 Task: Open Card Financial Audit Execution in Board IT Infrastructure Management to Workspace Career Coaching and add a team member Softage.4@softage.net, a label Purple, a checklist Event Decor, an attachment from your google drive, a color Purple and finally, add a card description 'Conduct customer research for new product' and a comment 'This task requires proactive ownership, so let us take responsibility and ensure progress is made in a timely manner.'. Add a start date 'Jan 04, 1900' with a due date 'Jan 11, 1900'
Action: Mouse moved to (73, 374)
Screenshot: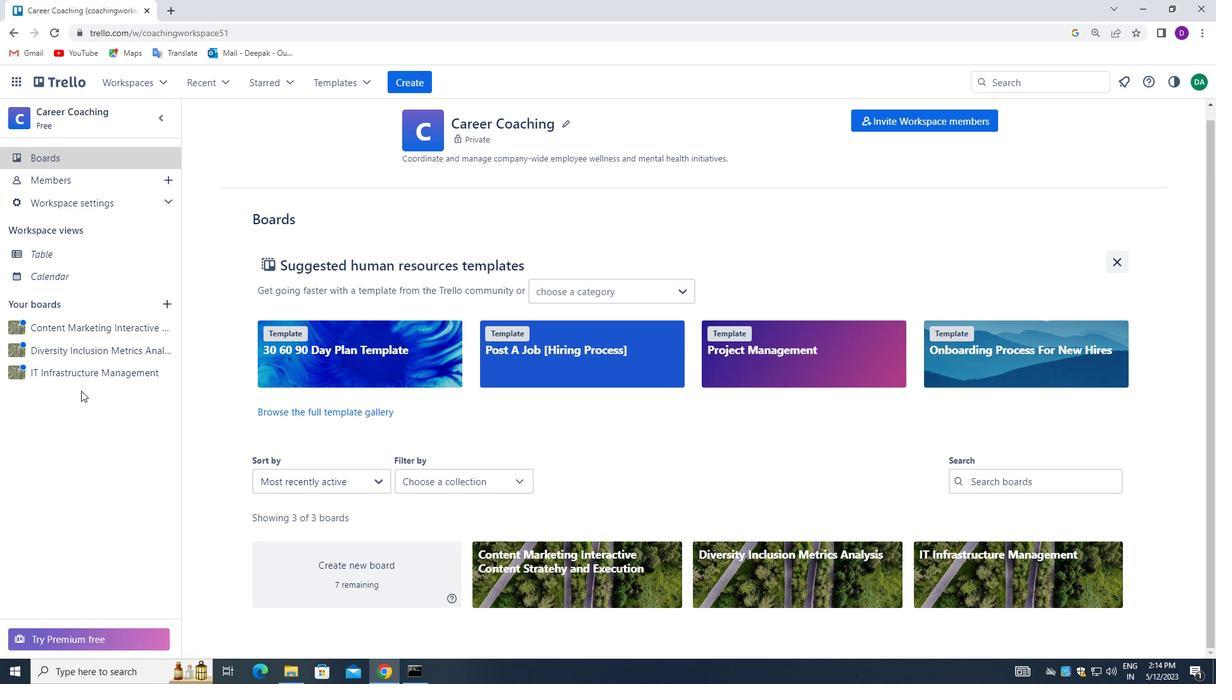 
Action: Mouse pressed left at (73, 374)
Screenshot: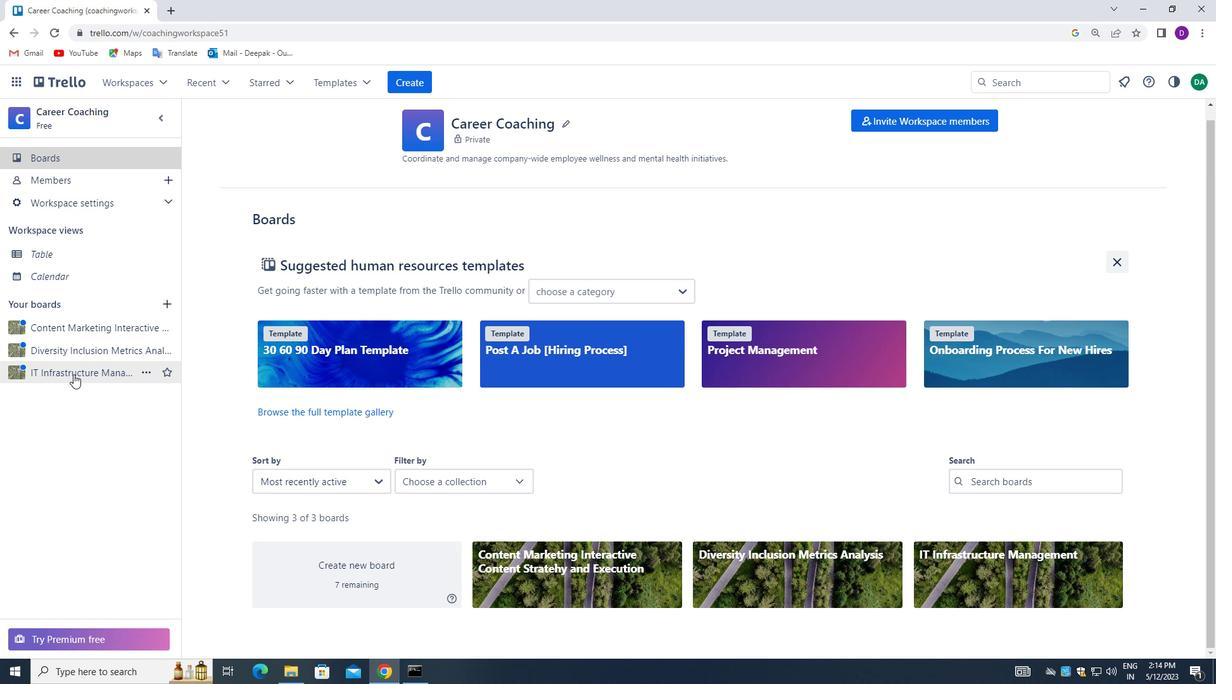 
Action: Mouse moved to (443, 191)
Screenshot: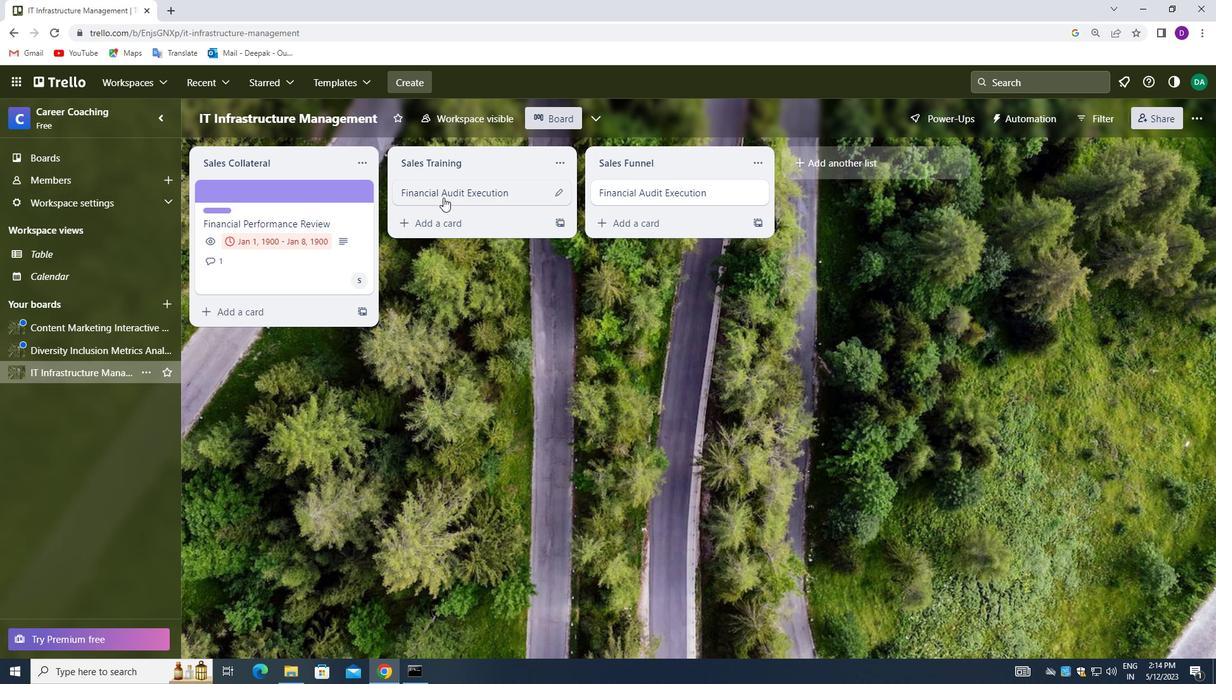 
Action: Mouse pressed left at (443, 191)
Screenshot: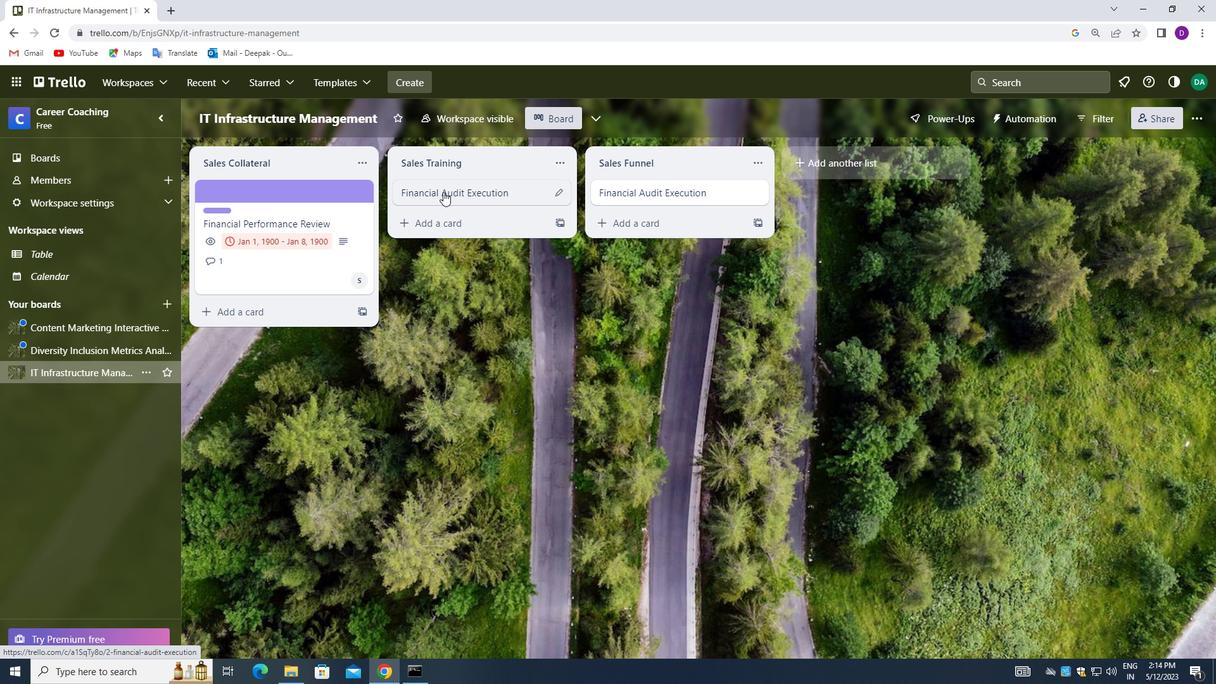 
Action: Mouse moved to (798, 241)
Screenshot: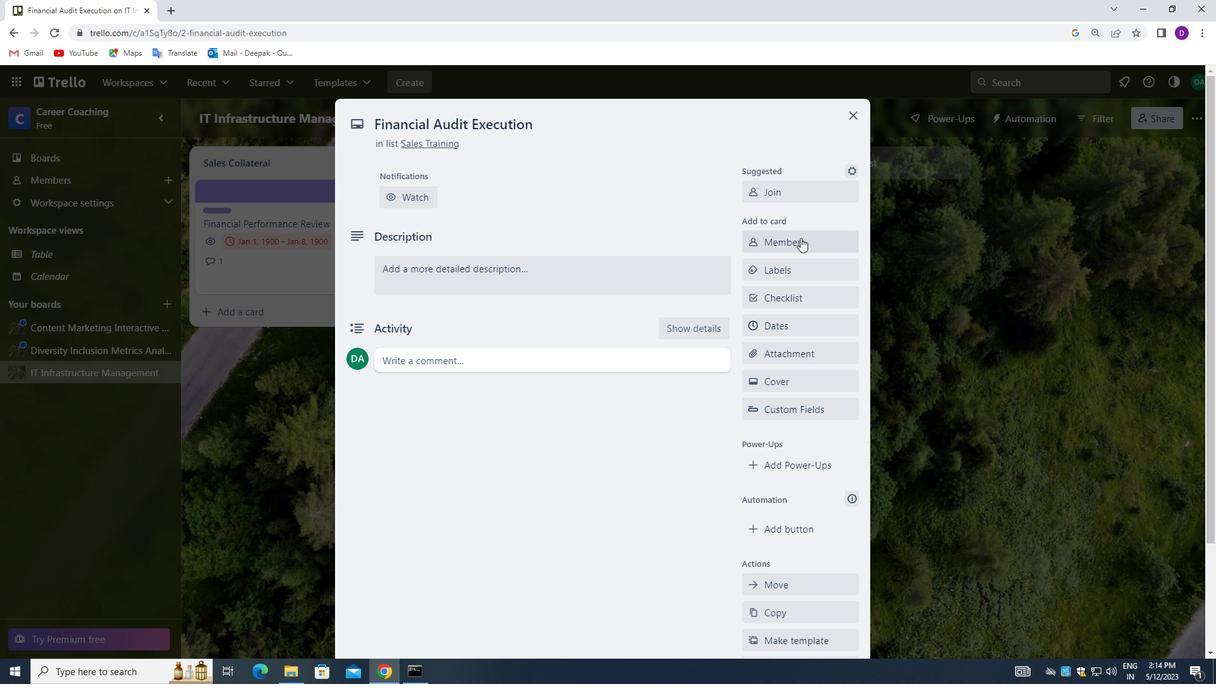
Action: Mouse pressed left at (798, 241)
Screenshot: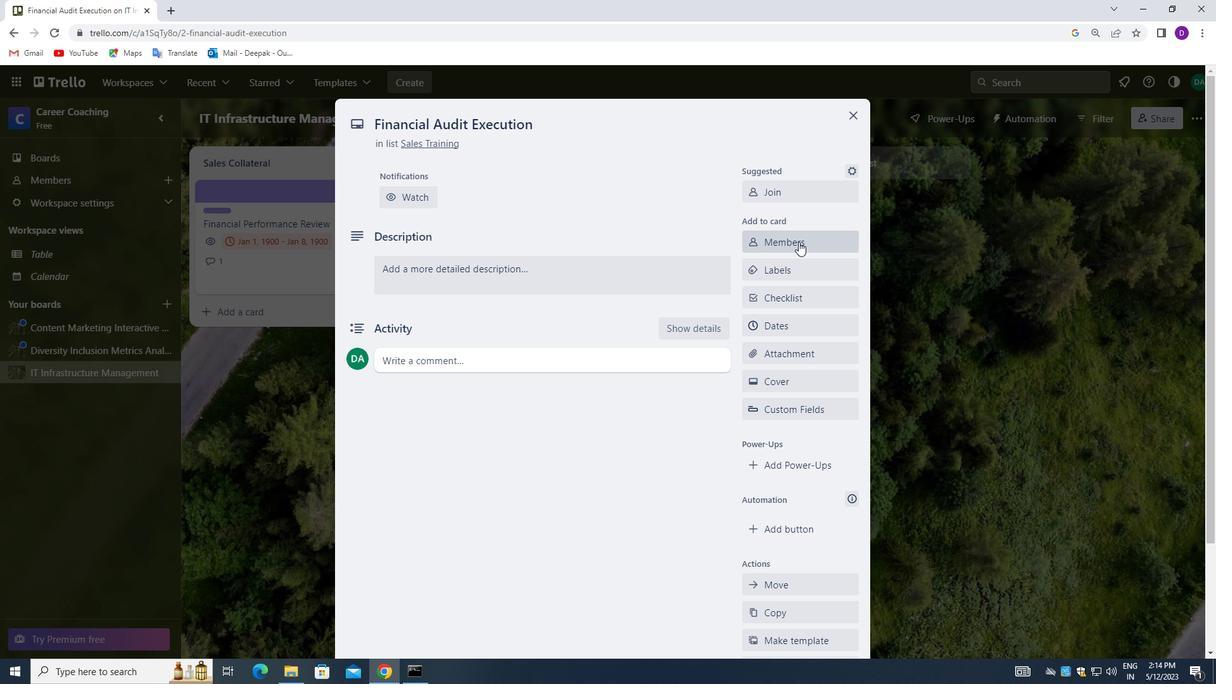 
Action: Mouse moved to (800, 305)
Screenshot: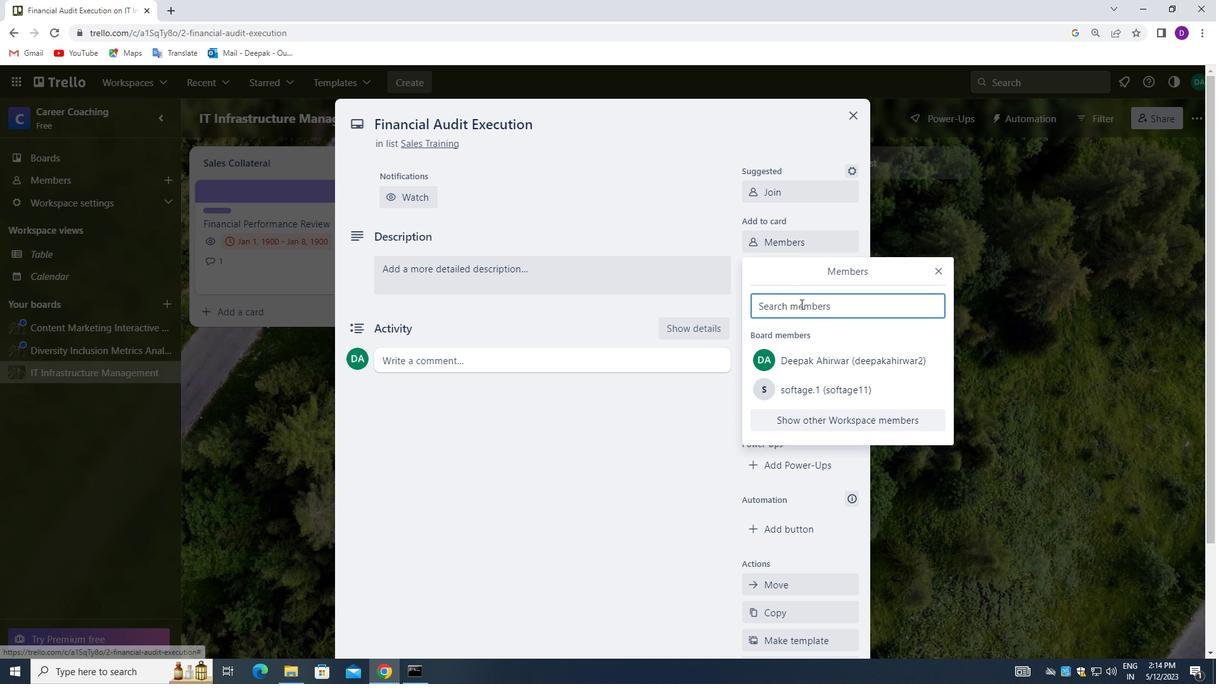 
Action: Mouse pressed left at (800, 305)
Screenshot: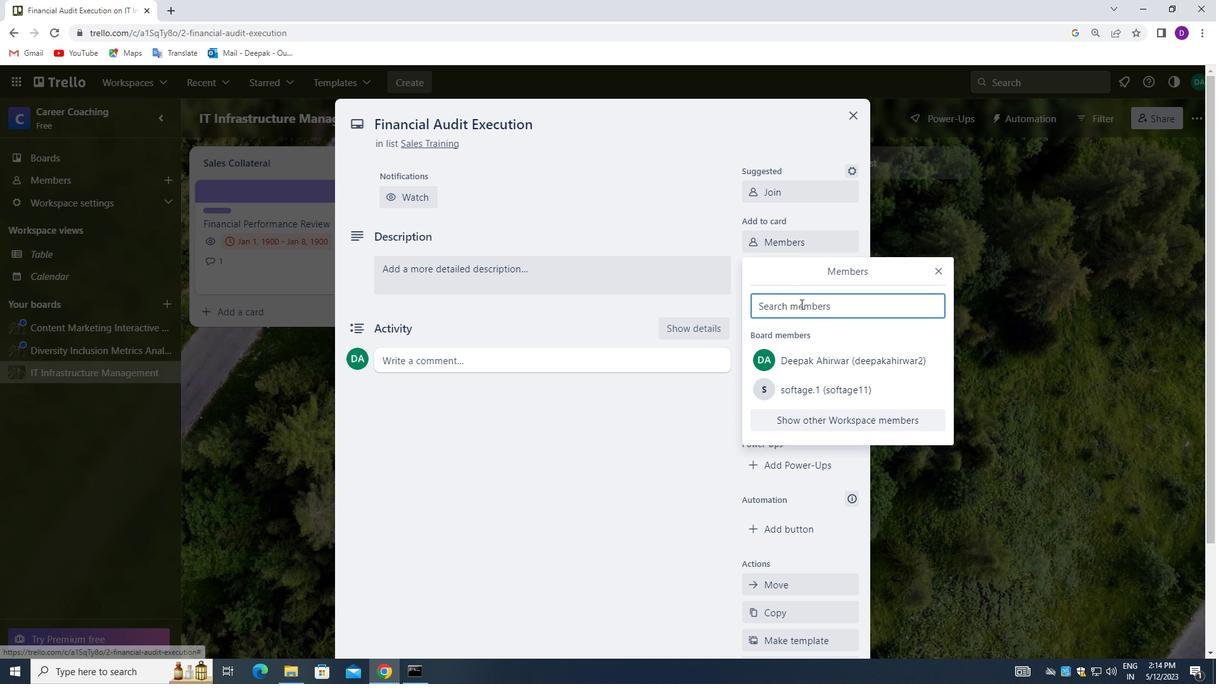 
Action: Mouse moved to (618, 233)
Screenshot: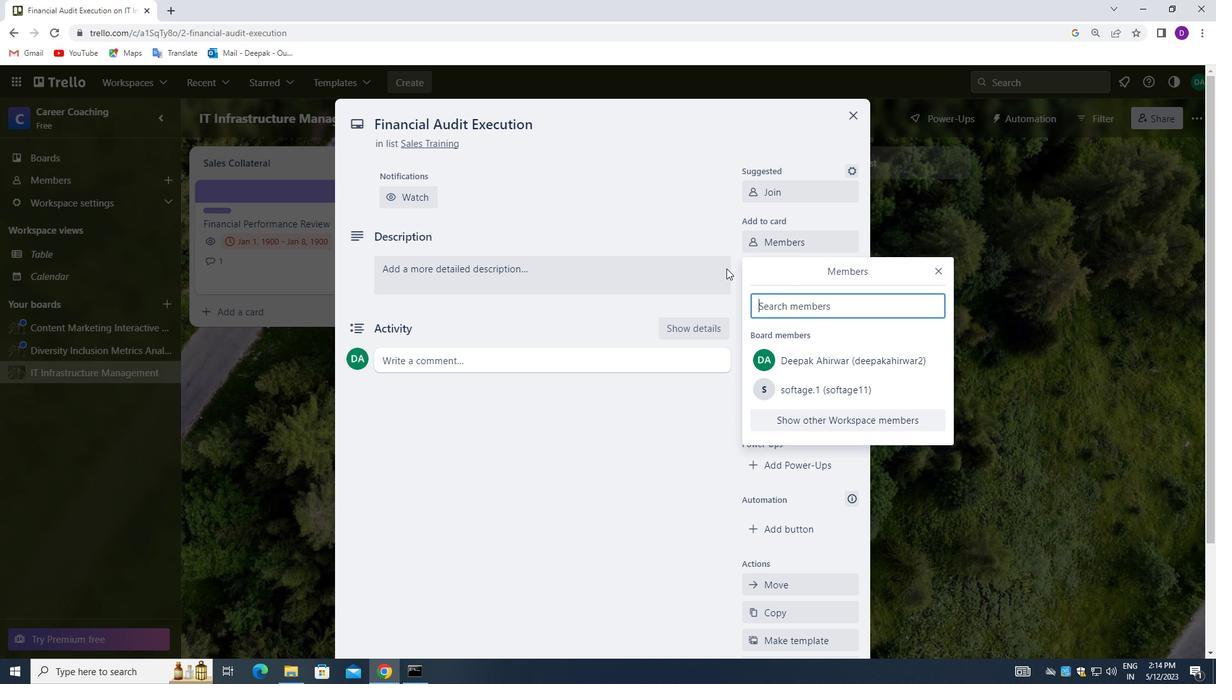 
Action: Key pressed softage.4<Key.shift>@SOFTAGE.ME<Key.backspace><Key.backspace>NET
Screenshot: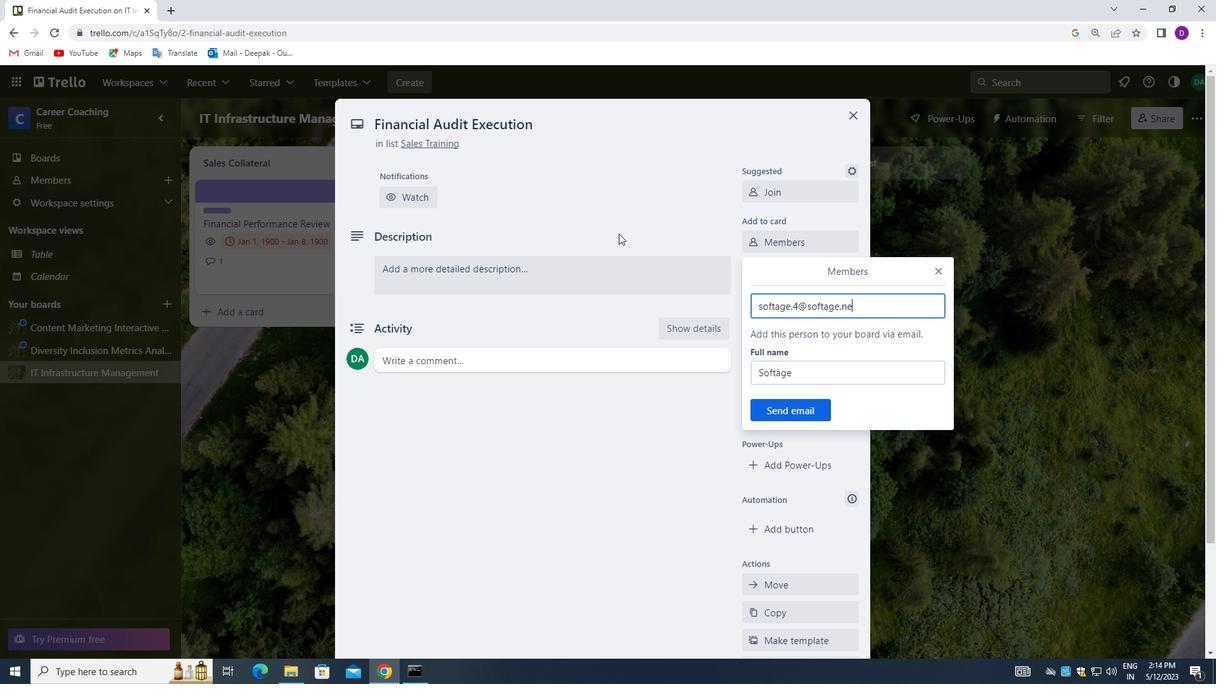 
Action: Mouse moved to (779, 411)
Screenshot: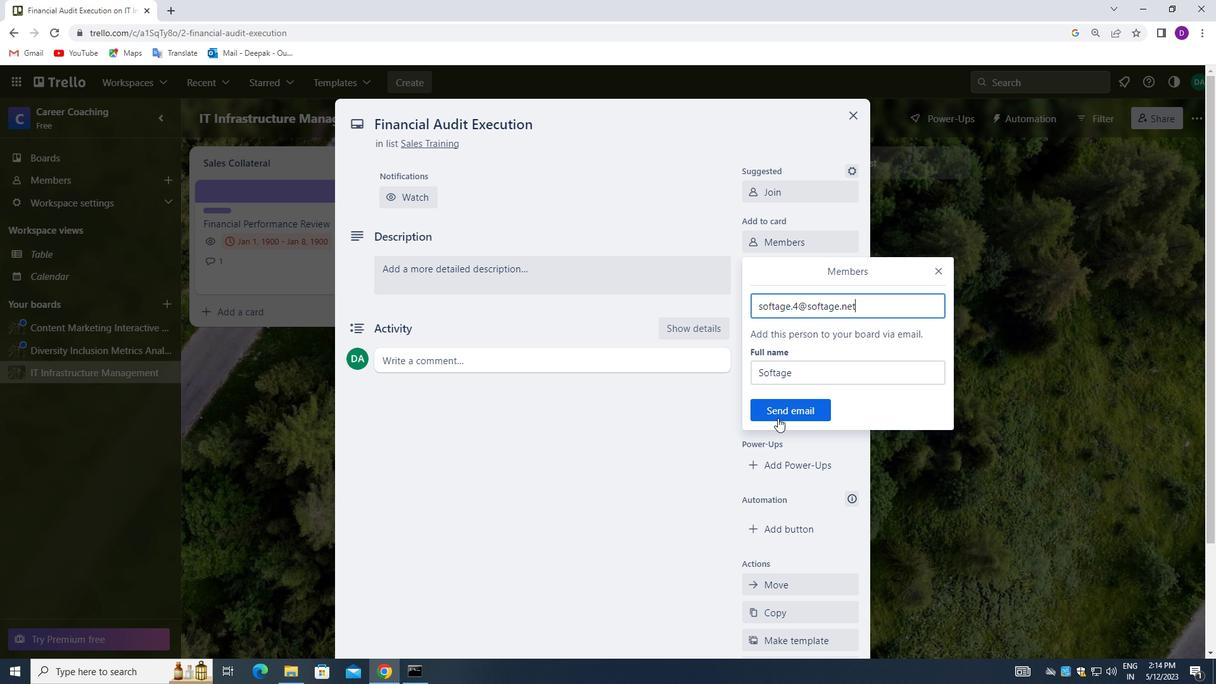 
Action: Mouse pressed left at (779, 411)
Screenshot: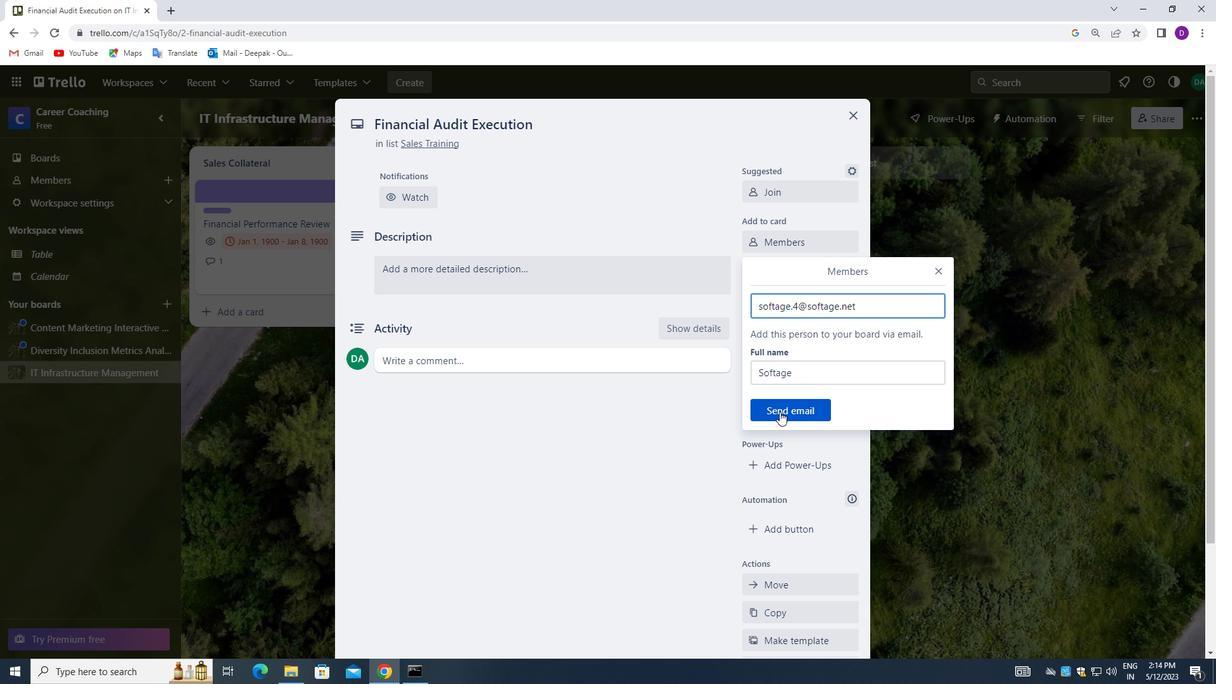 
Action: Mouse moved to (782, 276)
Screenshot: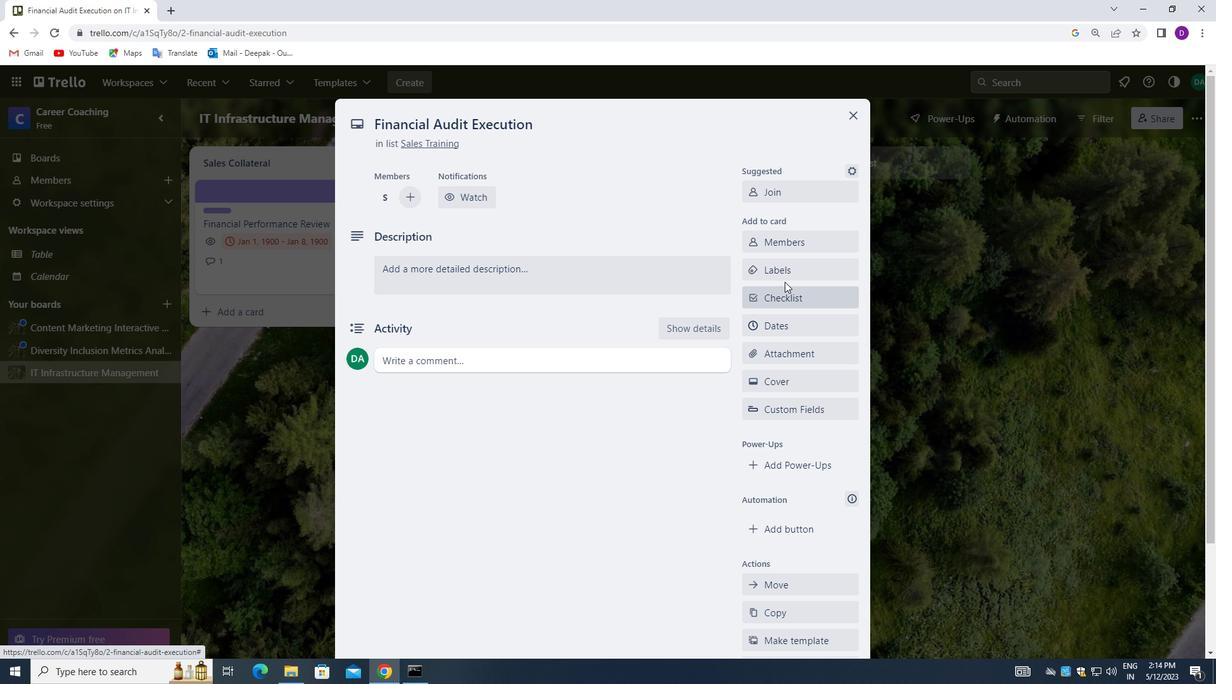 
Action: Mouse pressed left at (782, 276)
Screenshot: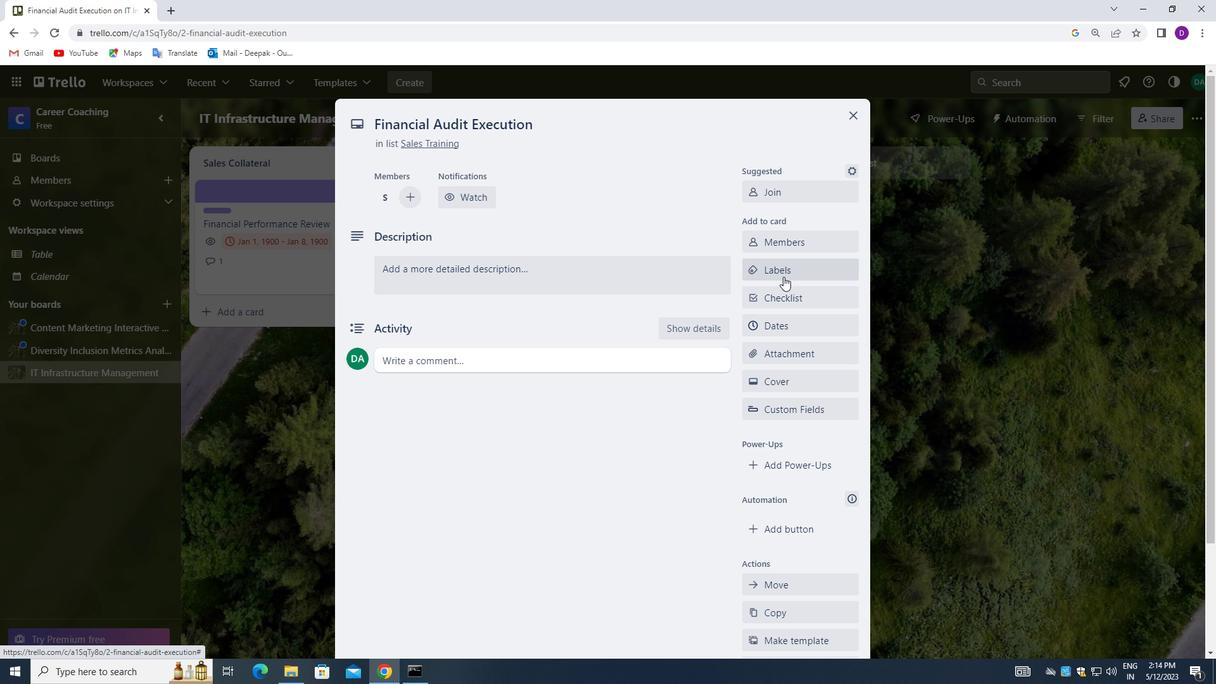 
Action: Mouse moved to (859, 484)
Screenshot: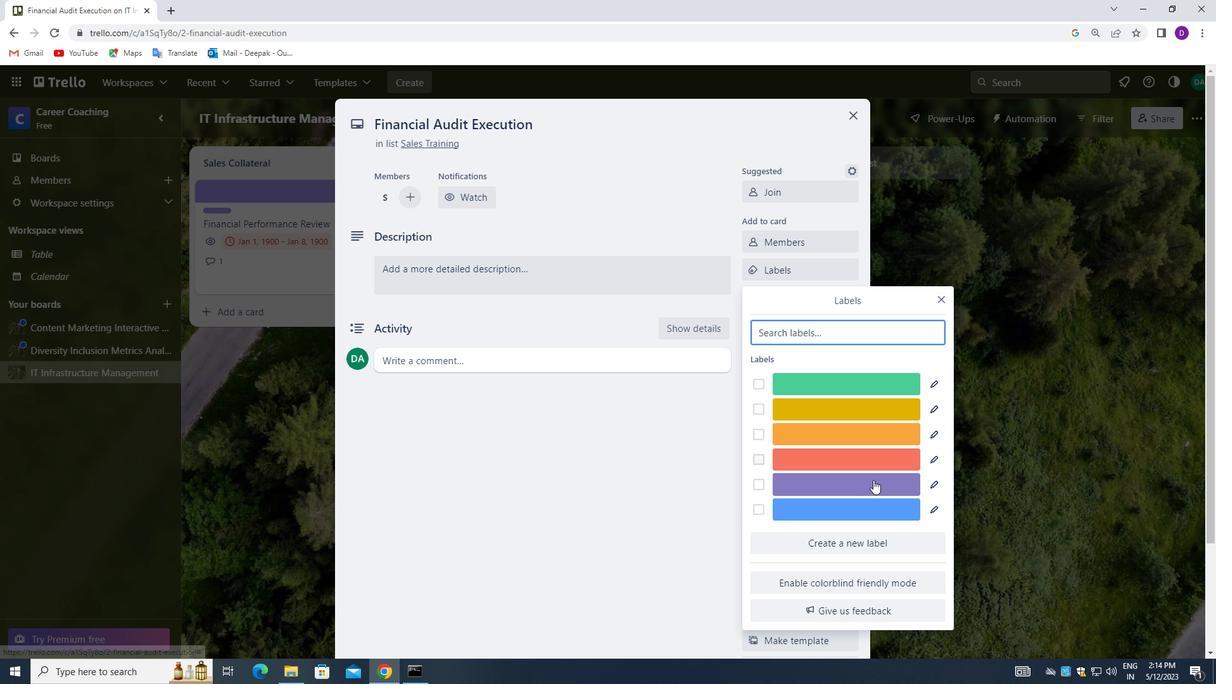 
Action: Mouse pressed left at (859, 484)
Screenshot: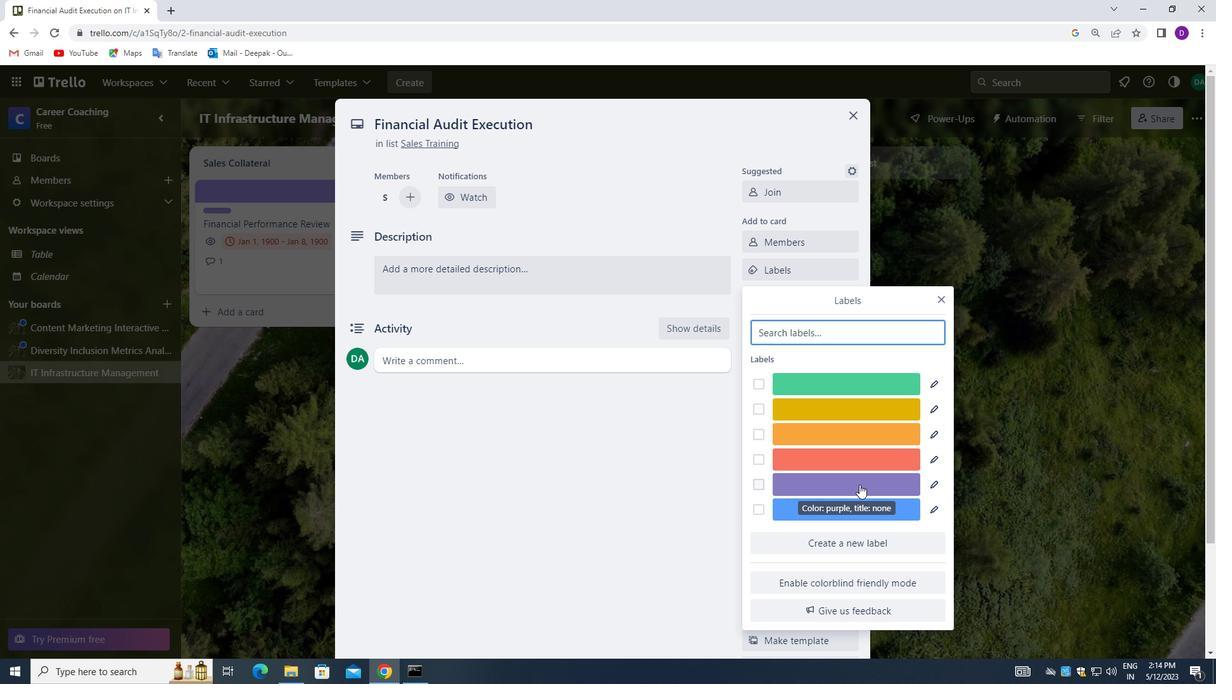 
Action: Mouse moved to (945, 302)
Screenshot: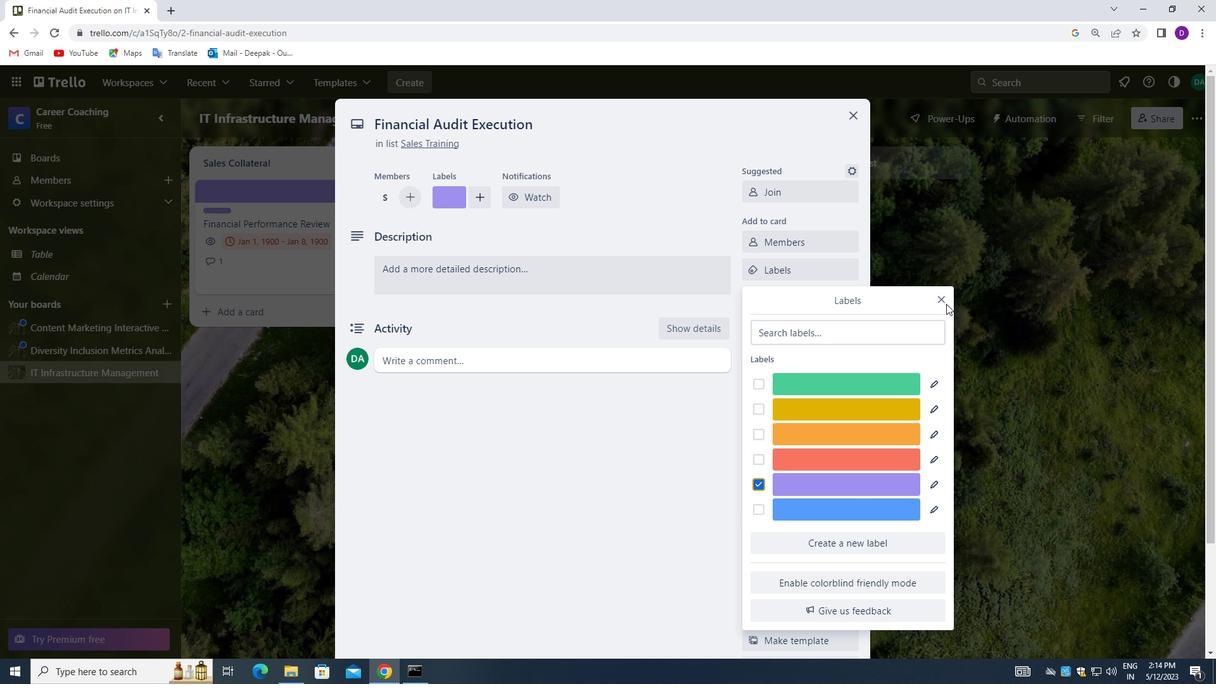 
Action: Mouse pressed left at (945, 302)
Screenshot: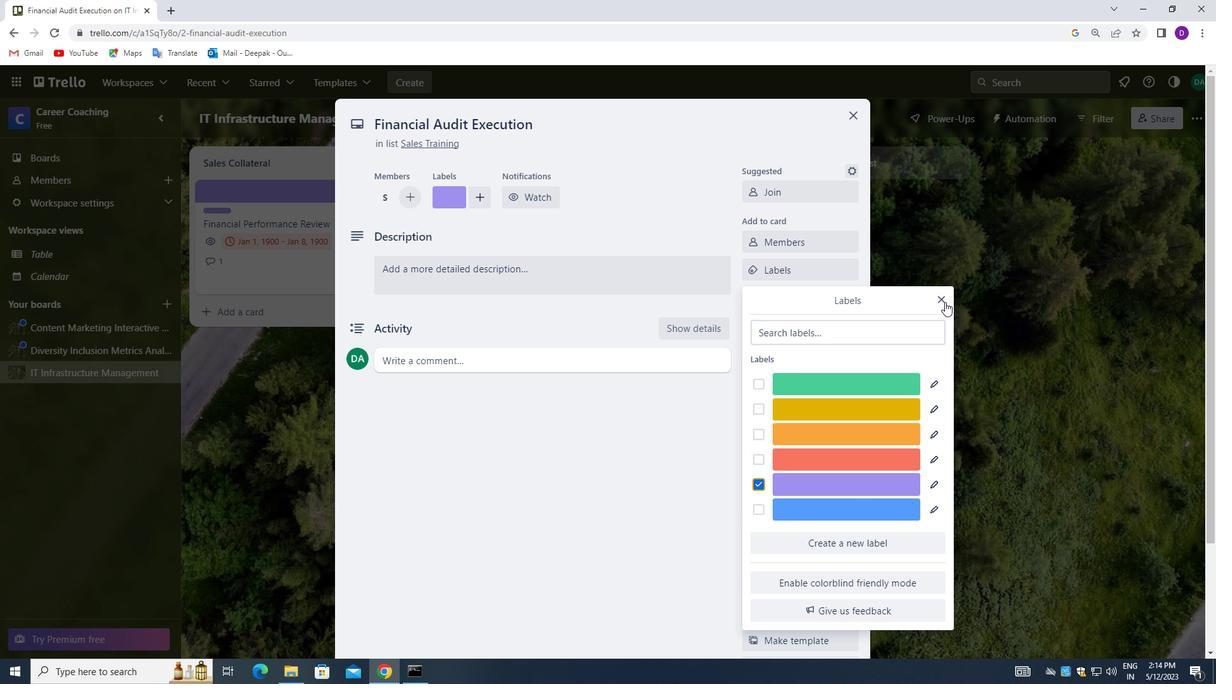 
Action: Mouse moved to (784, 302)
Screenshot: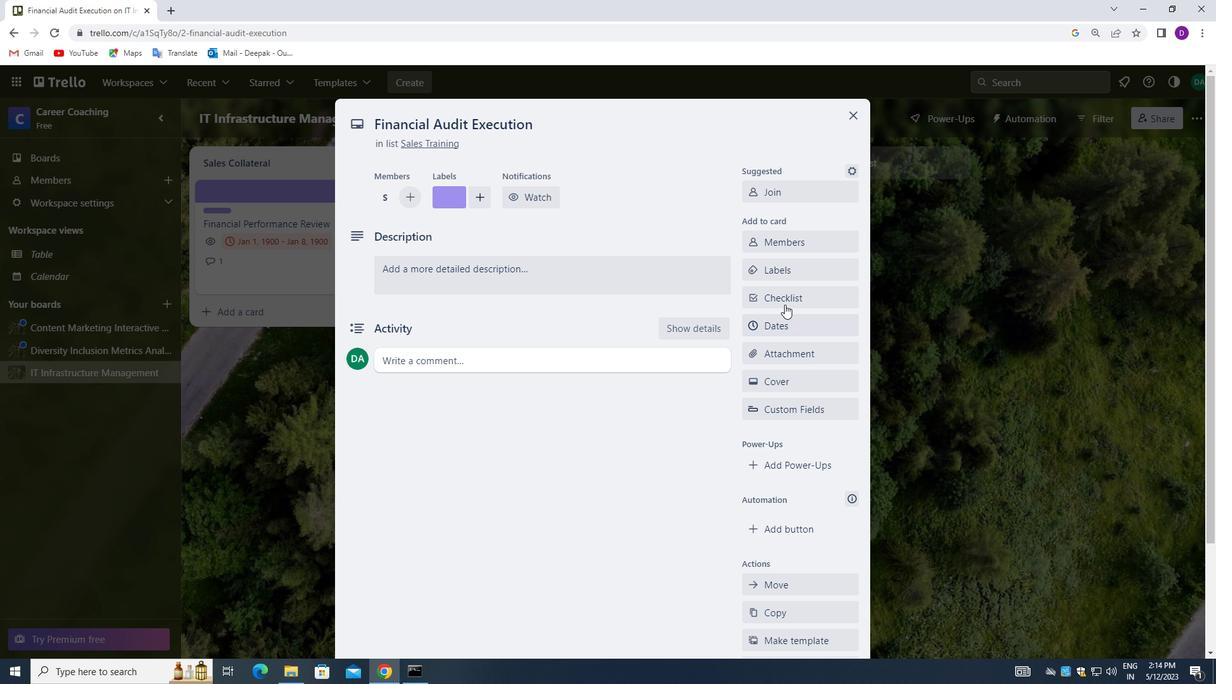 
Action: Mouse pressed left at (784, 302)
Screenshot: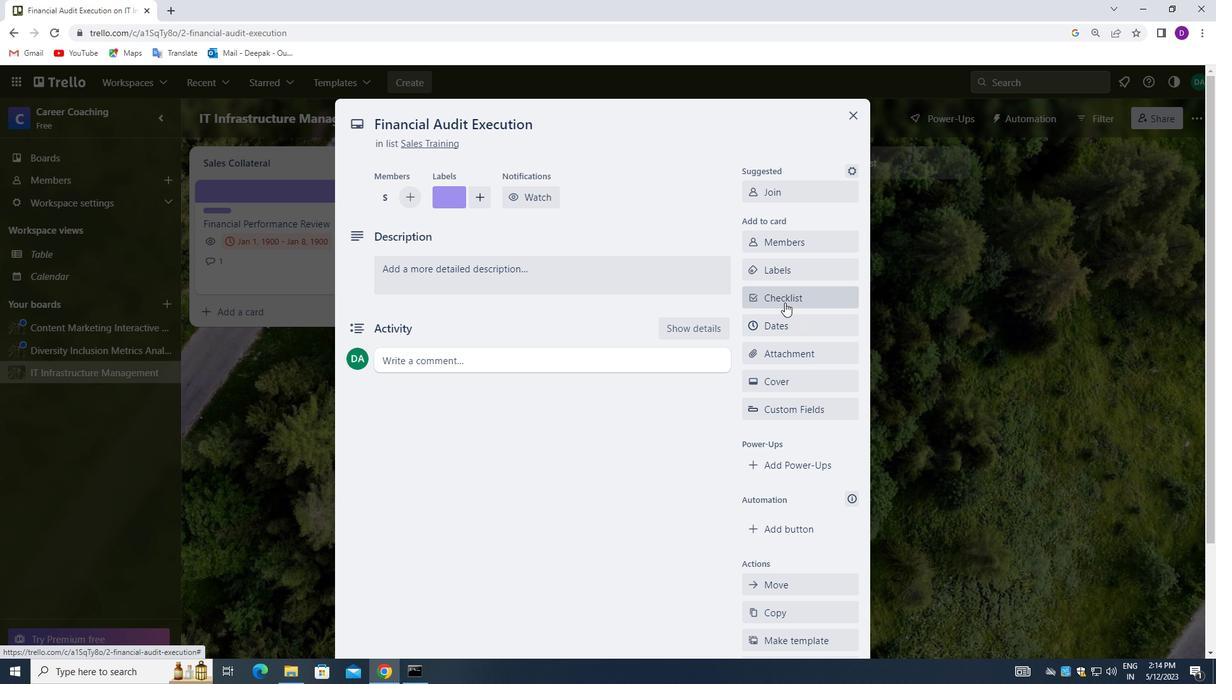 
Action: Mouse moved to (670, 222)
Screenshot: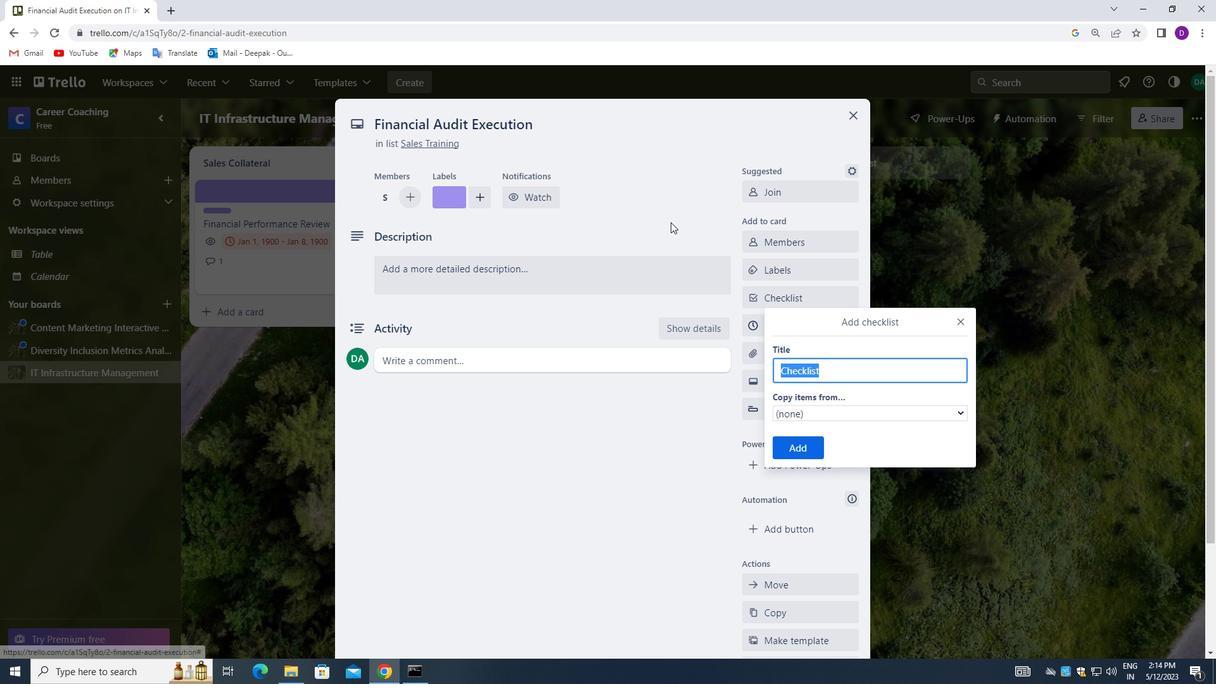 
Action: Key pressed <Key.backspace><Key.shift_r>EVENT<Key.space><Key.shift_r>DECOR
Screenshot: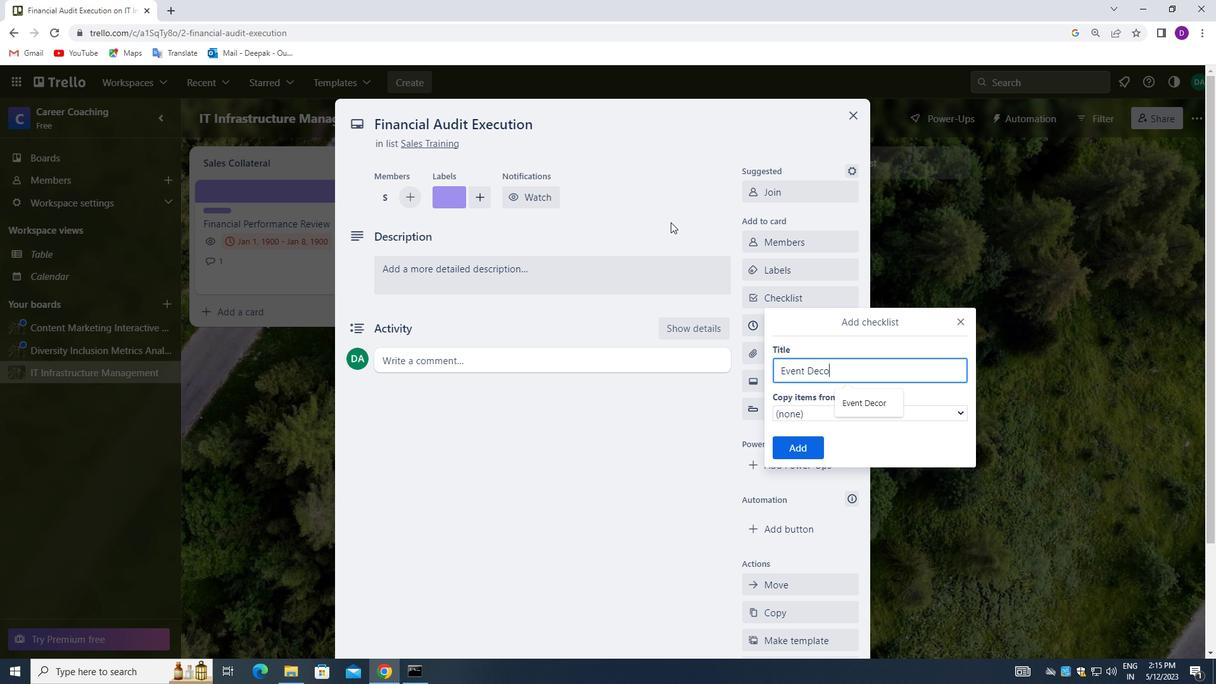 
Action: Mouse moved to (798, 450)
Screenshot: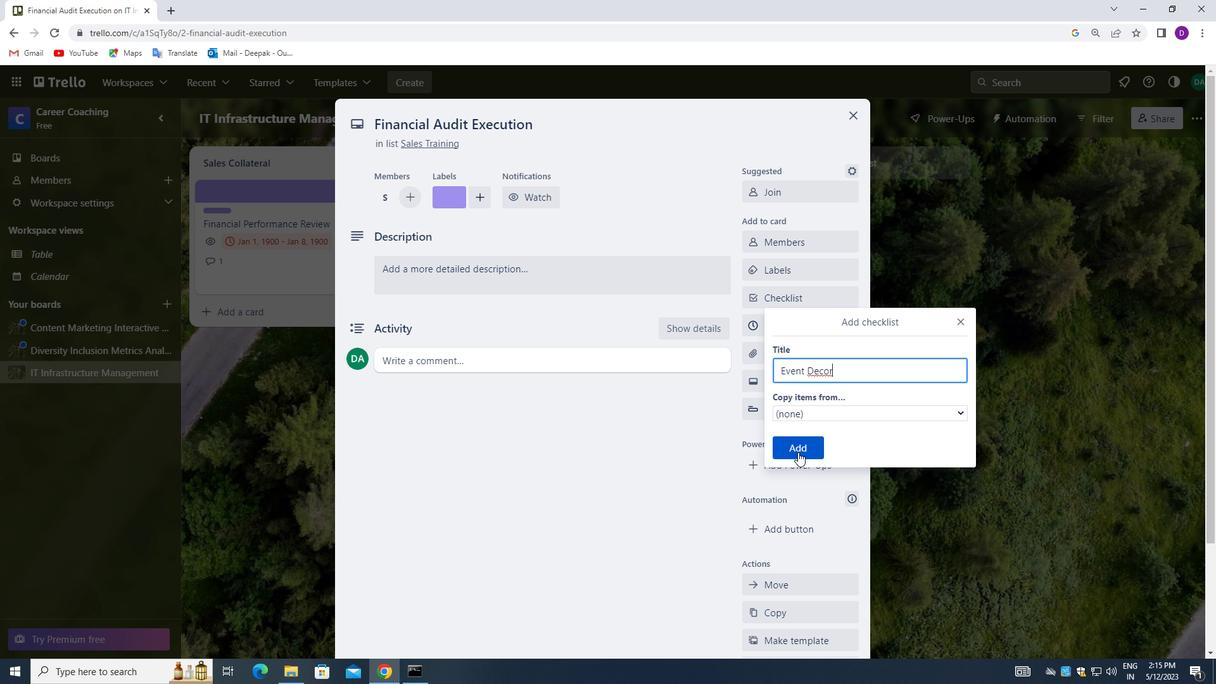 
Action: Mouse pressed left at (798, 450)
Screenshot: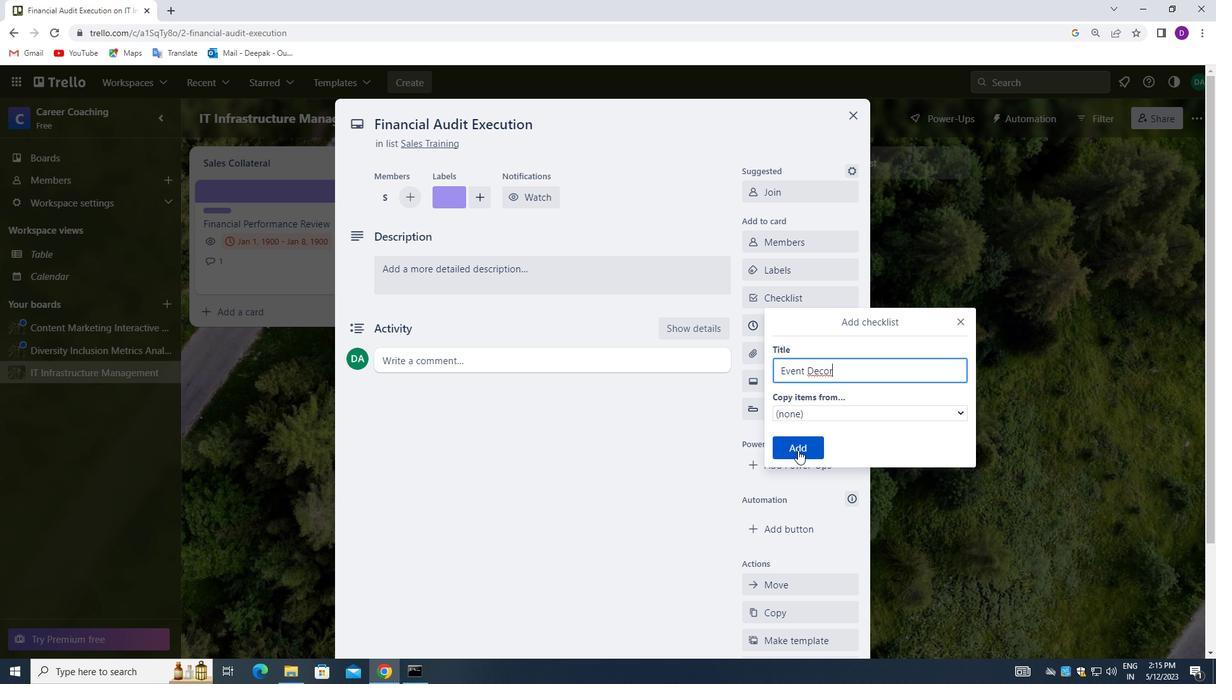 
Action: Mouse moved to (777, 351)
Screenshot: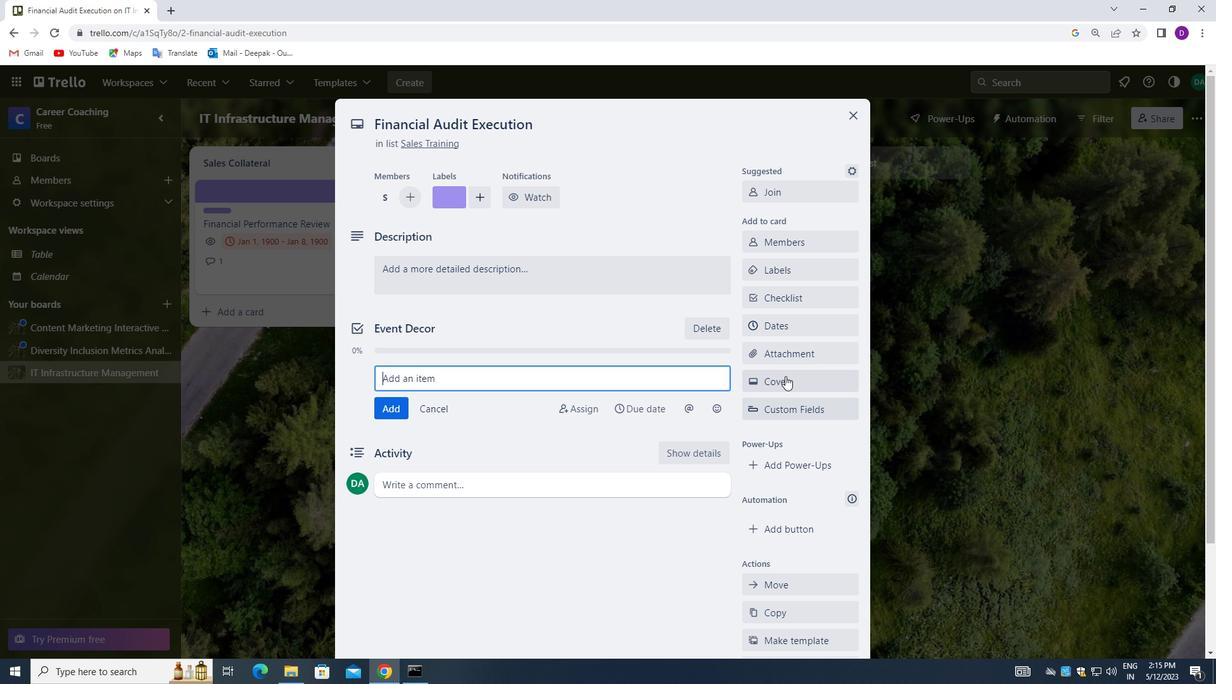 
Action: Mouse pressed left at (777, 351)
Screenshot: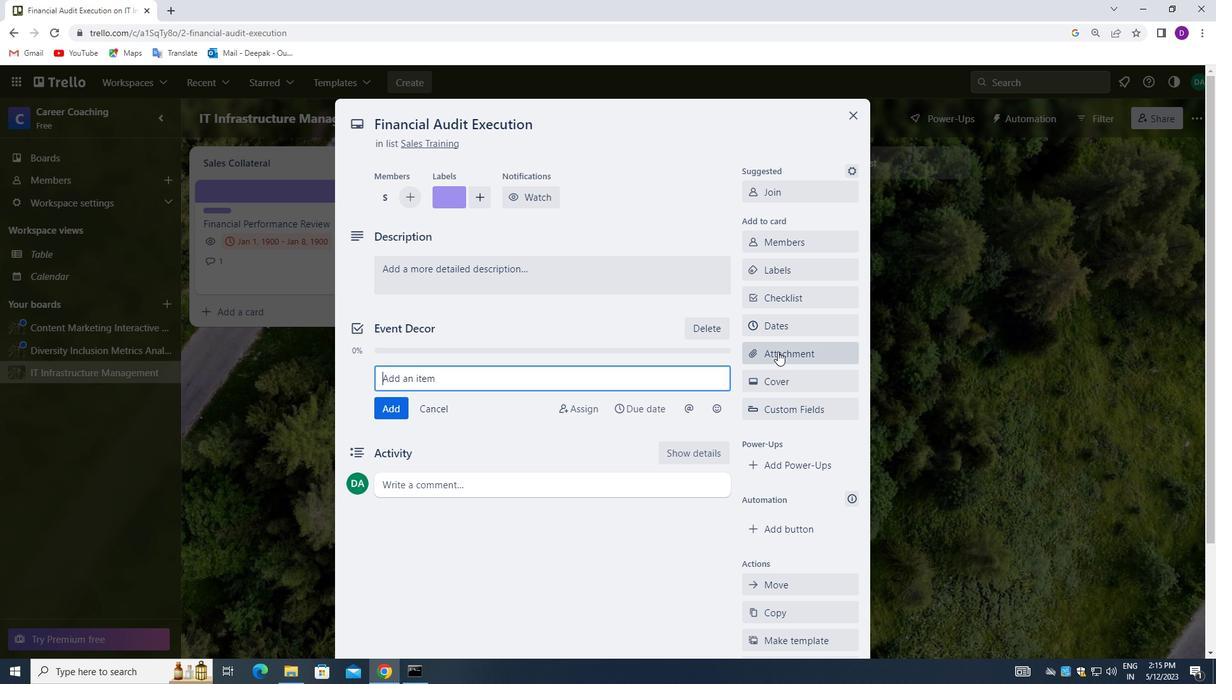 
Action: Mouse moved to (810, 192)
Screenshot: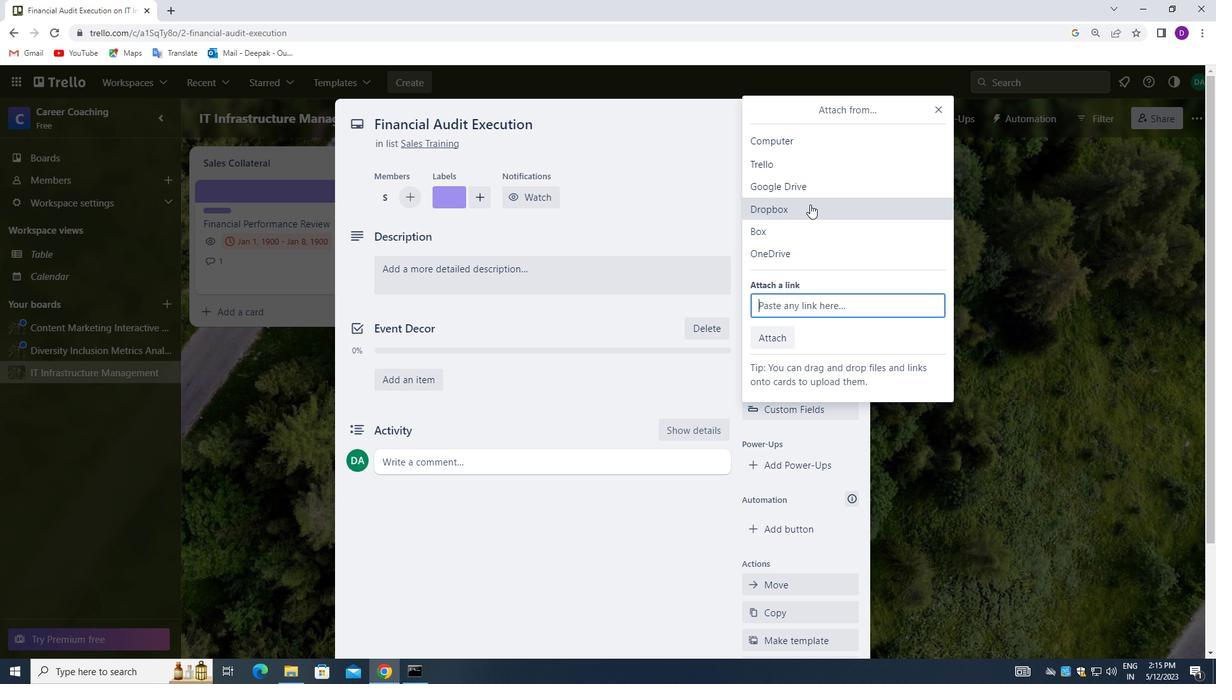 
Action: Mouse pressed left at (810, 192)
Screenshot: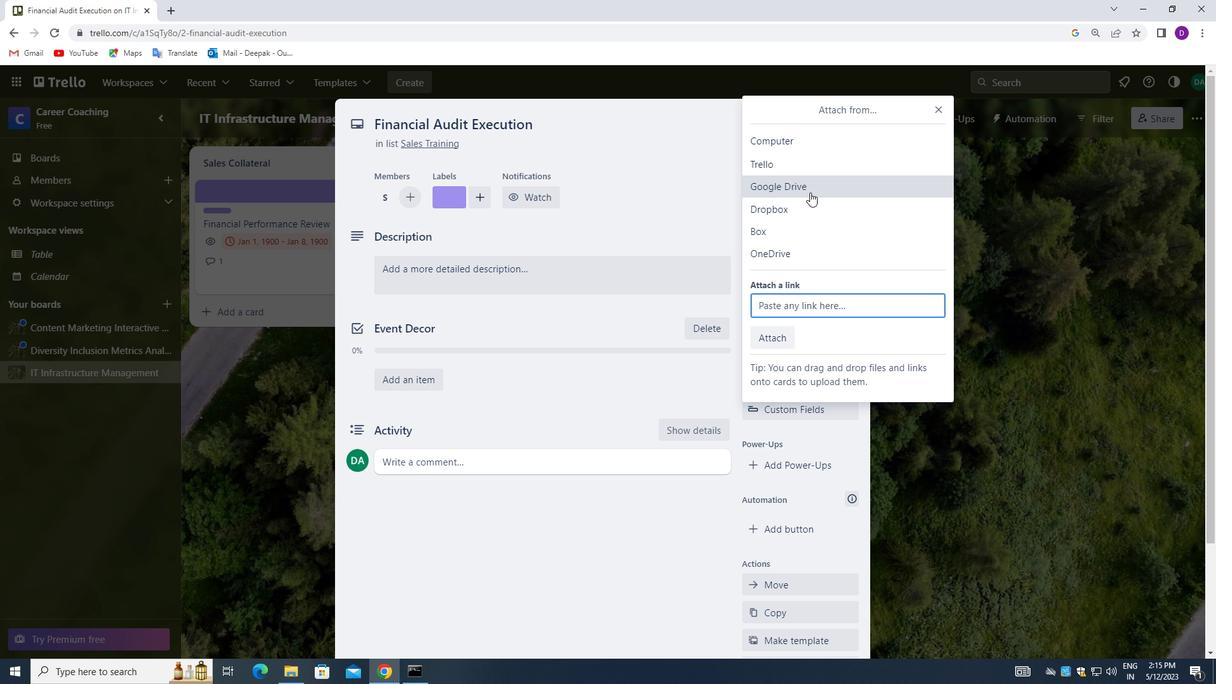 
Action: Mouse moved to (955, 155)
Screenshot: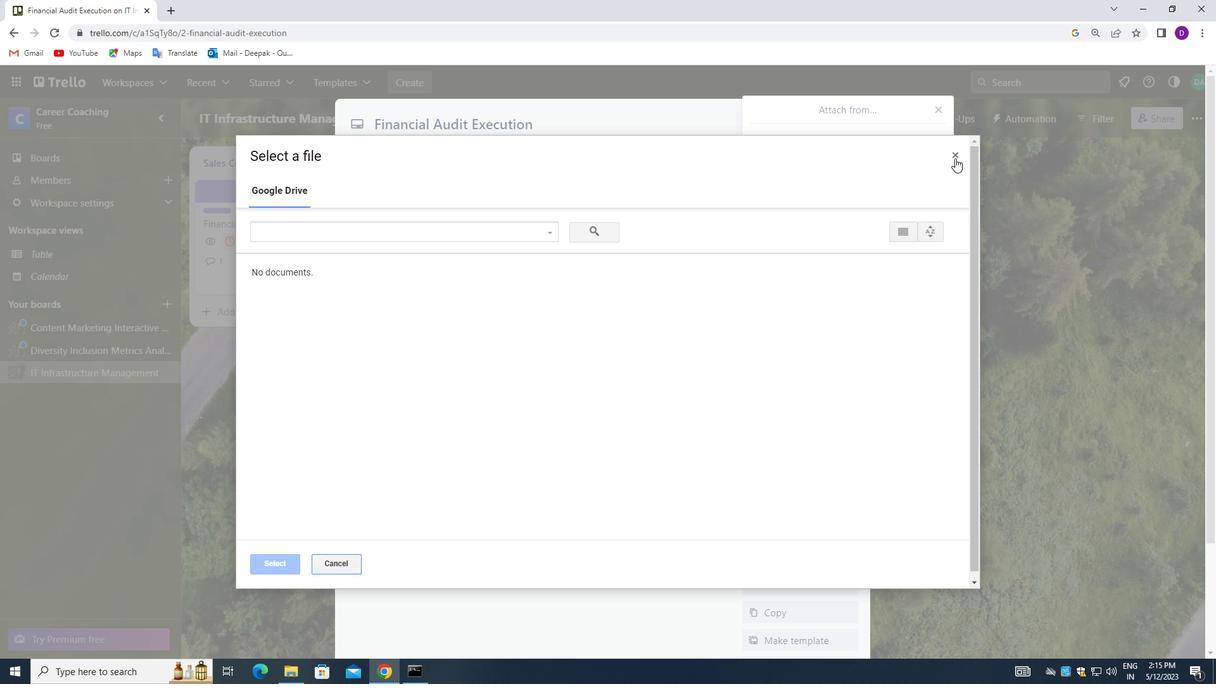 
Action: Mouse pressed left at (955, 155)
Screenshot: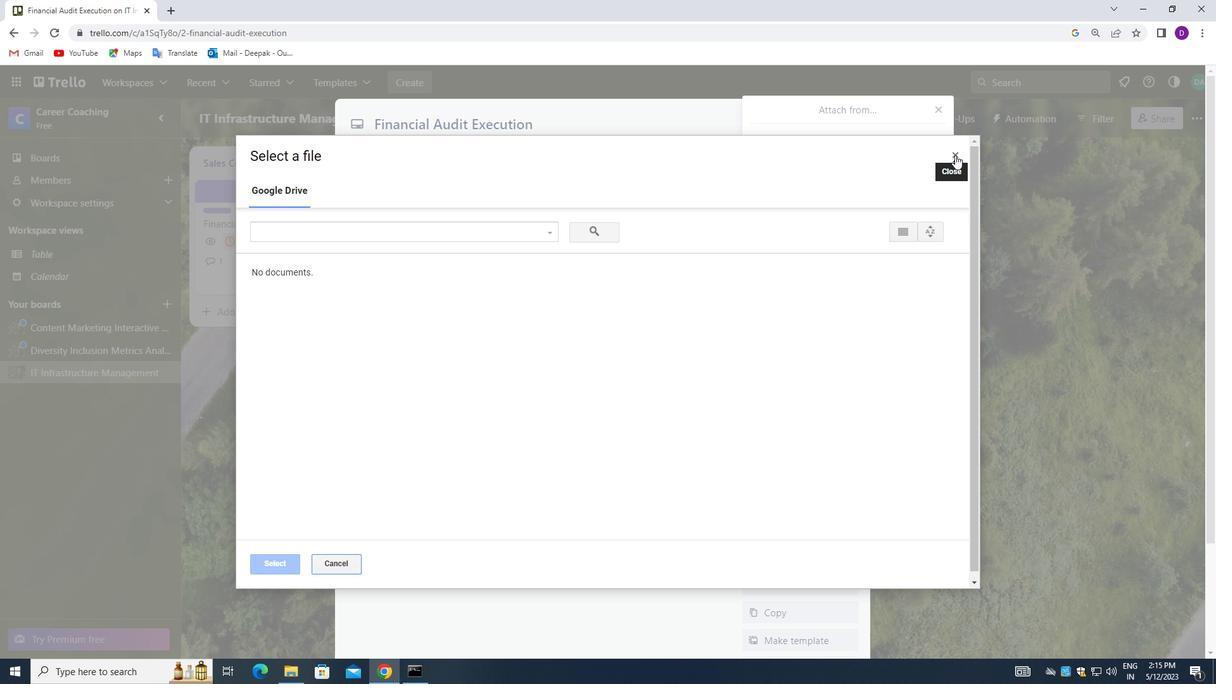 
Action: Mouse moved to (939, 107)
Screenshot: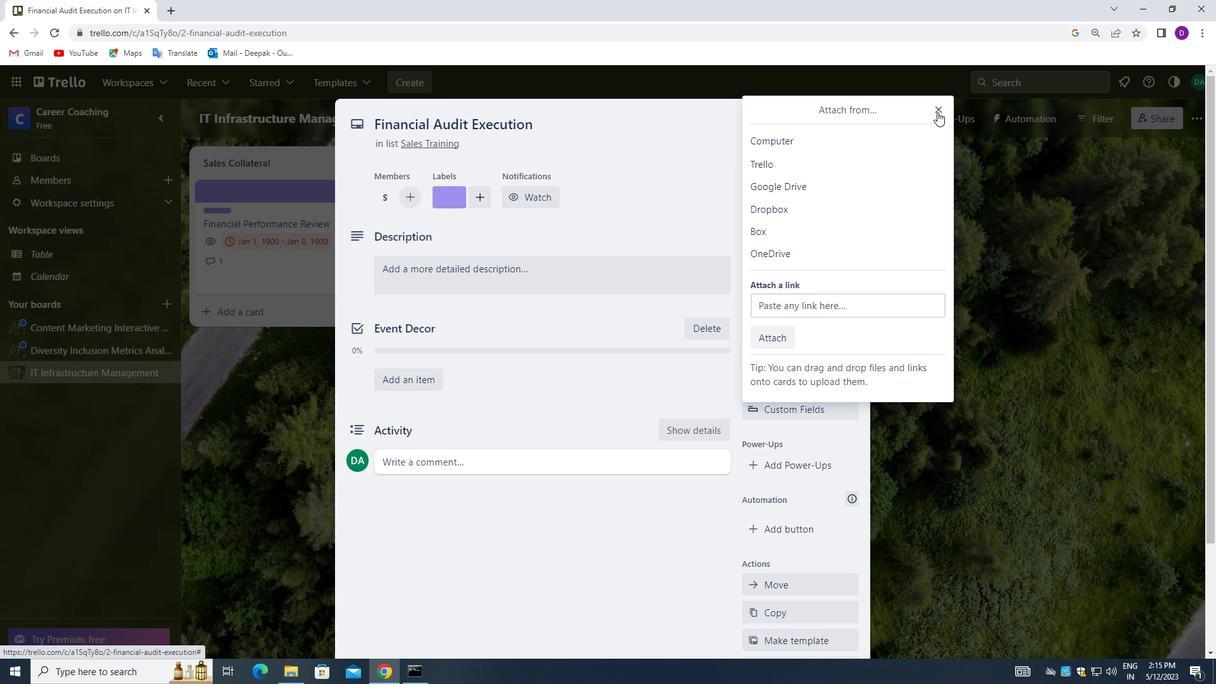 
Action: Mouse pressed left at (939, 107)
Screenshot: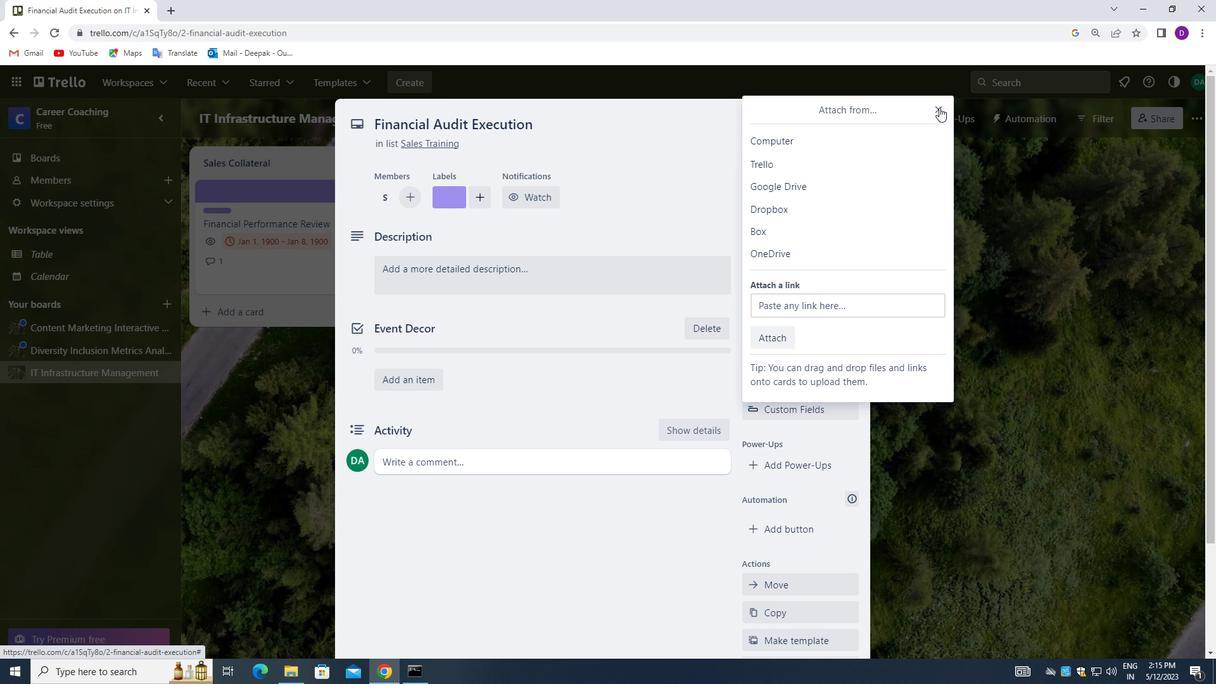 
Action: Mouse moved to (798, 378)
Screenshot: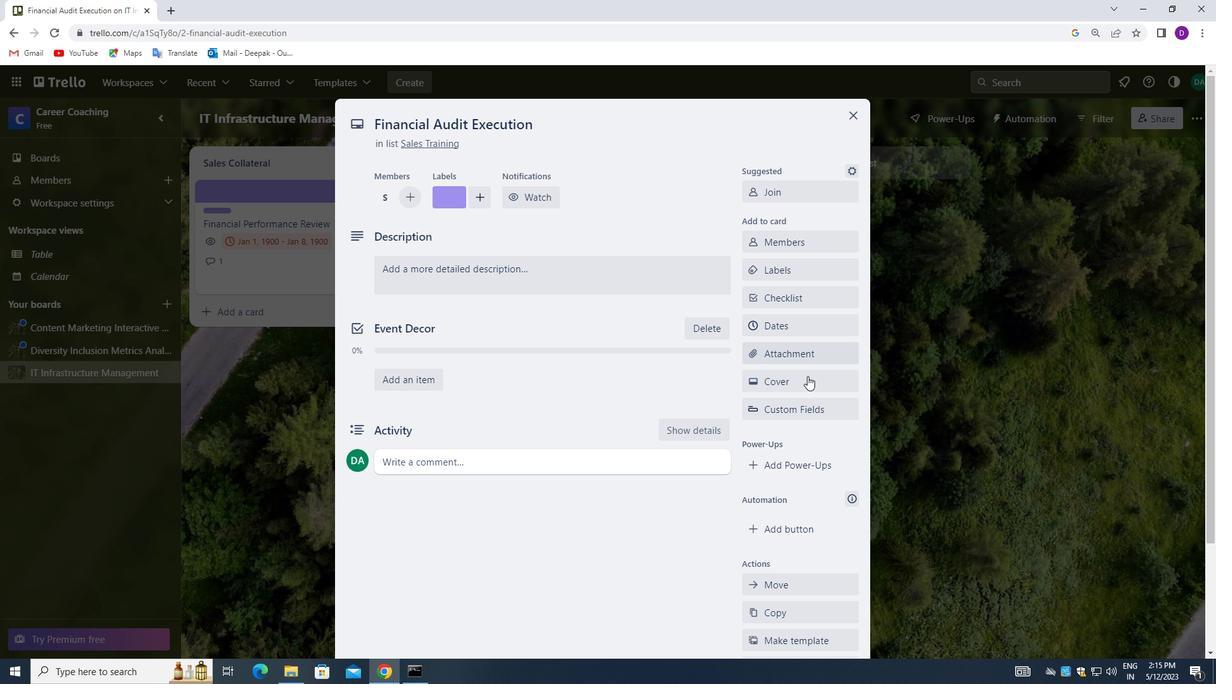 
Action: Mouse pressed left at (798, 378)
Screenshot: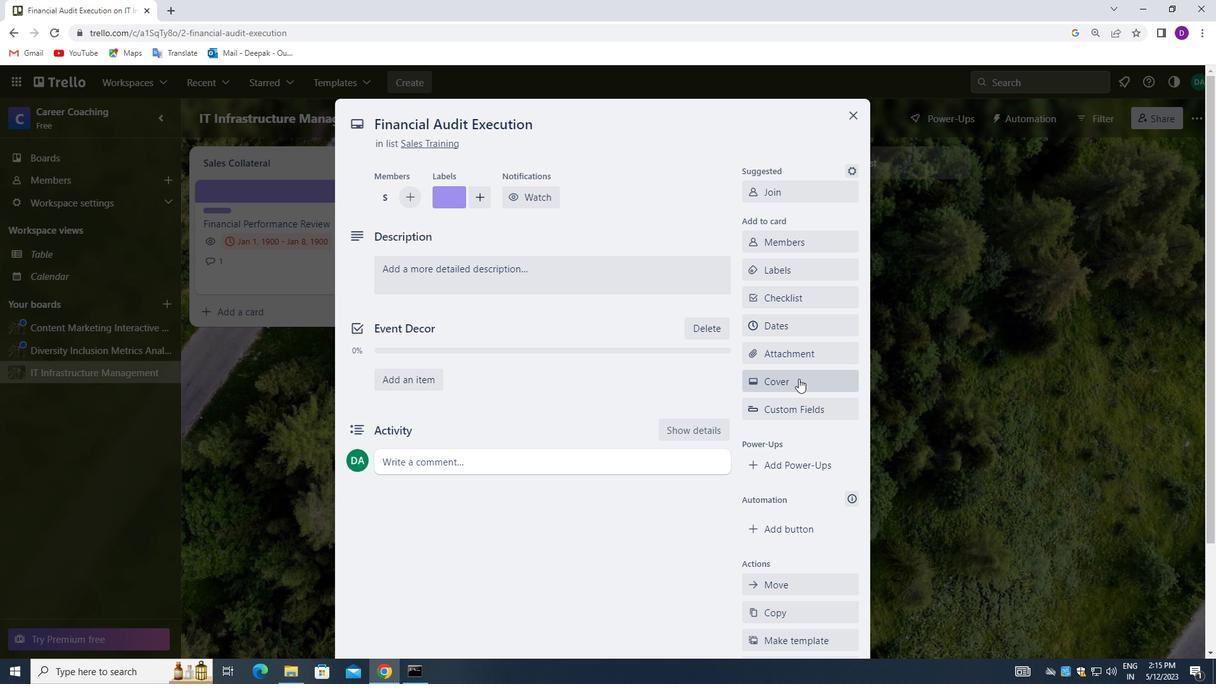 
Action: Mouse moved to (927, 378)
Screenshot: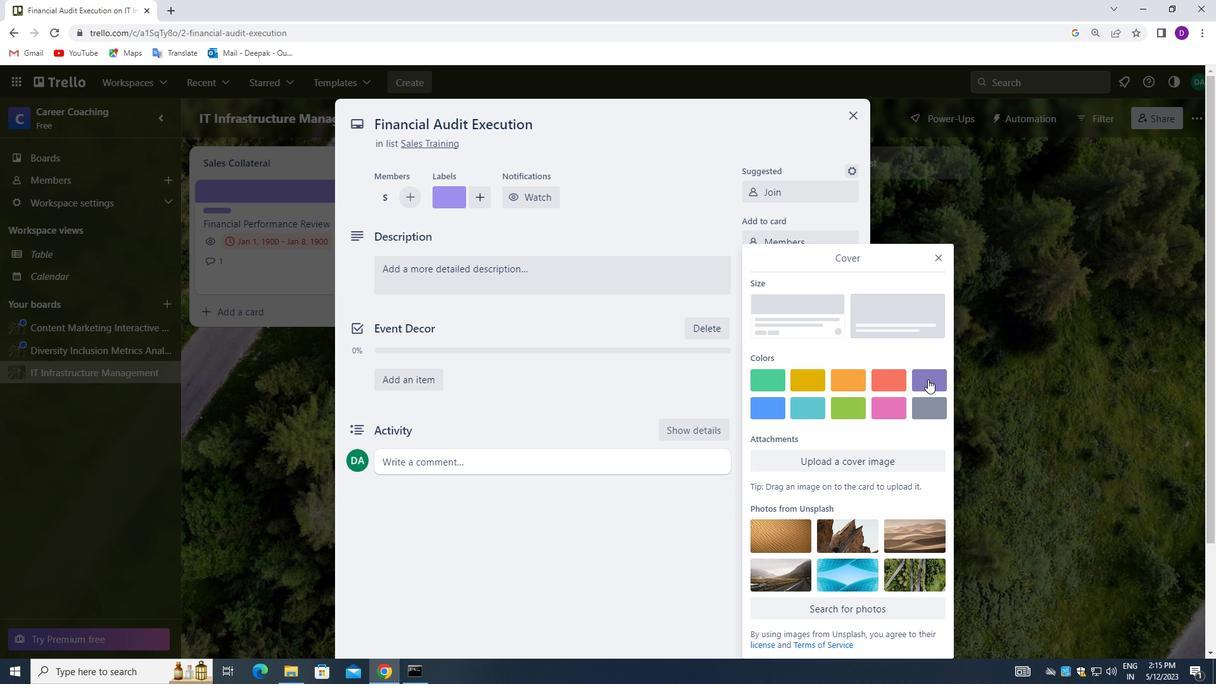 
Action: Mouse pressed left at (927, 378)
Screenshot: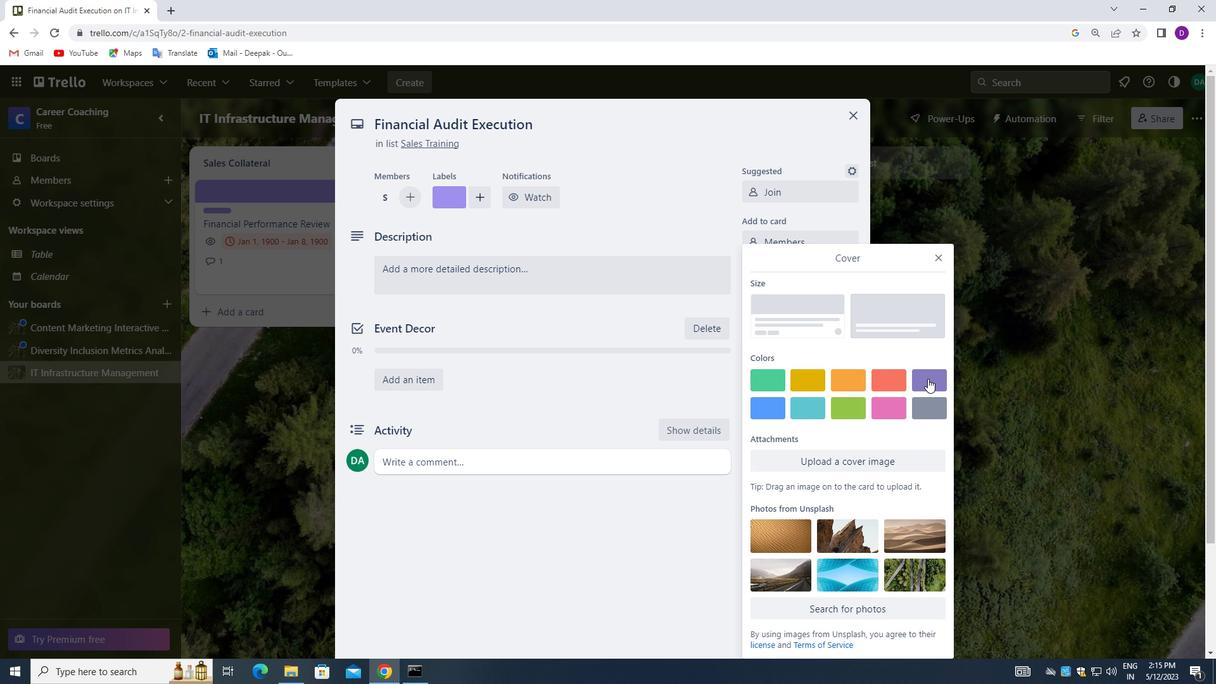 
Action: Mouse moved to (938, 230)
Screenshot: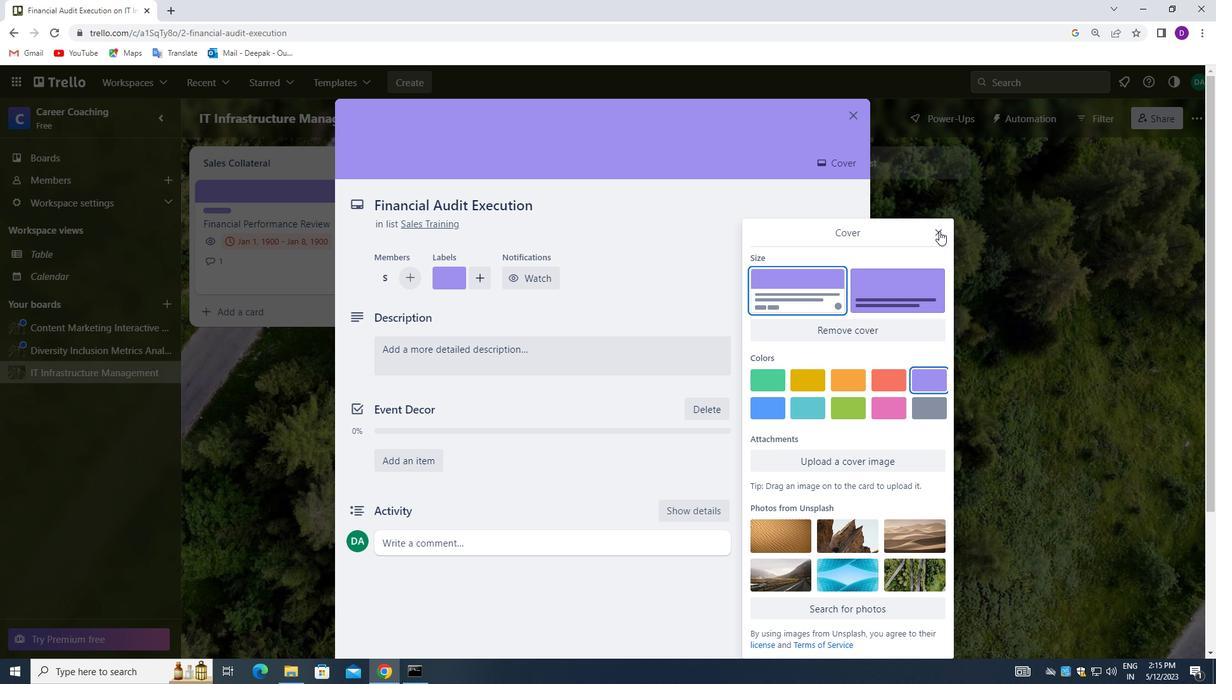
Action: Mouse pressed left at (938, 230)
Screenshot: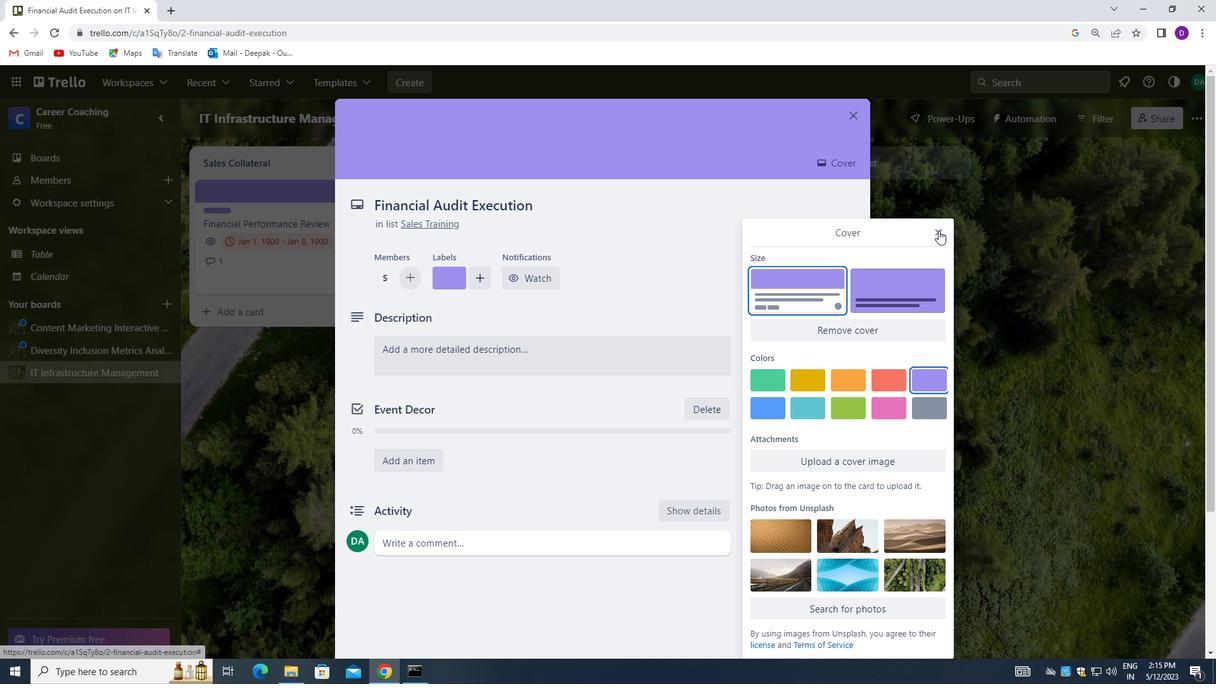 
Action: Mouse moved to (455, 353)
Screenshot: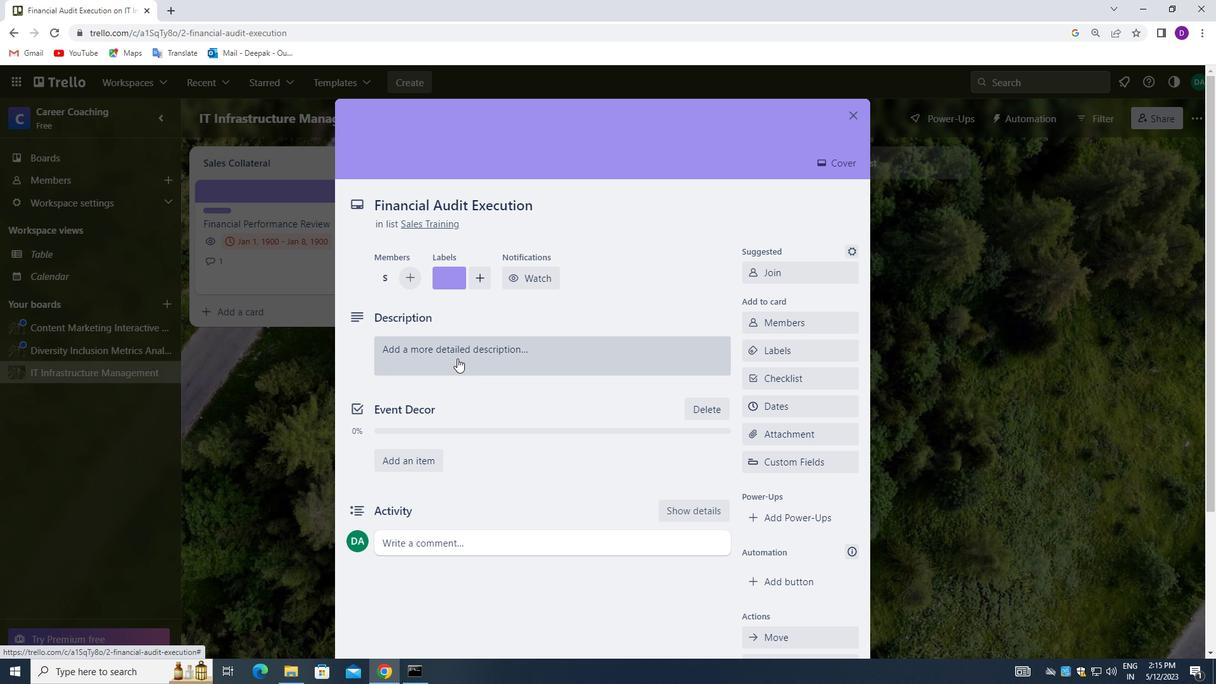 
Action: Mouse pressed left at (455, 353)
Screenshot: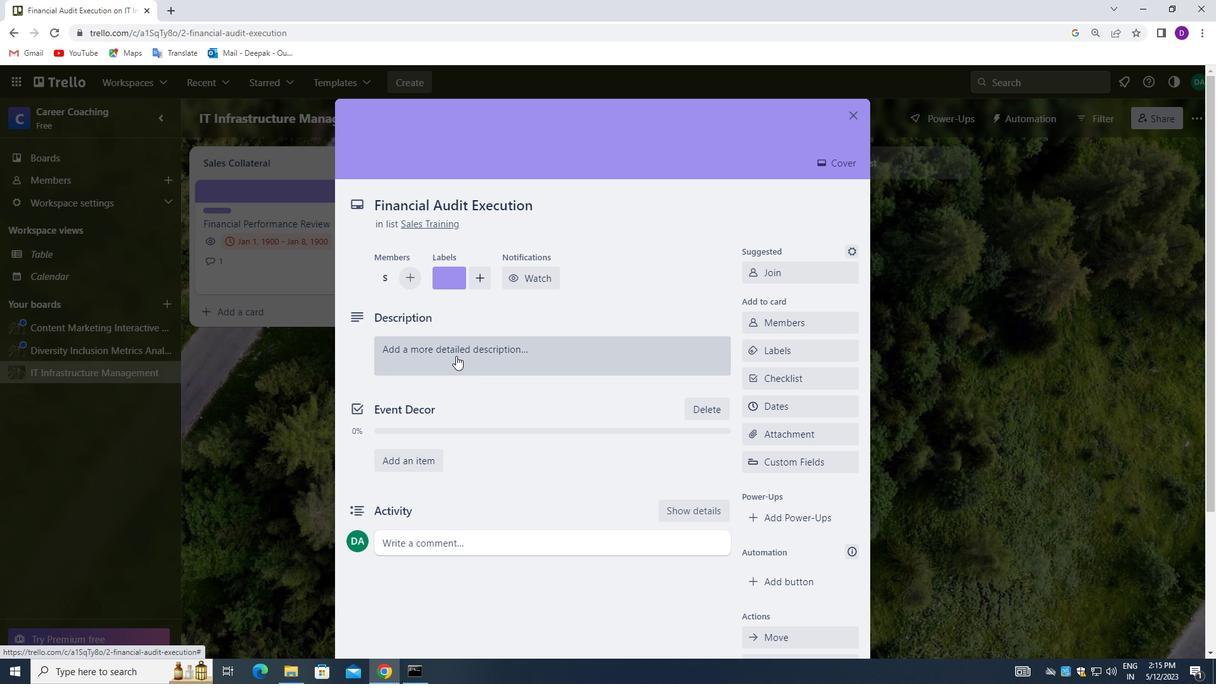 
Action: Mouse moved to (224, 369)
Screenshot: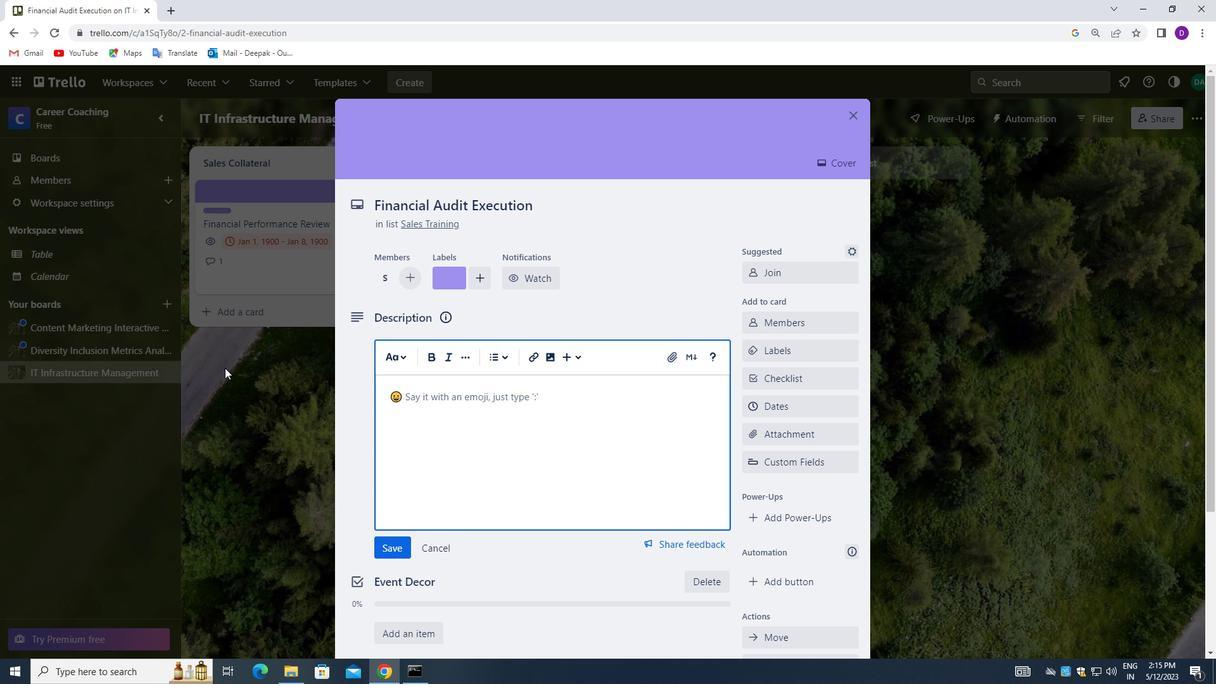
Action: Key pressed <Key.shift_r>CONDUCT<Key.space><Key.shift_r><Key.shift_r><Key.shift_r><Key.shift_r><Key.shift_r><Key.shift_r><Key.shift_r><Key.shift_r><Key.shift_r><Key.shift_r><Key.shift_r><Key.shift_r><Key.shift_r><Key.shift_r>C<Key.backspace>CUSTOMER<Key.space>REDEARCH<Key.space>FOR<Key.space><Key.backspace><Key.backspace><Key.backspace><Key.backspace><Key.backspace><Key.backspace><Key.backspace><Key.backspace><Key.backspace><Key.backspace><Key.backspace>SEARCH<Key.space>FOR<Key.space>NEW<Key.space>PRODUCT<Key.space>A<Key.backspace><Key.backspace>,<Key.backspace>.
Screenshot: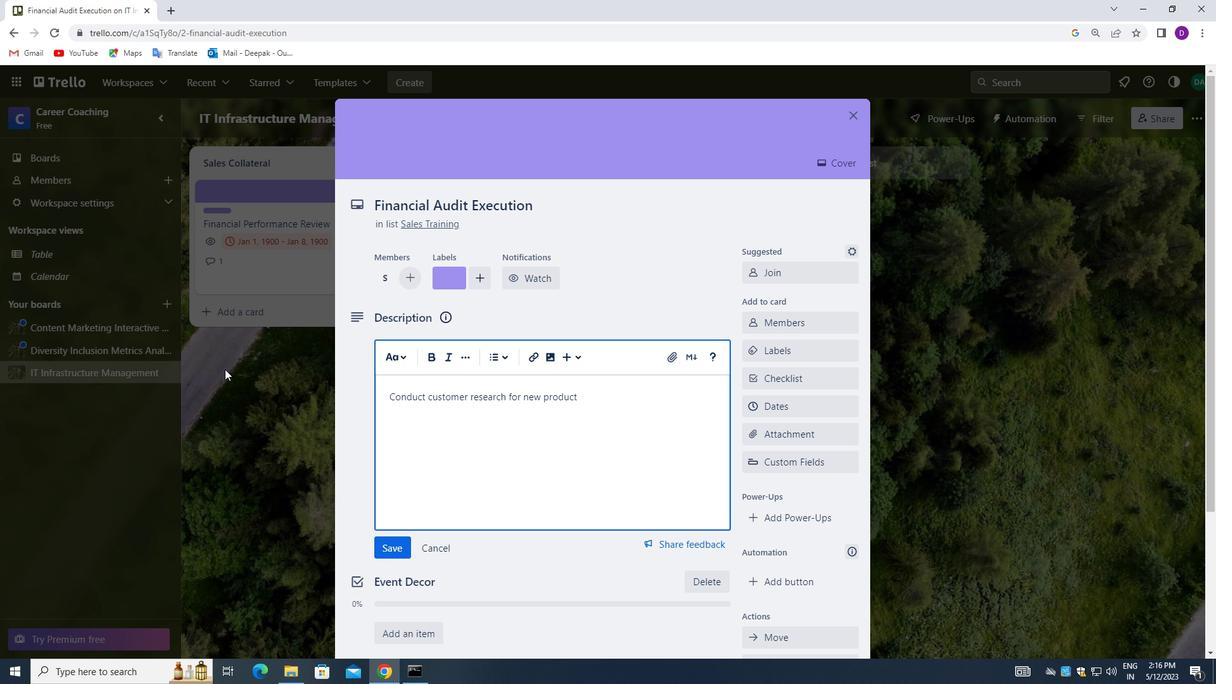 
Action: Mouse moved to (394, 540)
Screenshot: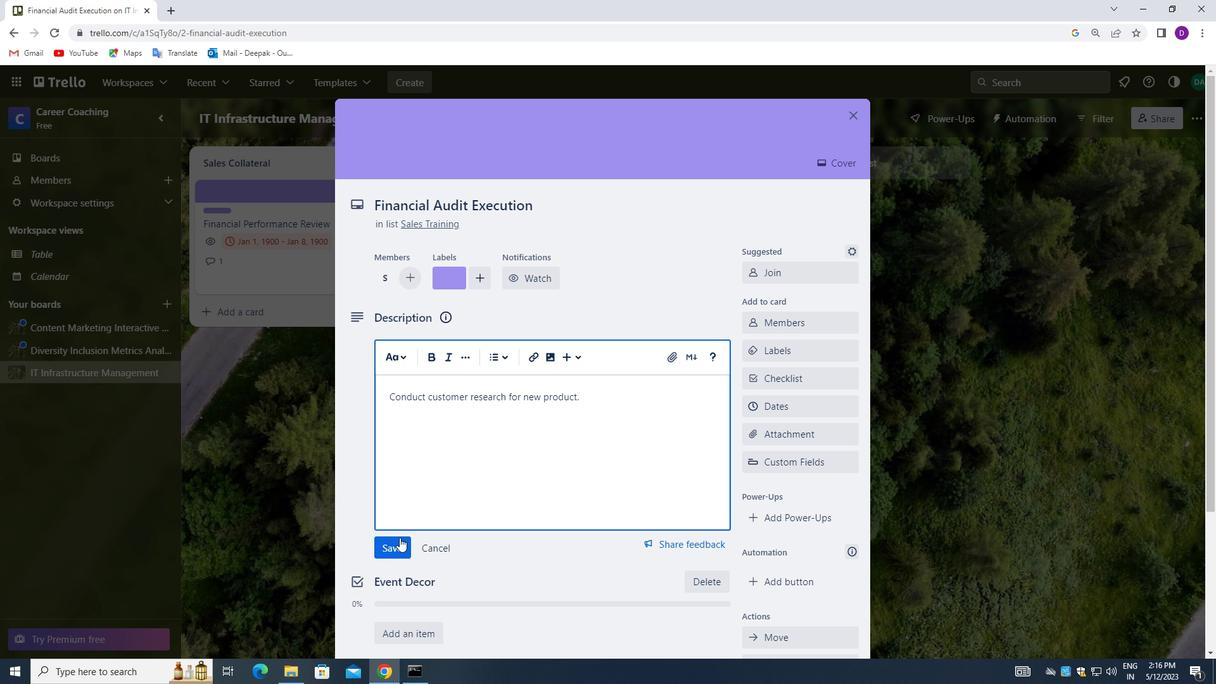 
Action: Mouse pressed left at (394, 540)
Screenshot: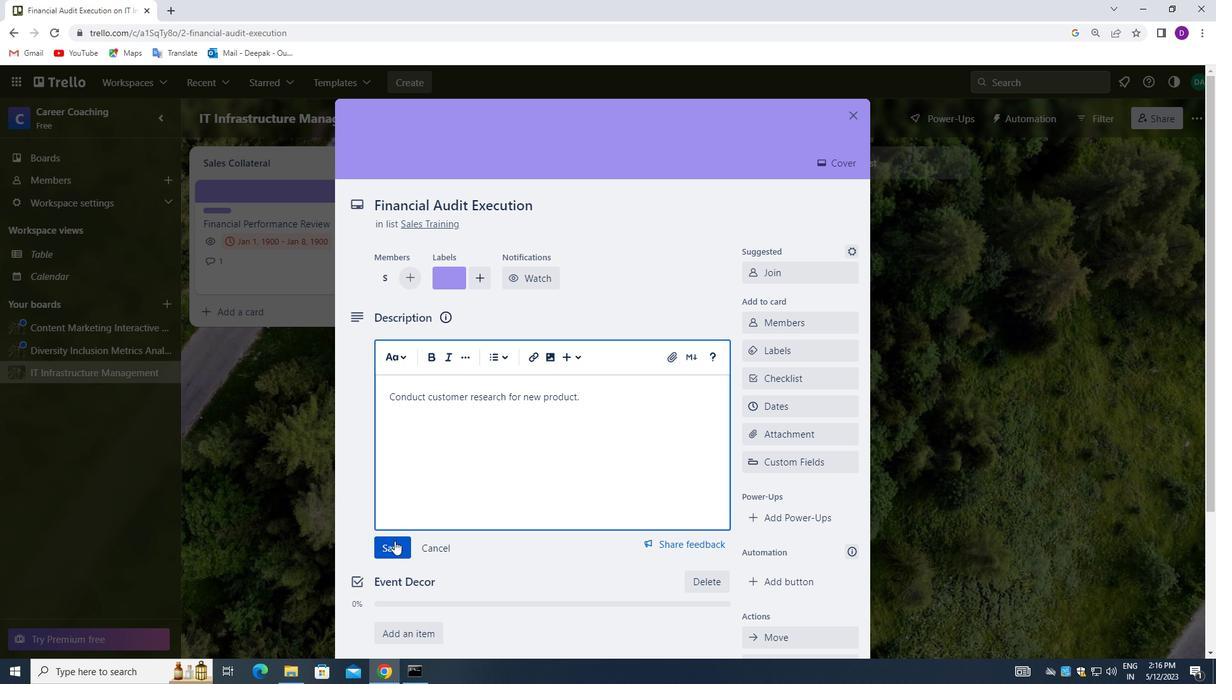 
Action: Mouse moved to (435, 518)
Screenshot: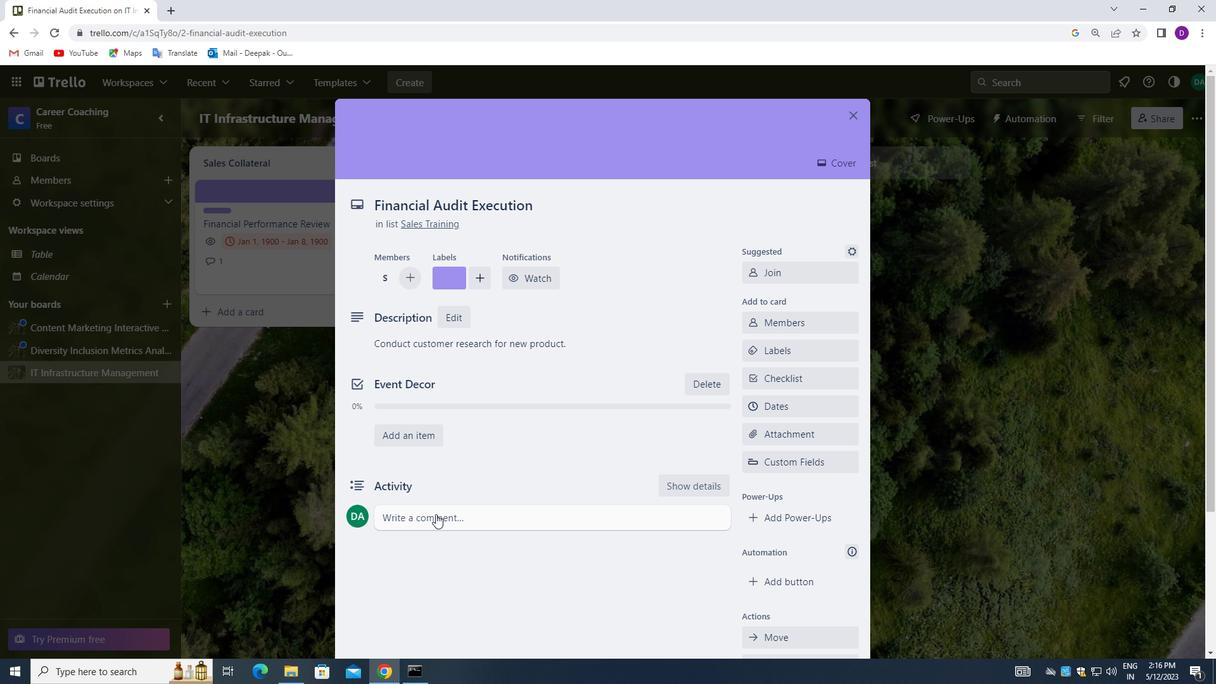 
Action: Mouse pressed left at (435, 518)
Screenshot: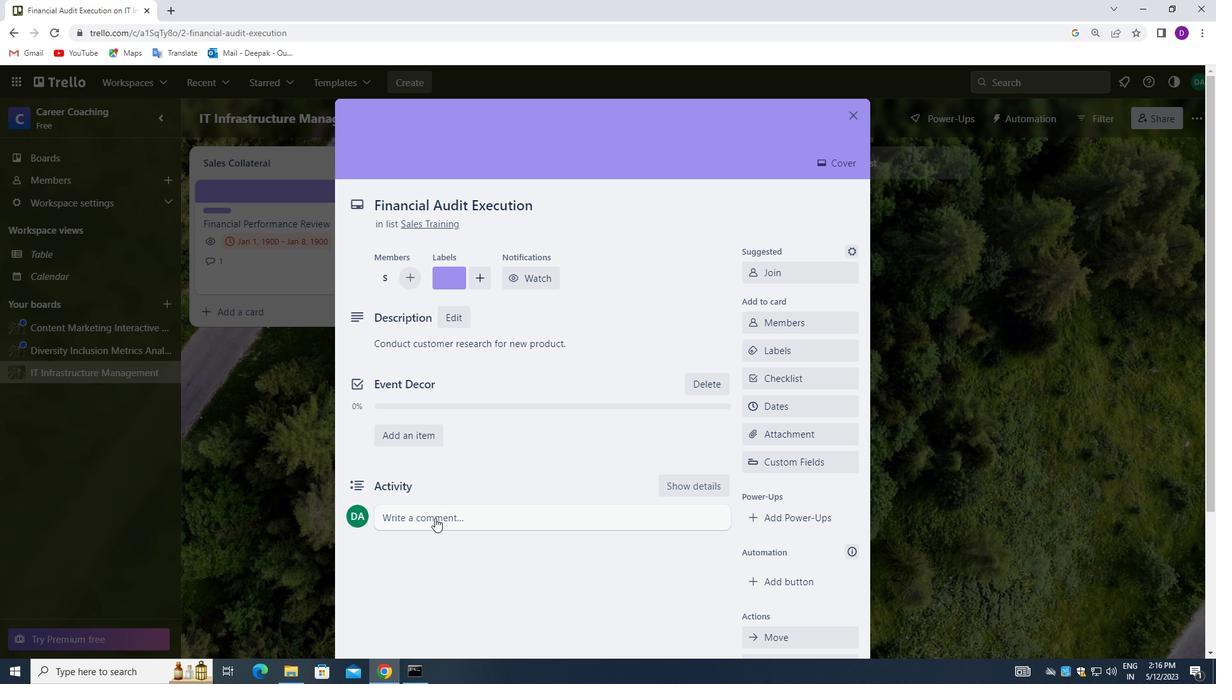 
Action: Mouse moved to (413, 561)
Screenshot: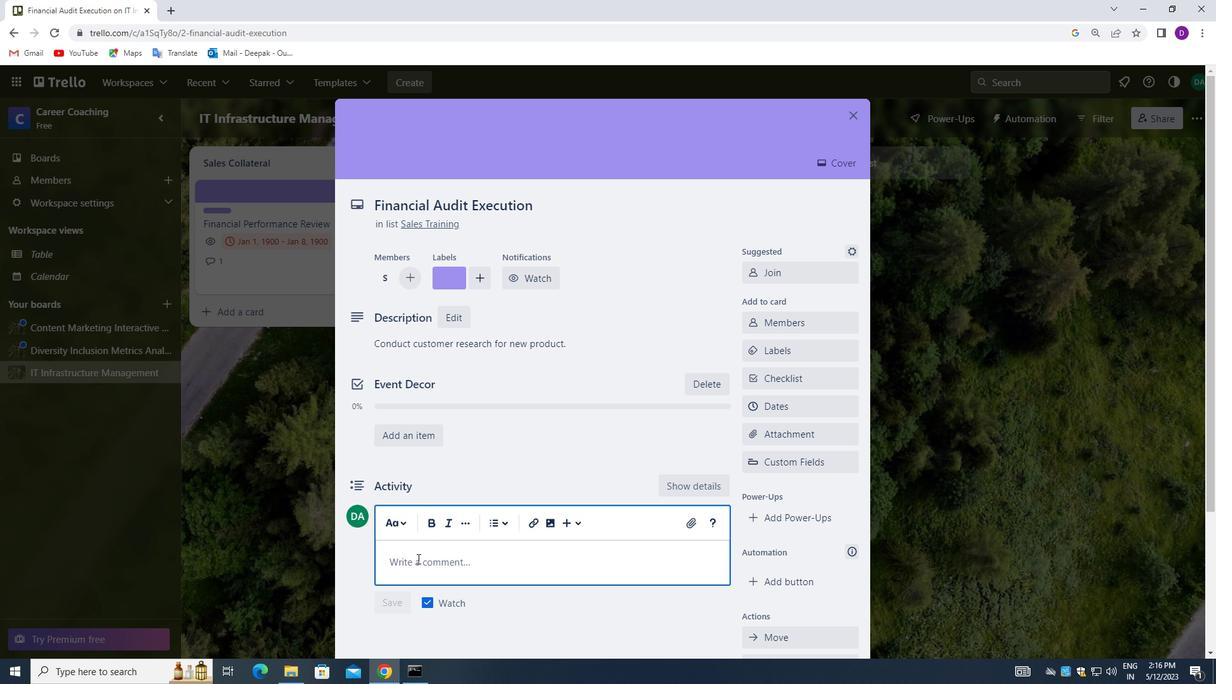 
Action: Mouse pressed left at (413, 561)
Screenshot: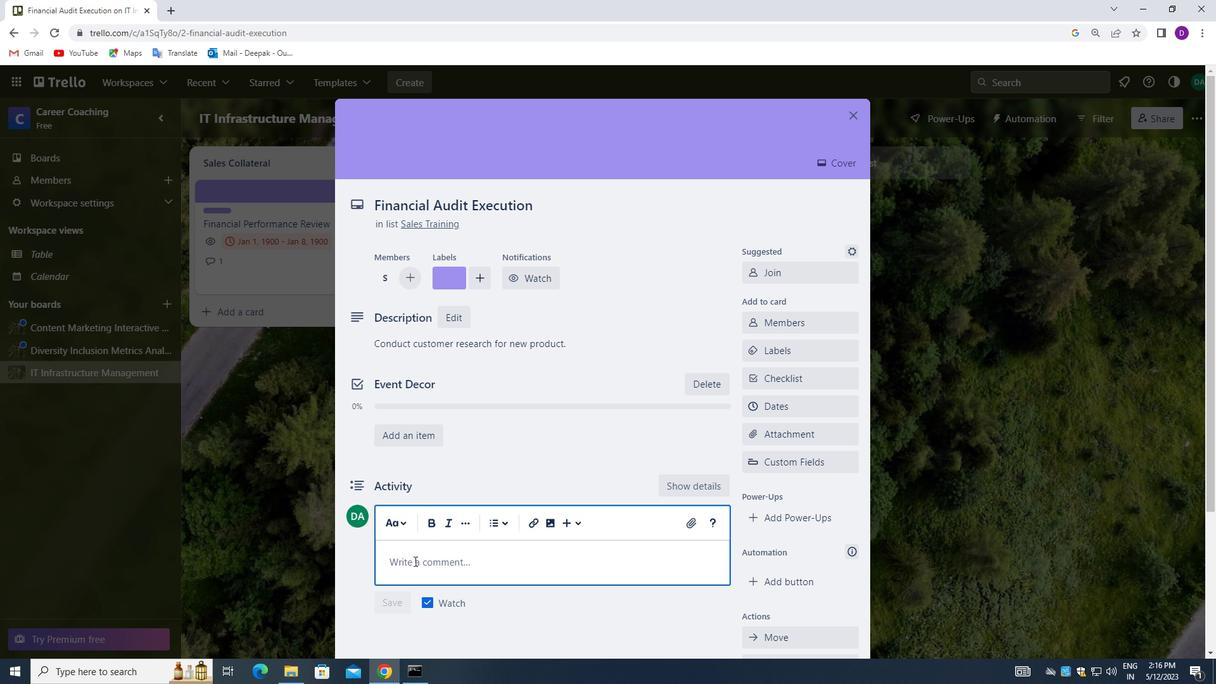 
Action: Mouse moved to (284, 433)
Screenshot: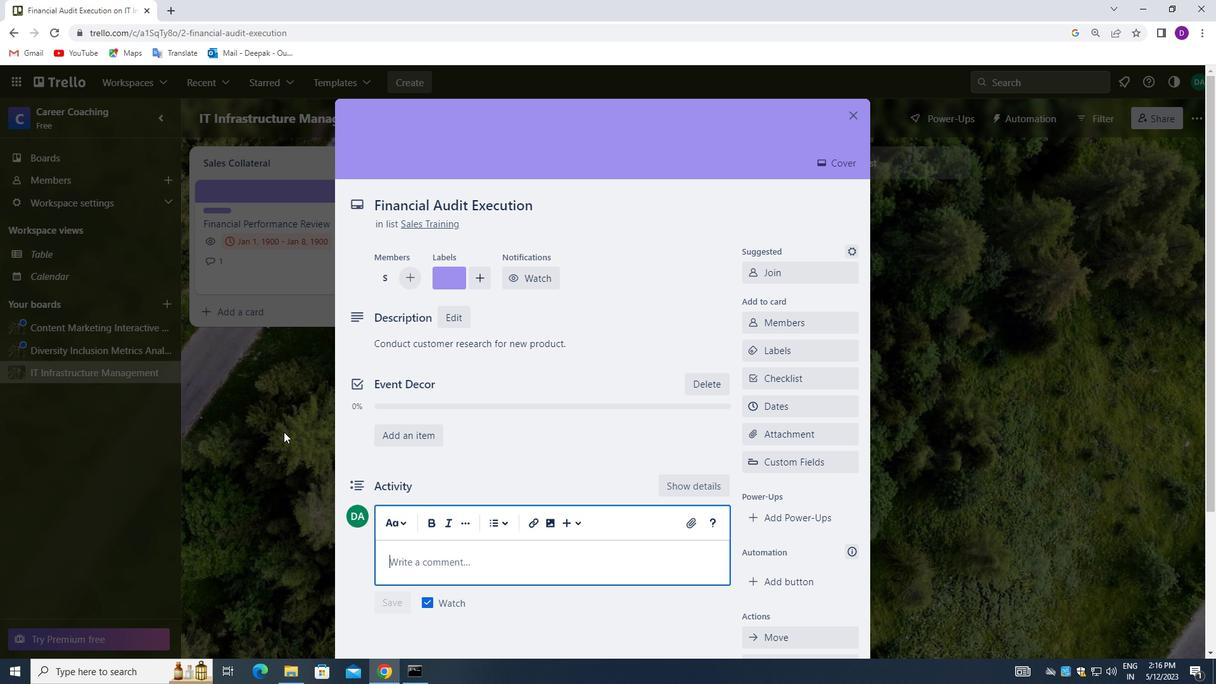 
Action: Key pressed <Key.shift_r>THSI<Key.space><Key.backspace><Key.backspace><Key.backspace>IS<Key.space>TASK<Key.space>REQUIRED<Key.backspace>S<Key.space>PROACTIVE<Key.space>OWNERSHIP,<Key.space>SO<Key.space>LET<Key.space>US<Key.space>TAKE<Key.space>RESPONSIBILITY<Key.space>AND<Key.space>ENSURE<Key.space>PROGRESS<Key.space>IS<Key.space>MADE<Key.space>IN<Key.space>A<Key.space>TIMELY<Key.space>MNN<Key.backspace><Key.backspace>ANNER.
Screenshot: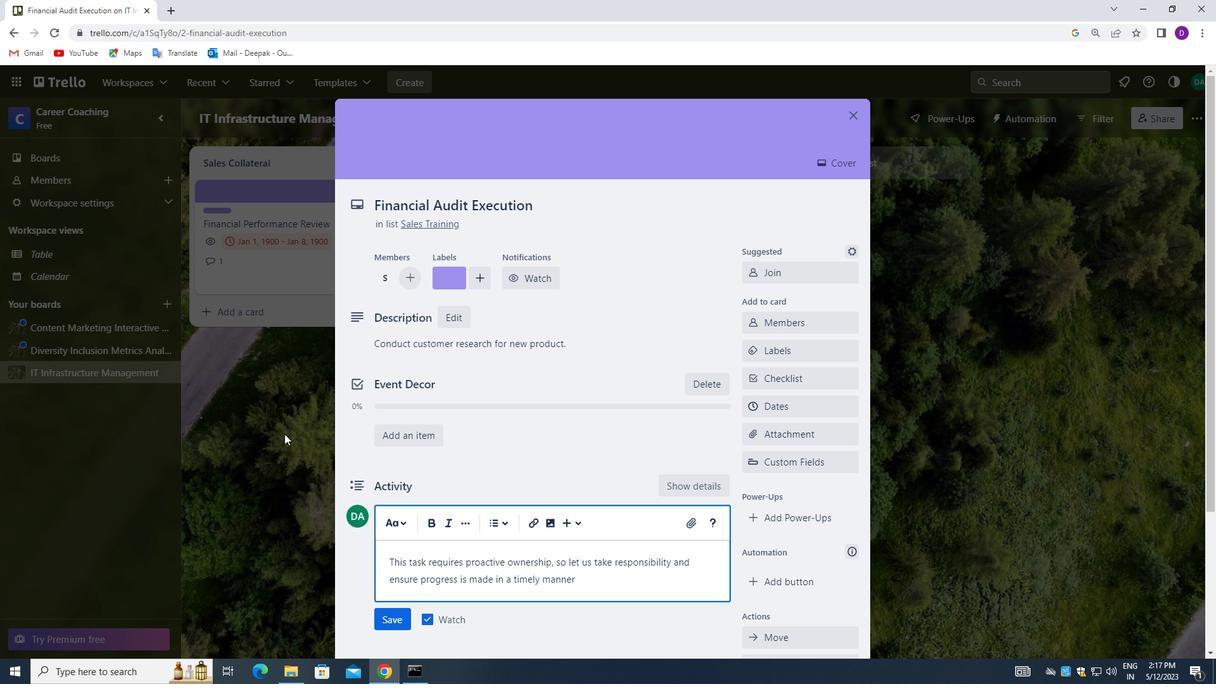 
Action: Mouse moved to (570, 566)
Screenshot: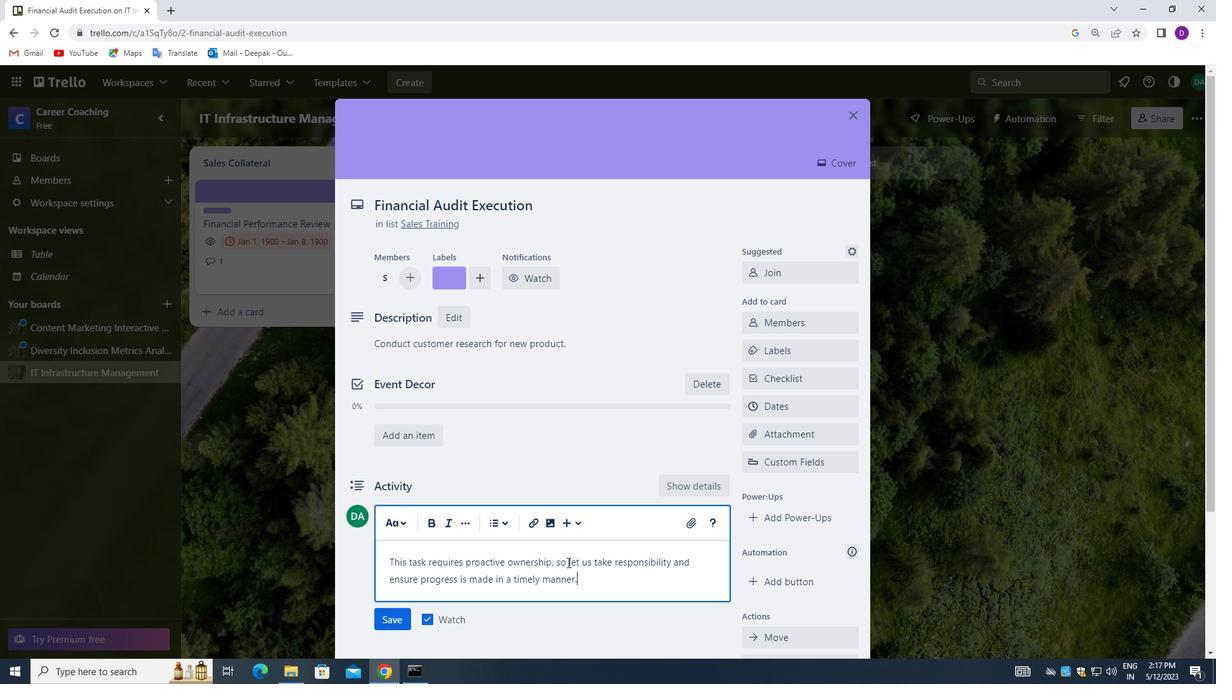 
Action: Mouse scrolled (570, 566) with delta (0, 0)
Screenshot: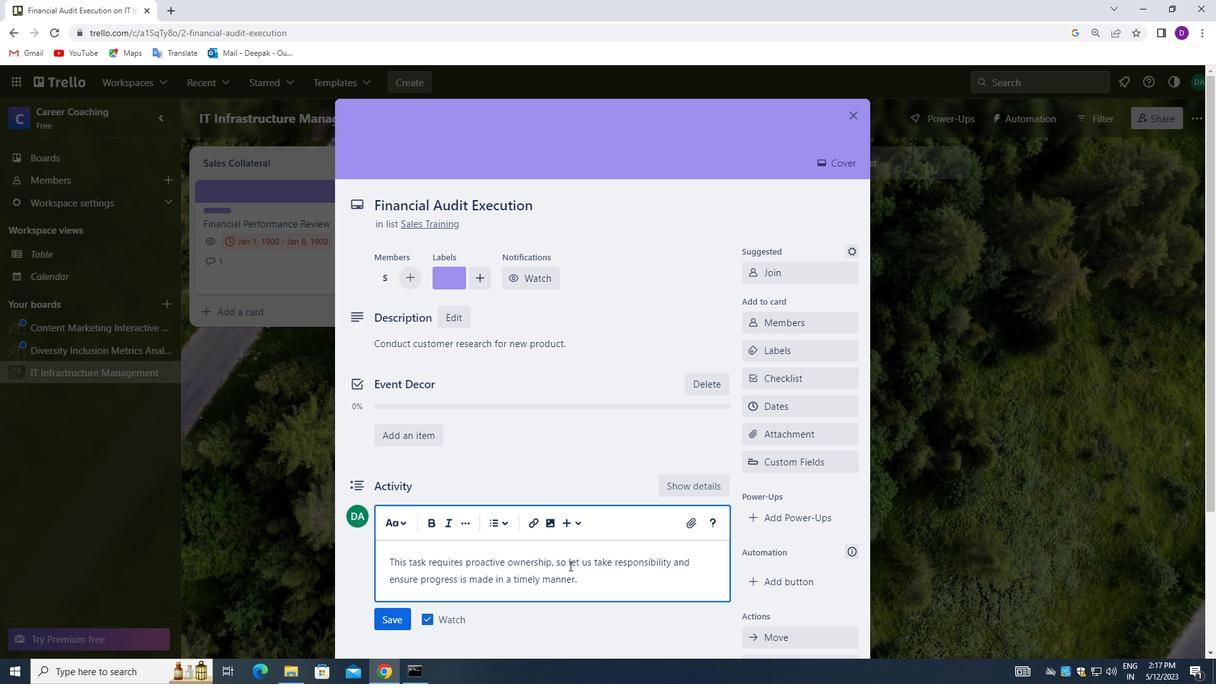 
Action: Mouse moved to (390, 559)
Screenshot: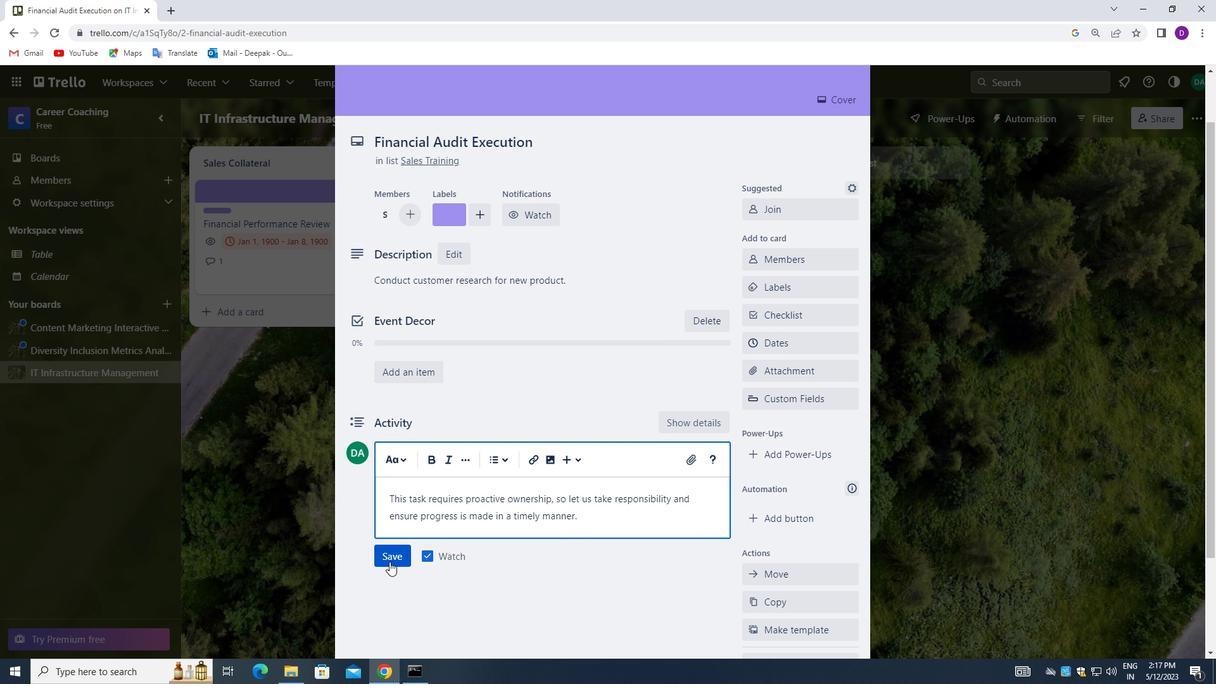 
Action: Mouse pressed left at (390, 559)
Screenshot: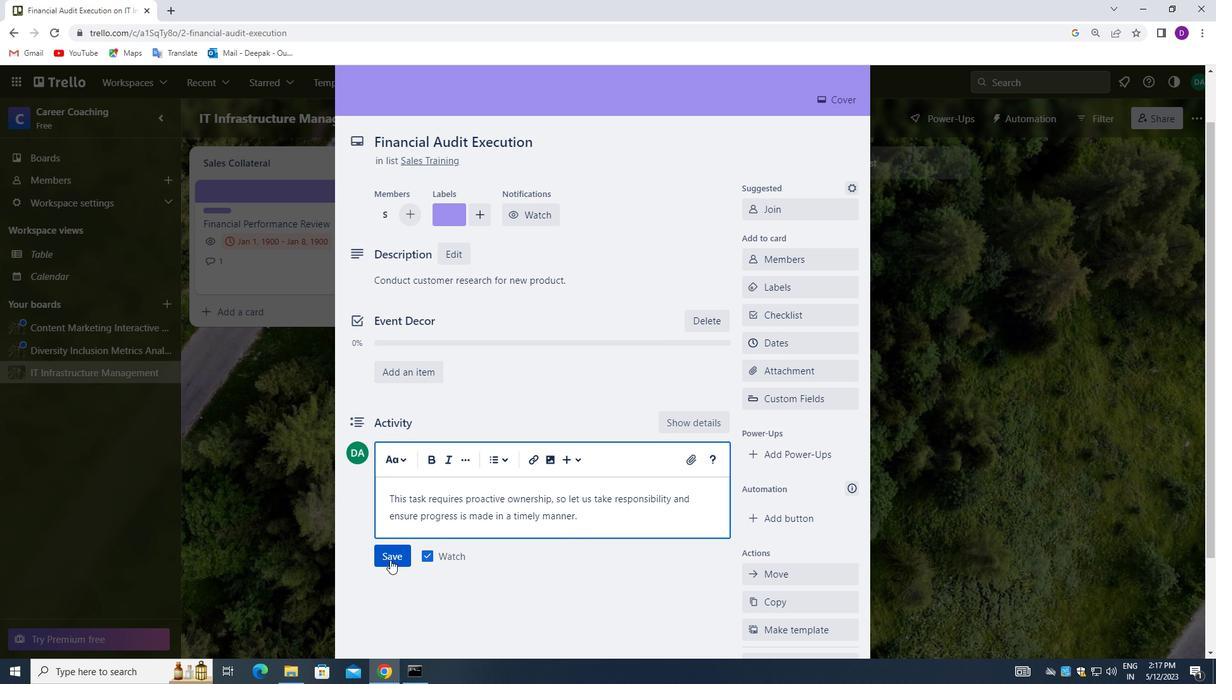 
Action: Mouse moved to (788, 343)
Screenshot: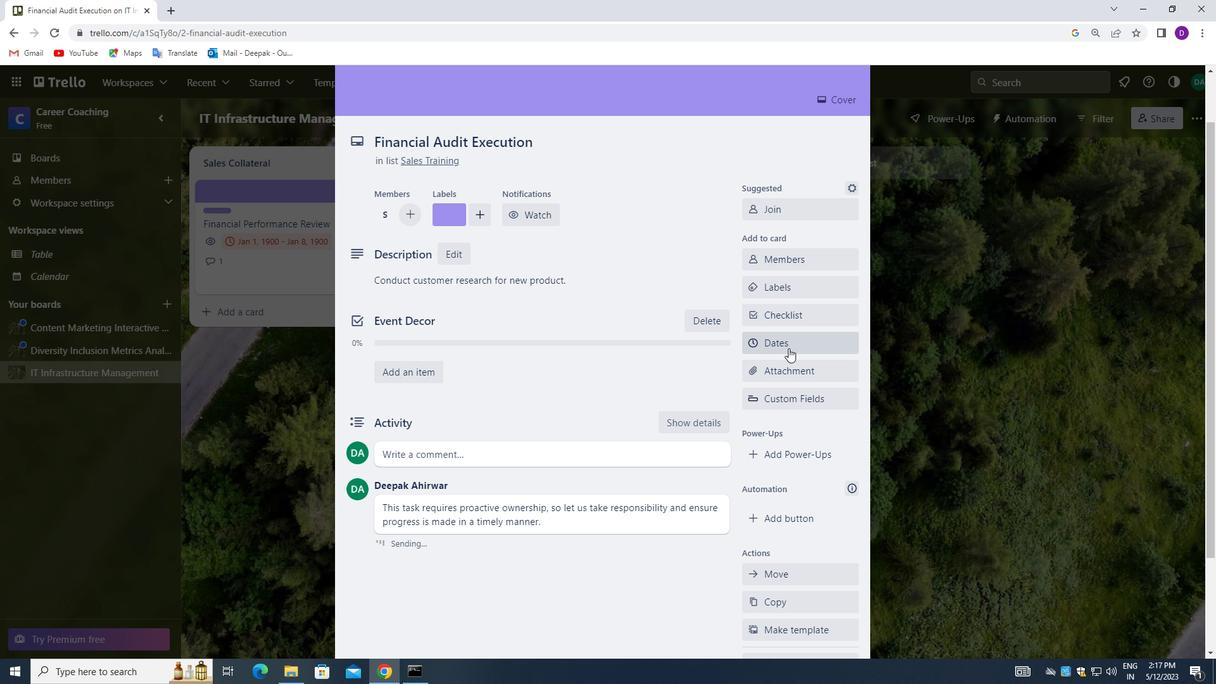 
Action: Mouse pressed left at (788, 343)
Screenshot: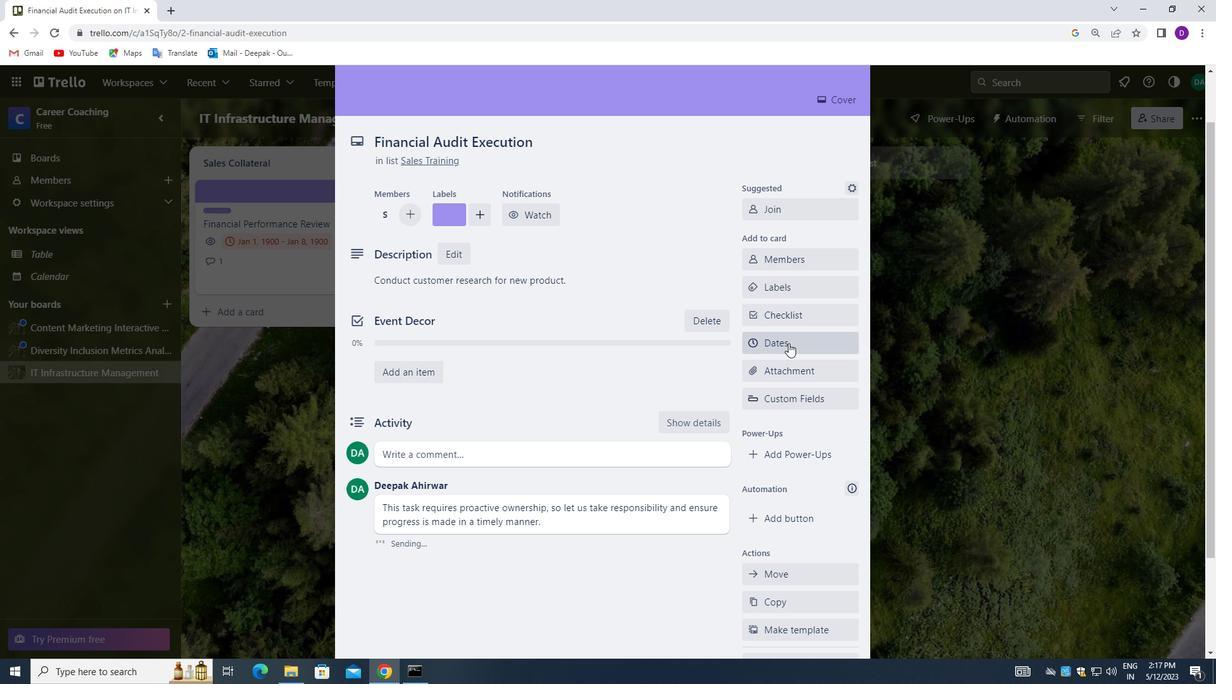 
Action: Mouse moved to (755, 370)
Screenshot: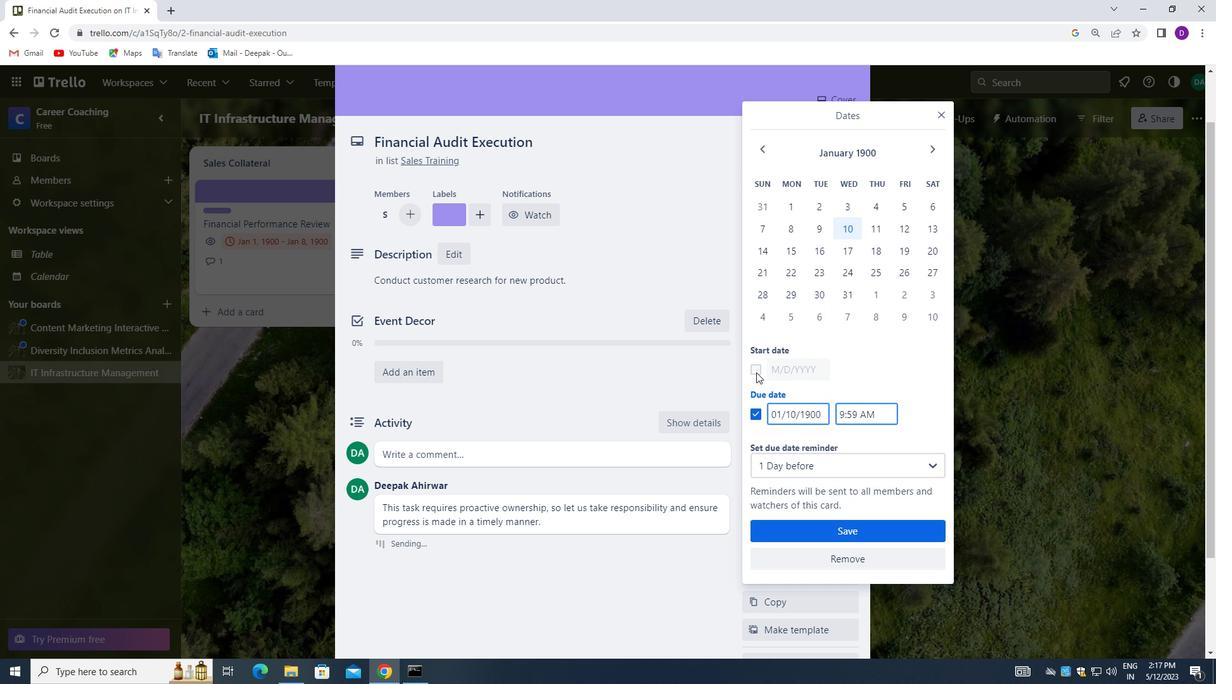 
Action: Mouse pressed left at (755, 370)
Screenshot: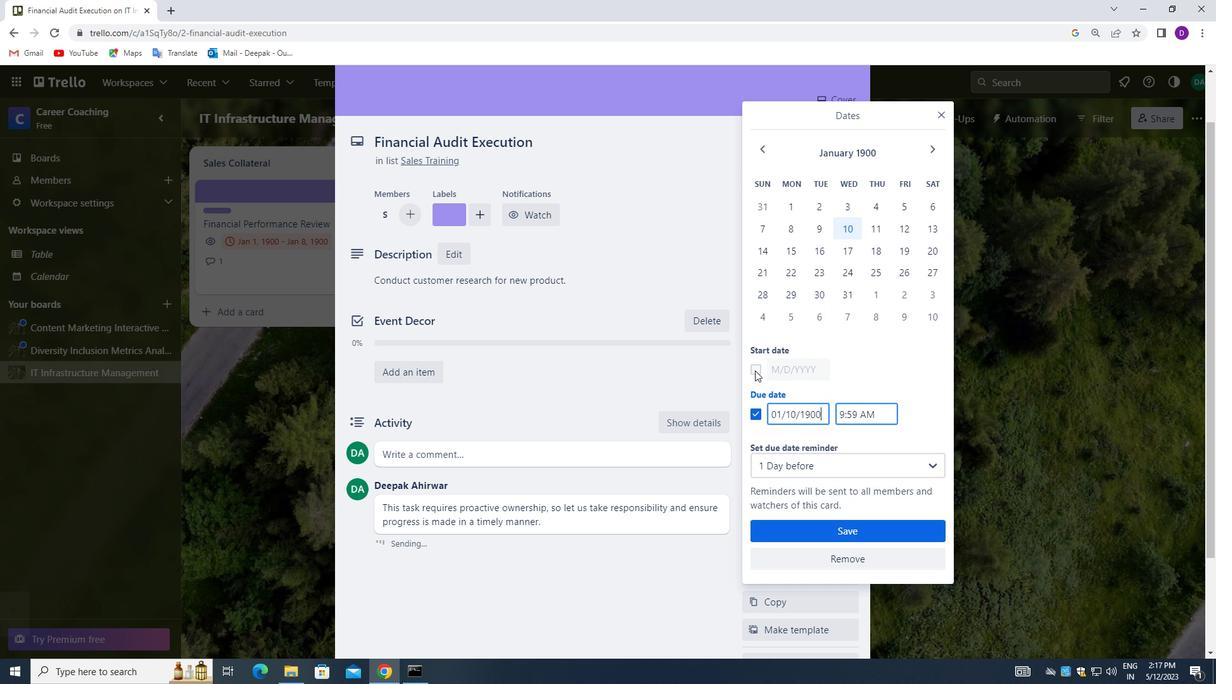 
Action: Mouse moved to (817, 366)
Screenshot: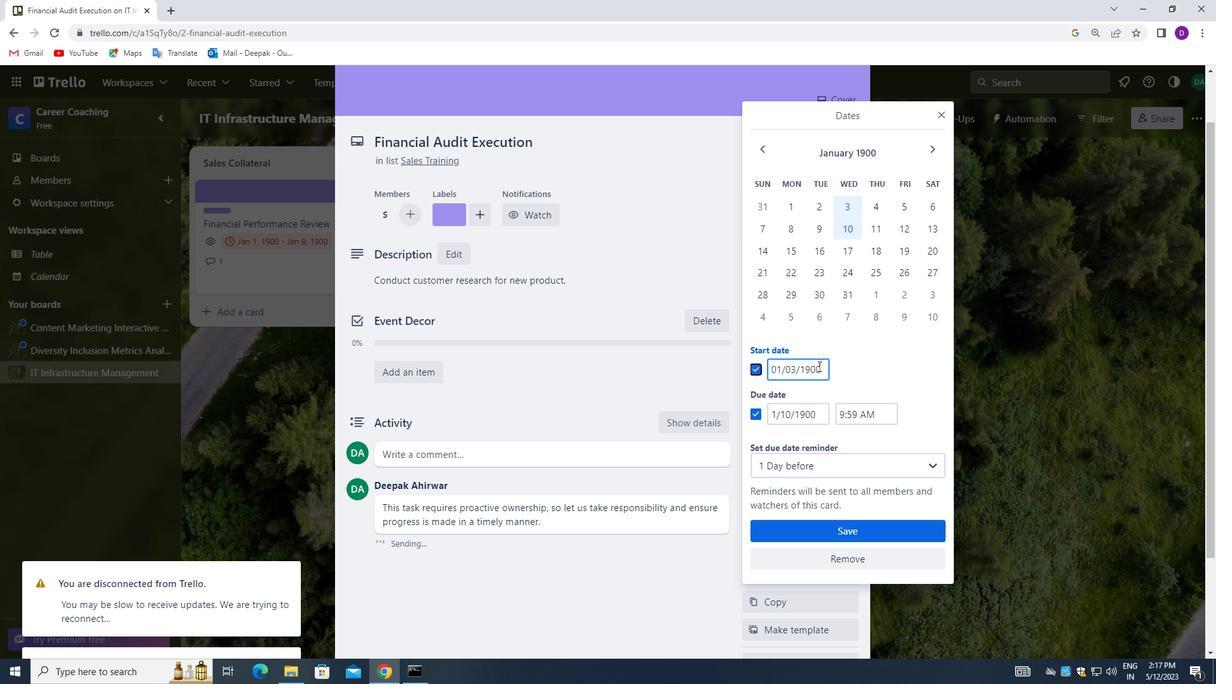 
Action: Mouse pressed left at (817, 366)
Screenshot: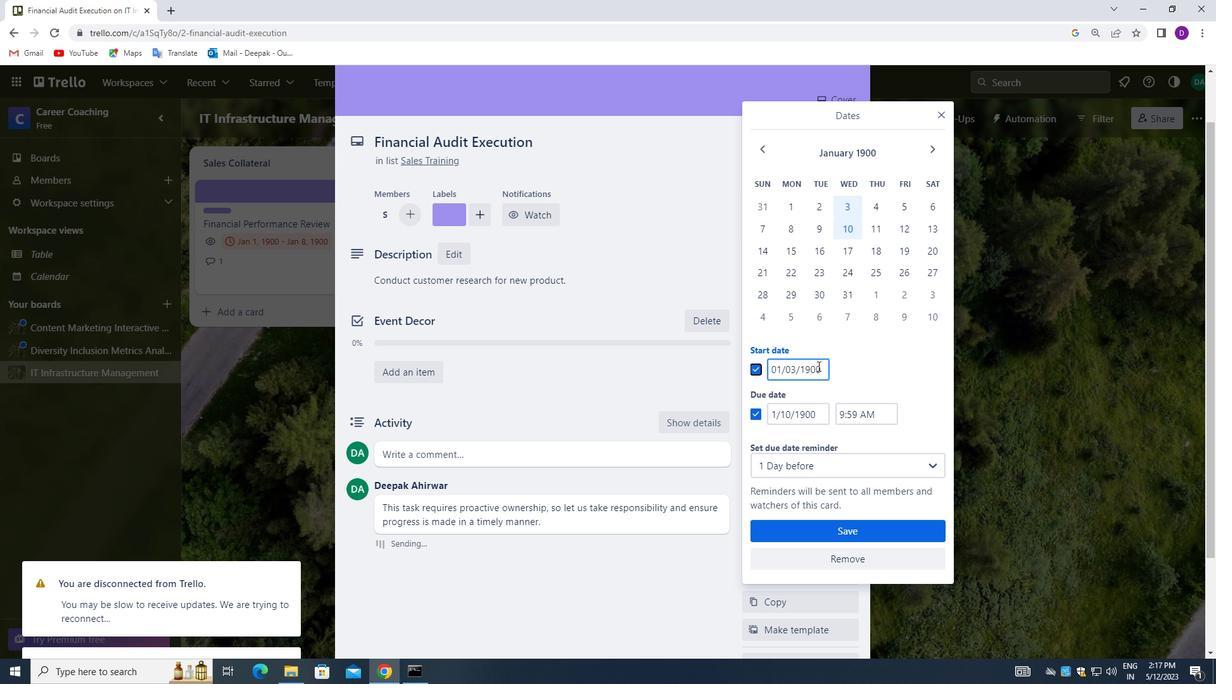 
Action: Mouse moved to (820, 373)
Screenshot: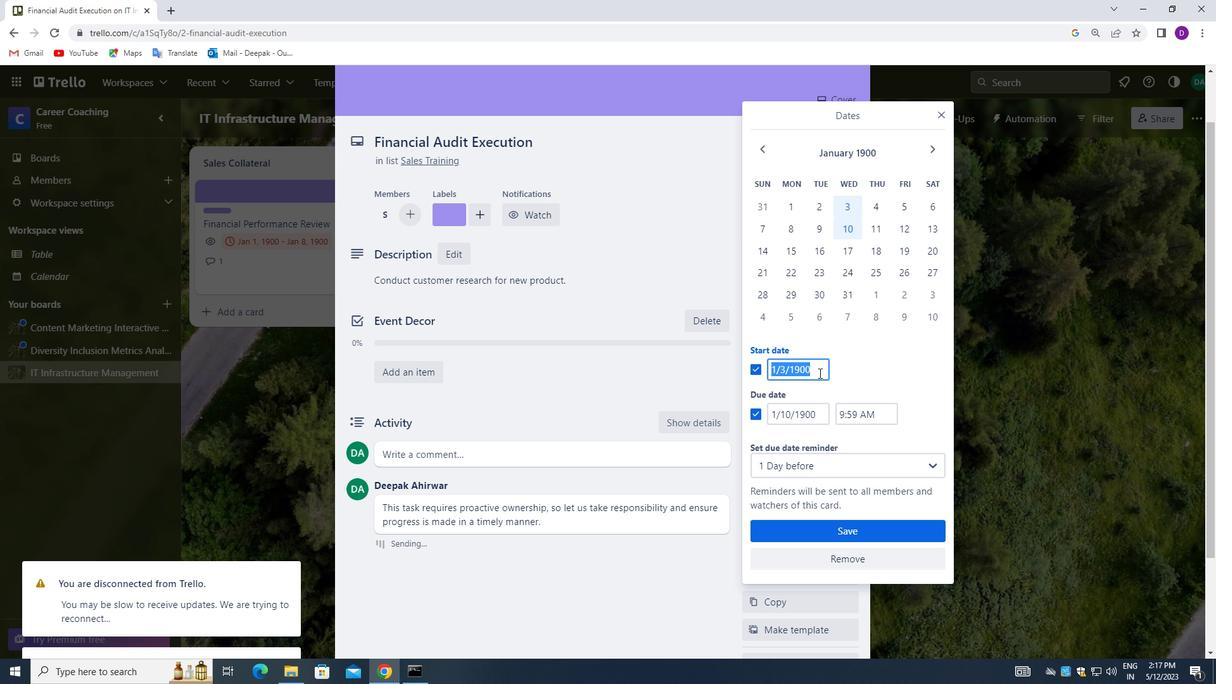 
Action: Key pressed <Key.backspace>01/04/1900
Screenshot: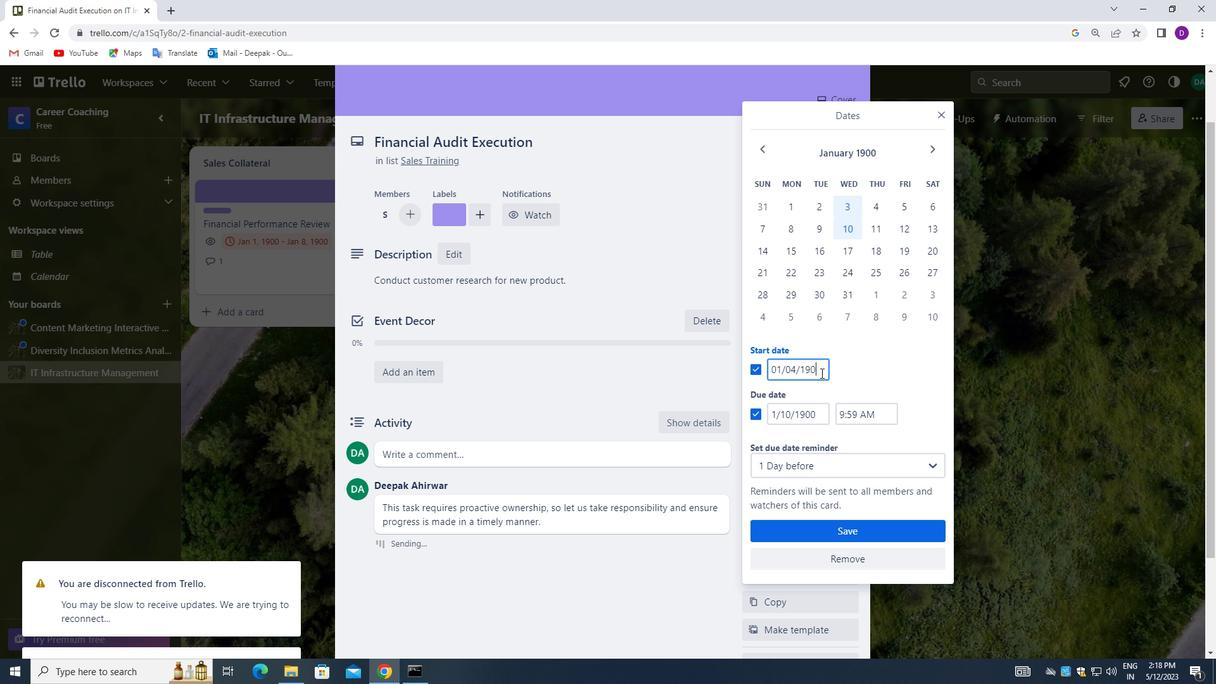 
Action: Mouse moved to (820, 412)
Screenshot: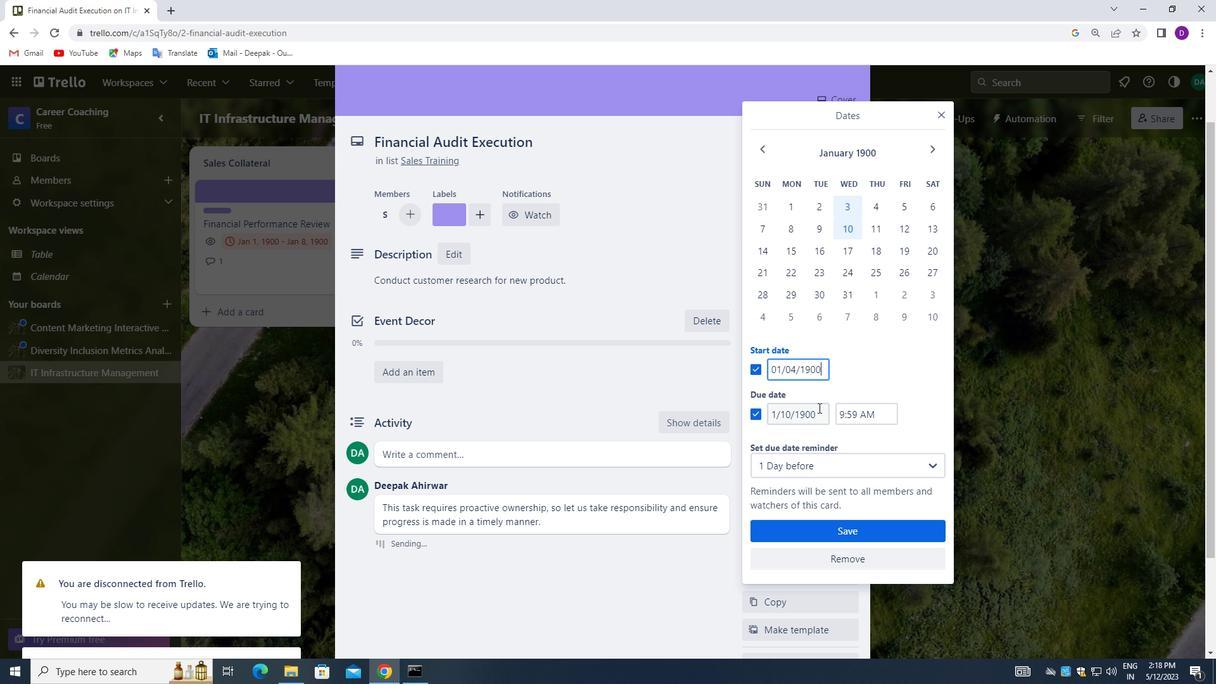 
Action: Mouse pressed left at (820, 412)
Screenshot: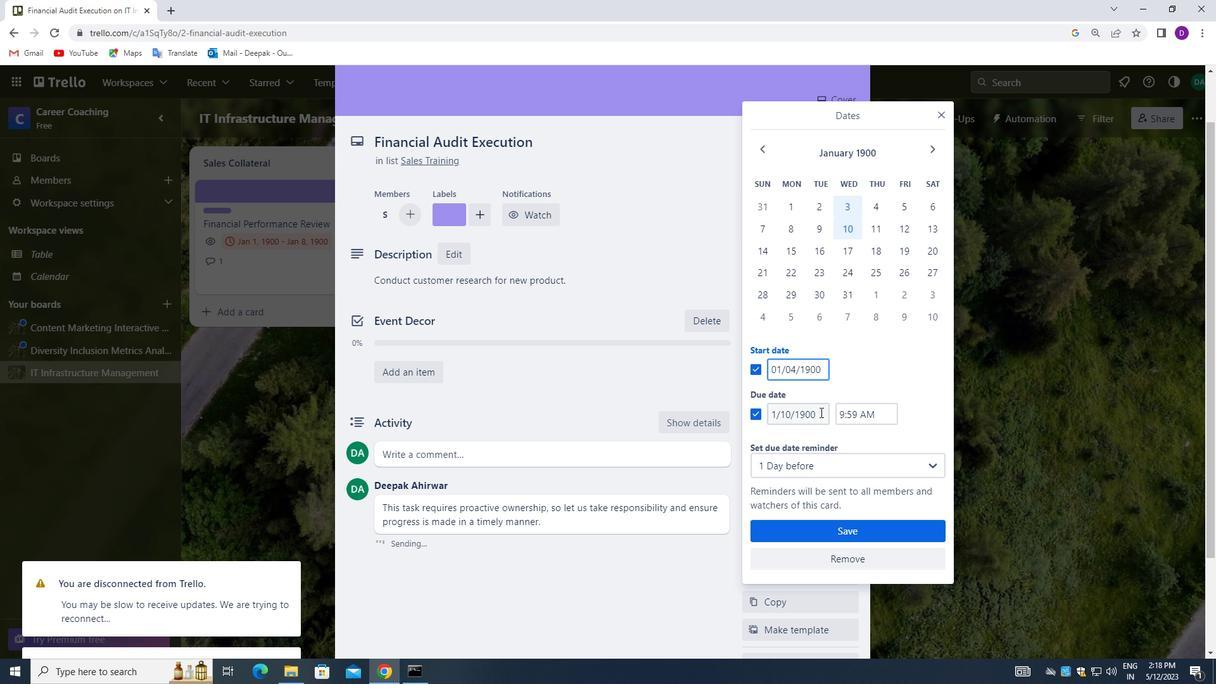 
Action: Mouse moved to (787, 429)
Screenshot: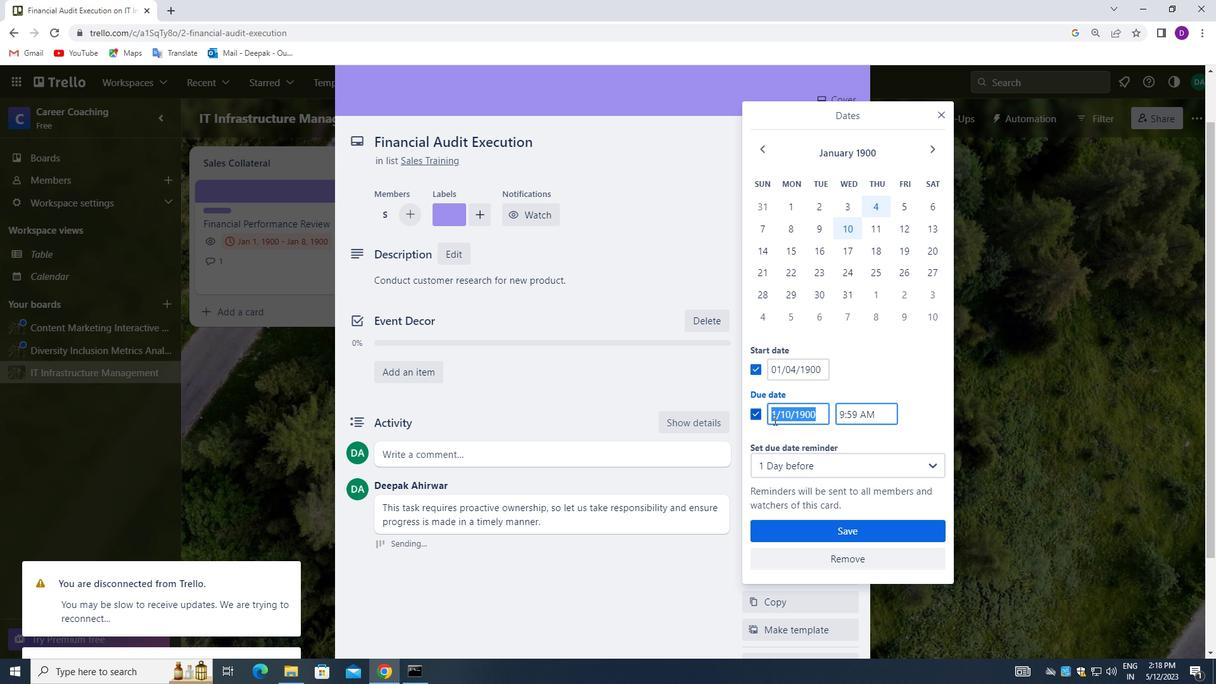 
Action: Key pressed <Key.backspace>01/04/1900
Screenshot: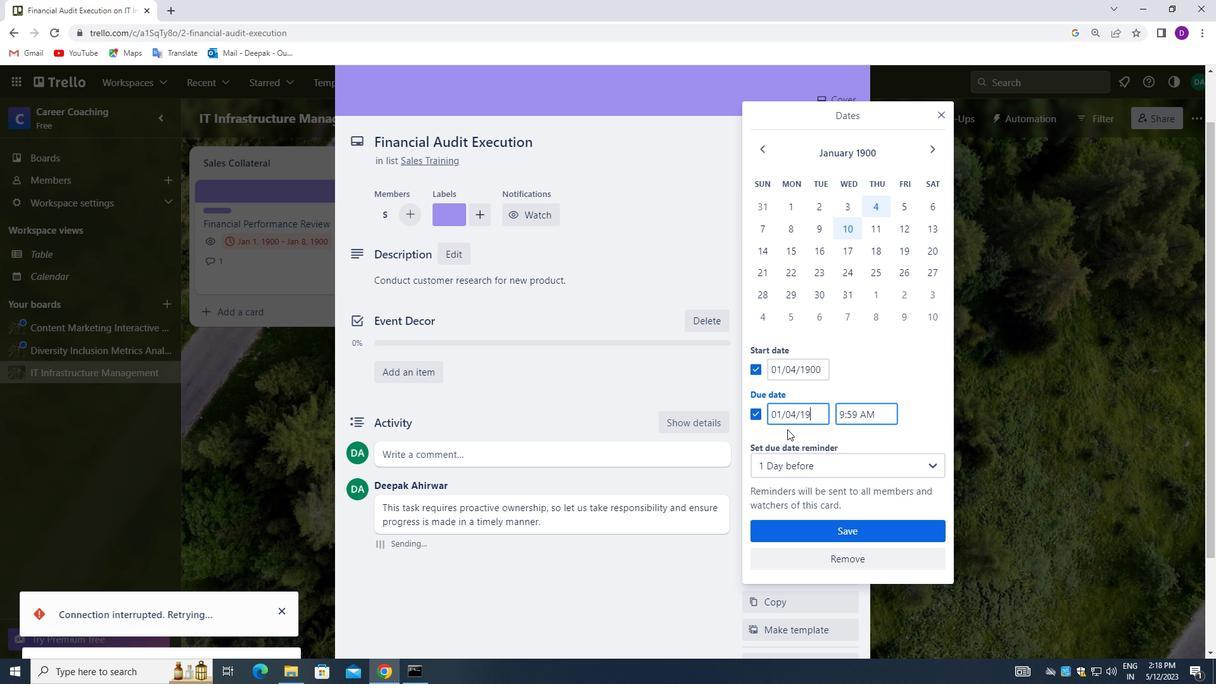 
Action: Mouse moved to (796, 414)
Screenshot: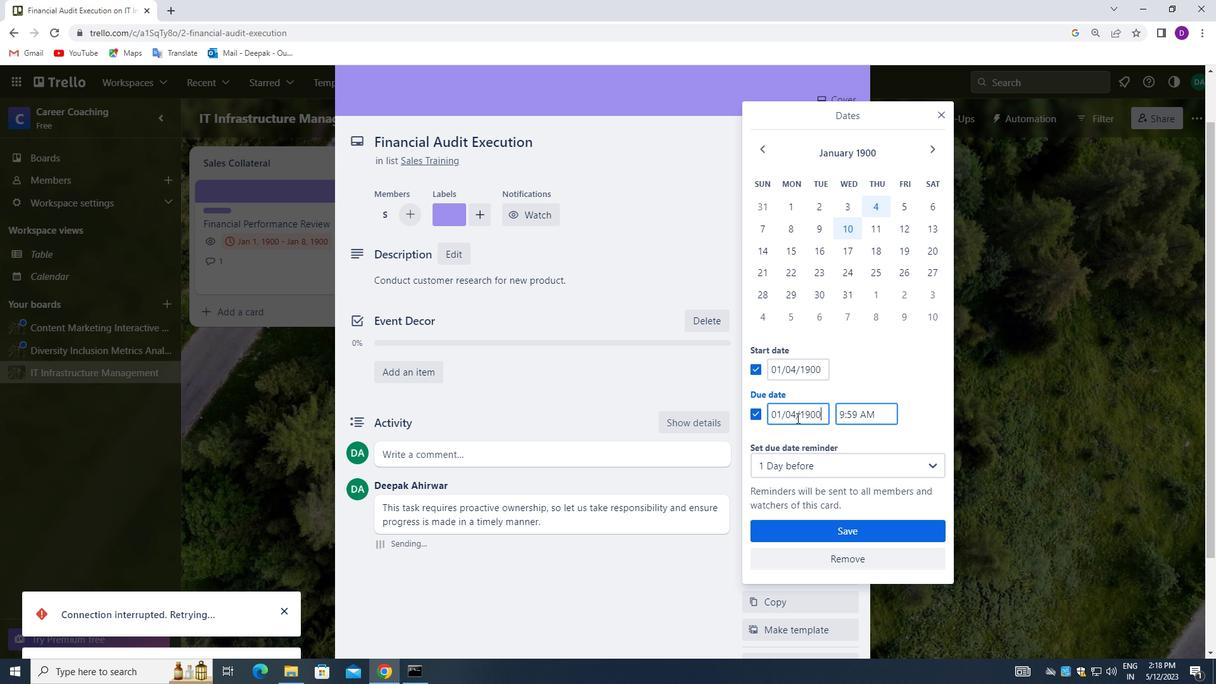 
Action: Mouse pressed left at (796, 414)
Screenshot: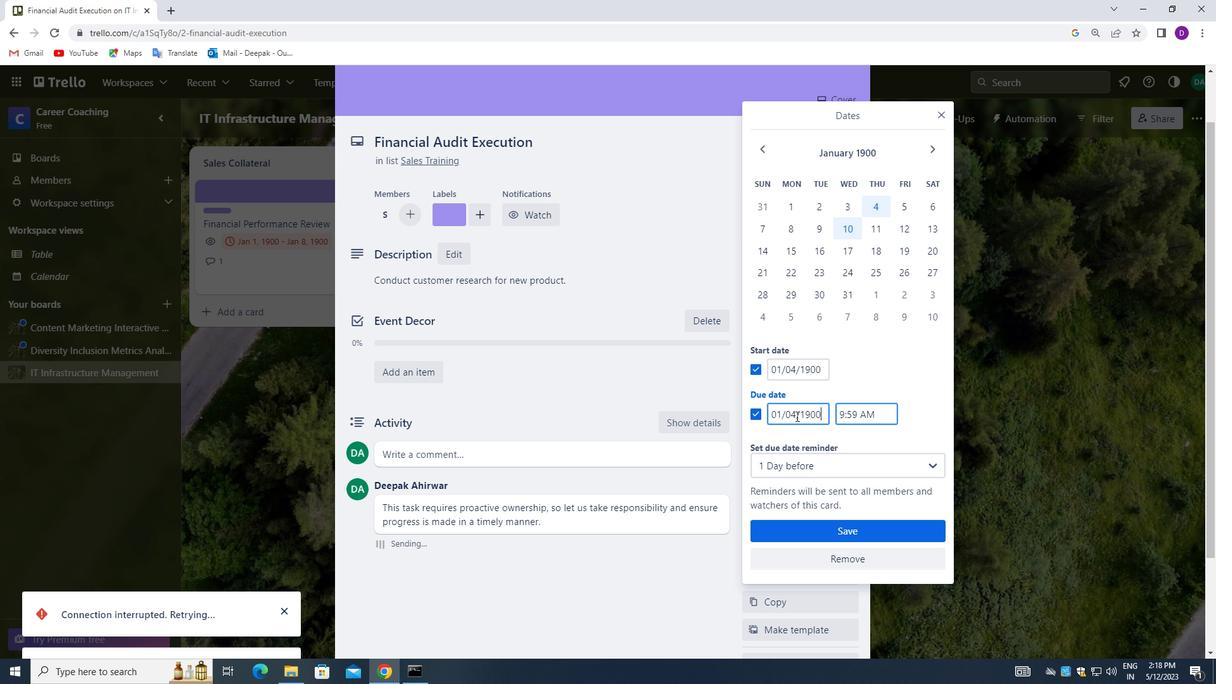 
Action: Mouse moved to (801, 427)
Screenshot: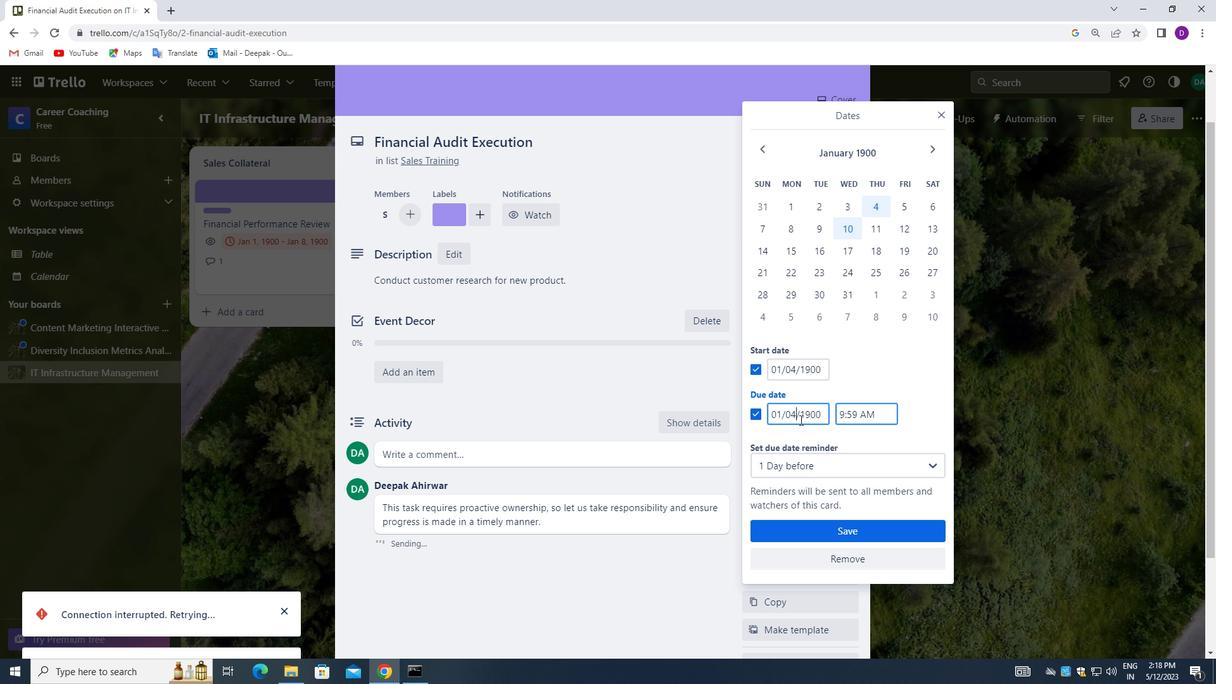 
Action: Key pressed <Key.backspace>11
Screenshot: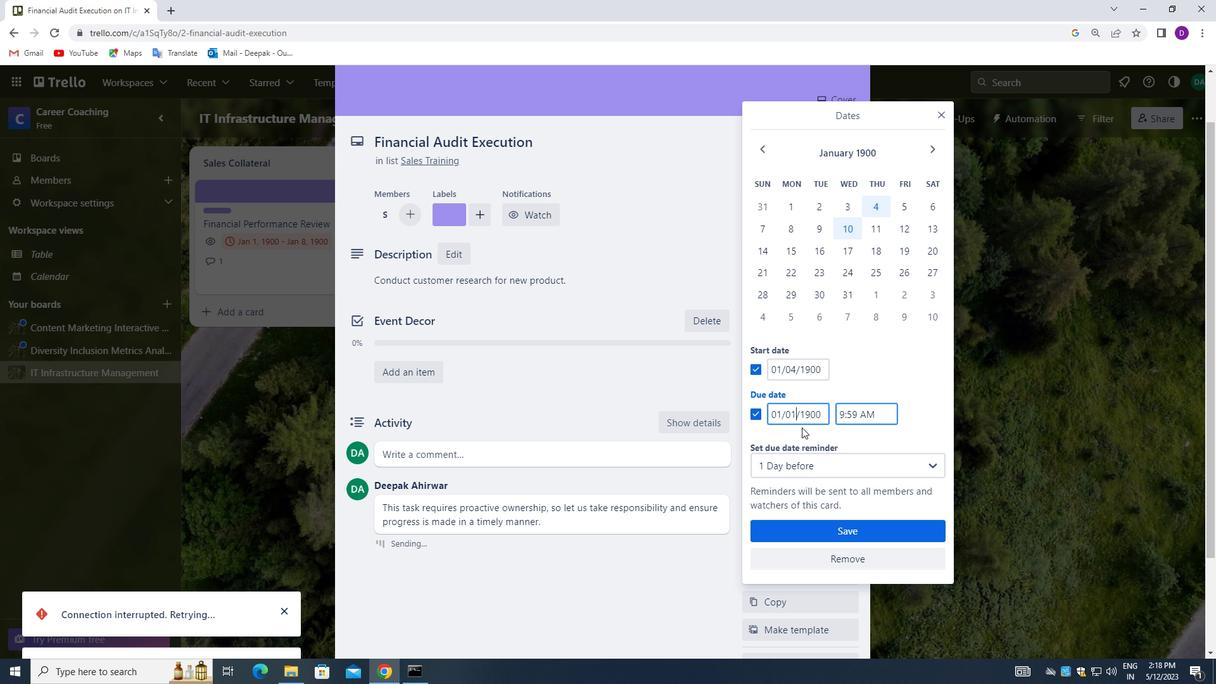 
Action: Mouse moved to (845, 534)
Screenshot: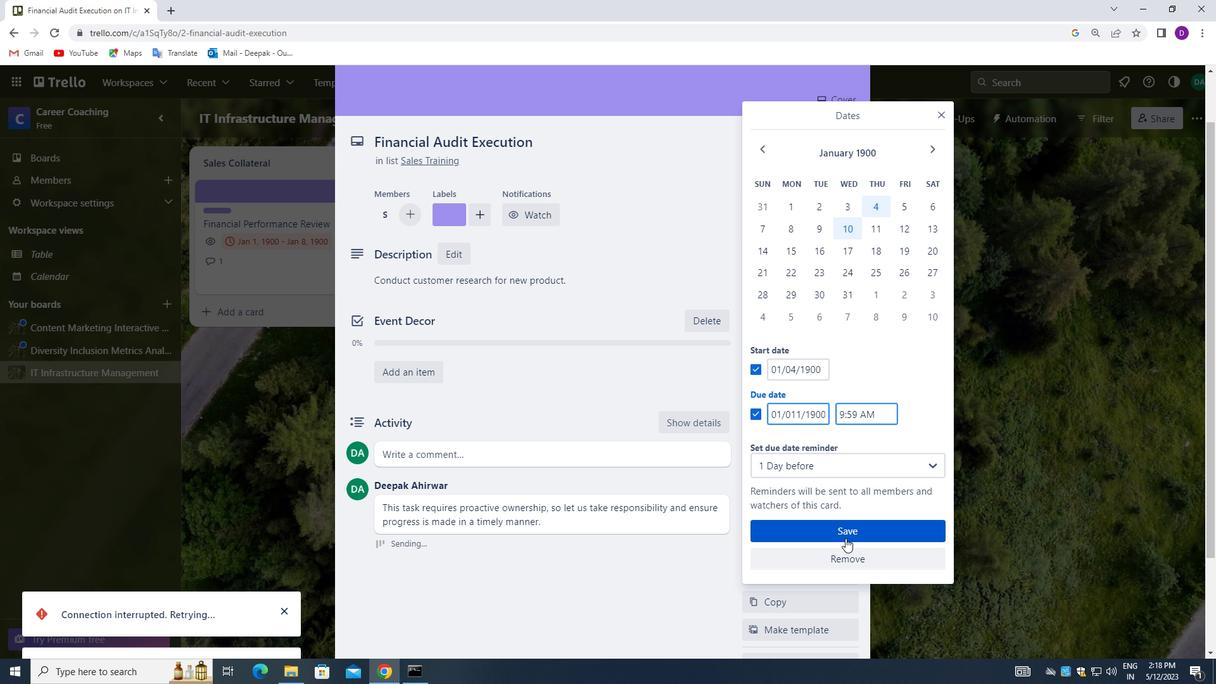 
Action: Mouse pressed left at (845, 534)
Screenshot: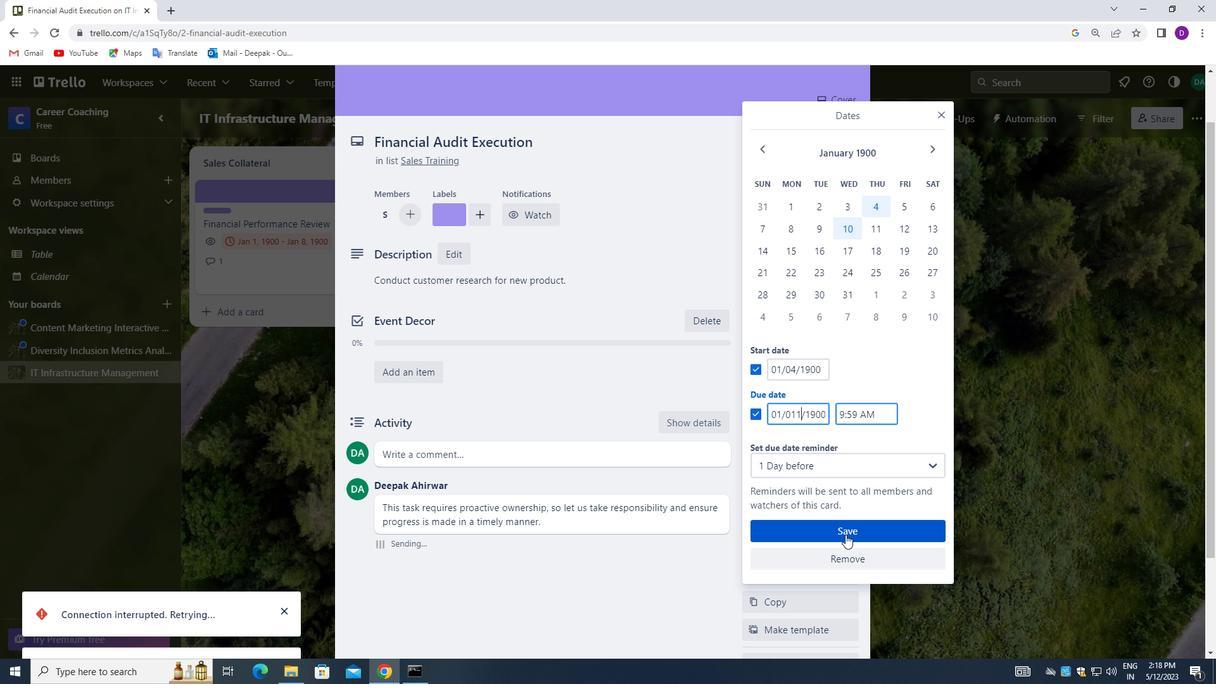 
Action: Mouse moved to (603, 421)
Screenshot: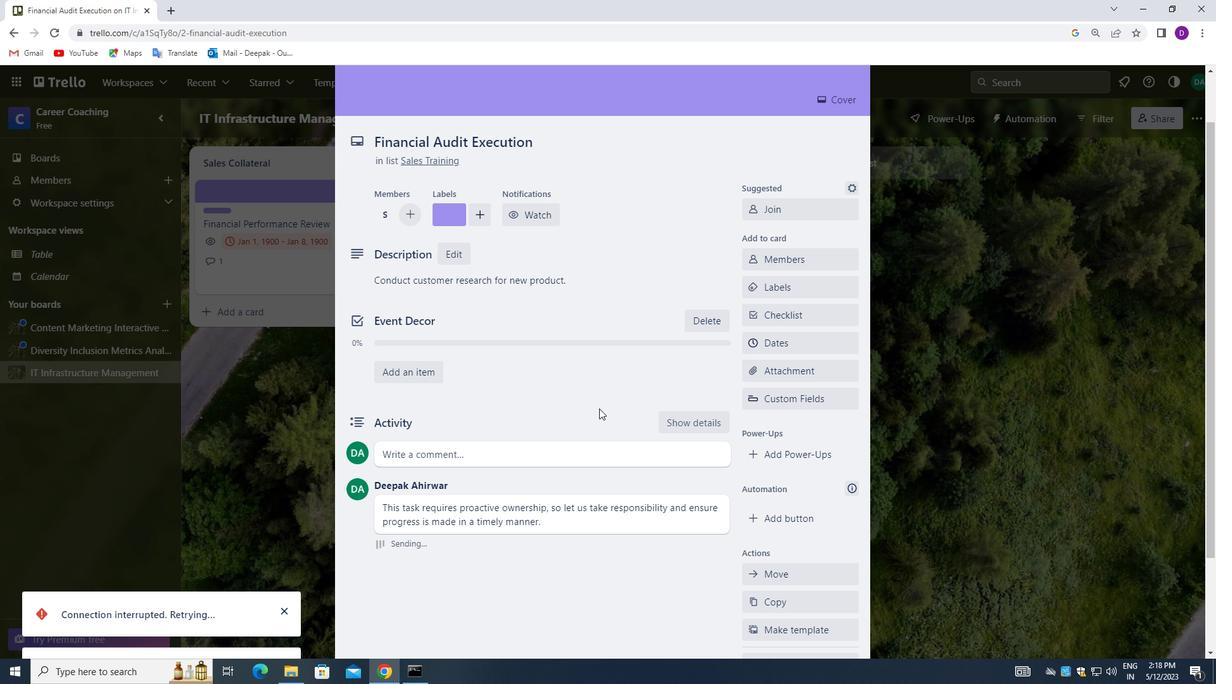 
Action: Mouse scrolled (603, 421) with delta (0, 0)
Screenshot: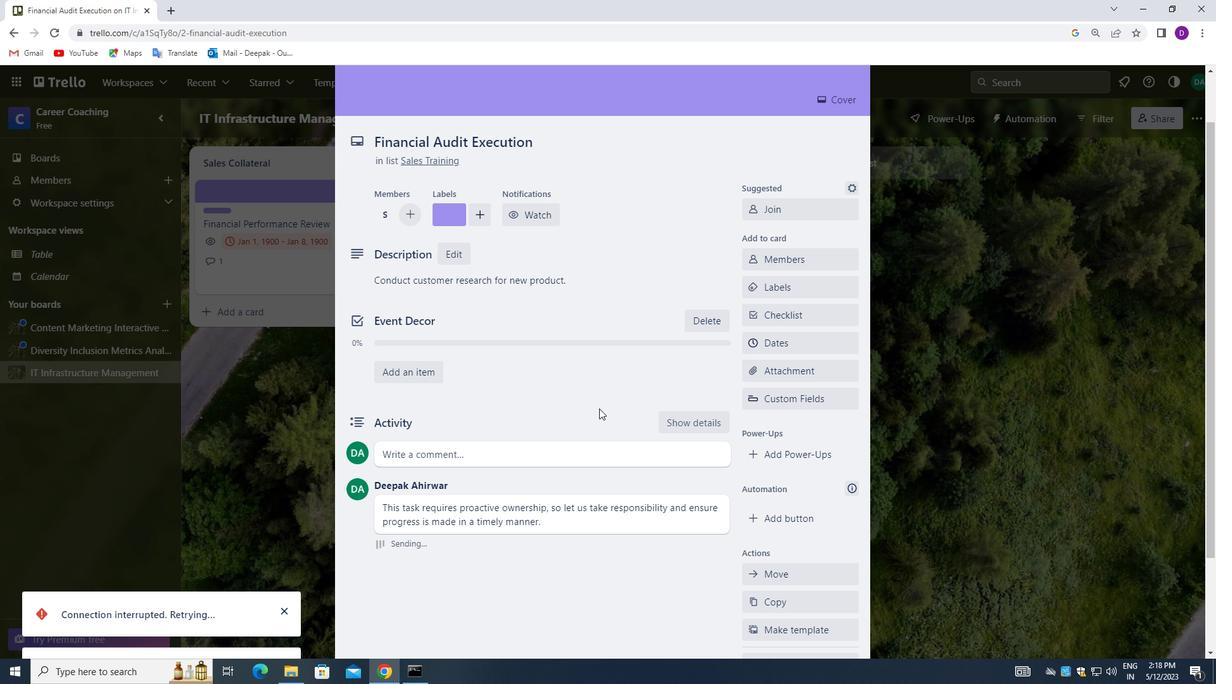
Action: Mouse moved to (604, 425)
Screenshot: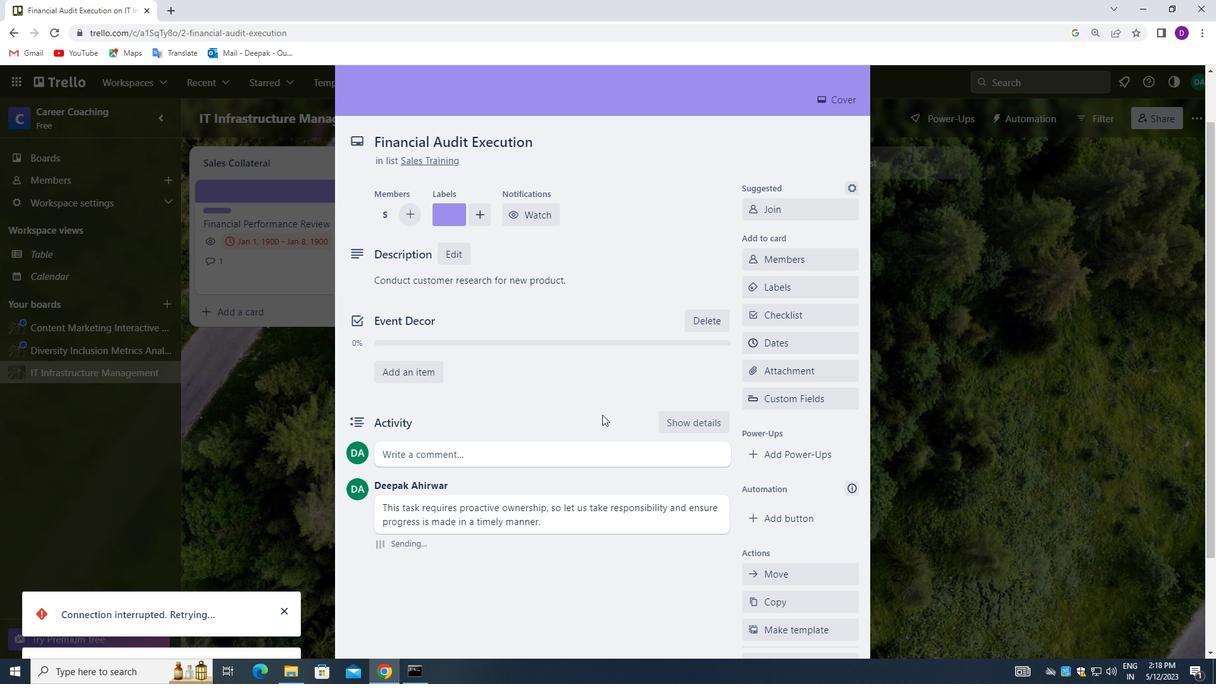 
Action: Mouse scrolled (604, 425) with delta (0, 0)
Screenshot: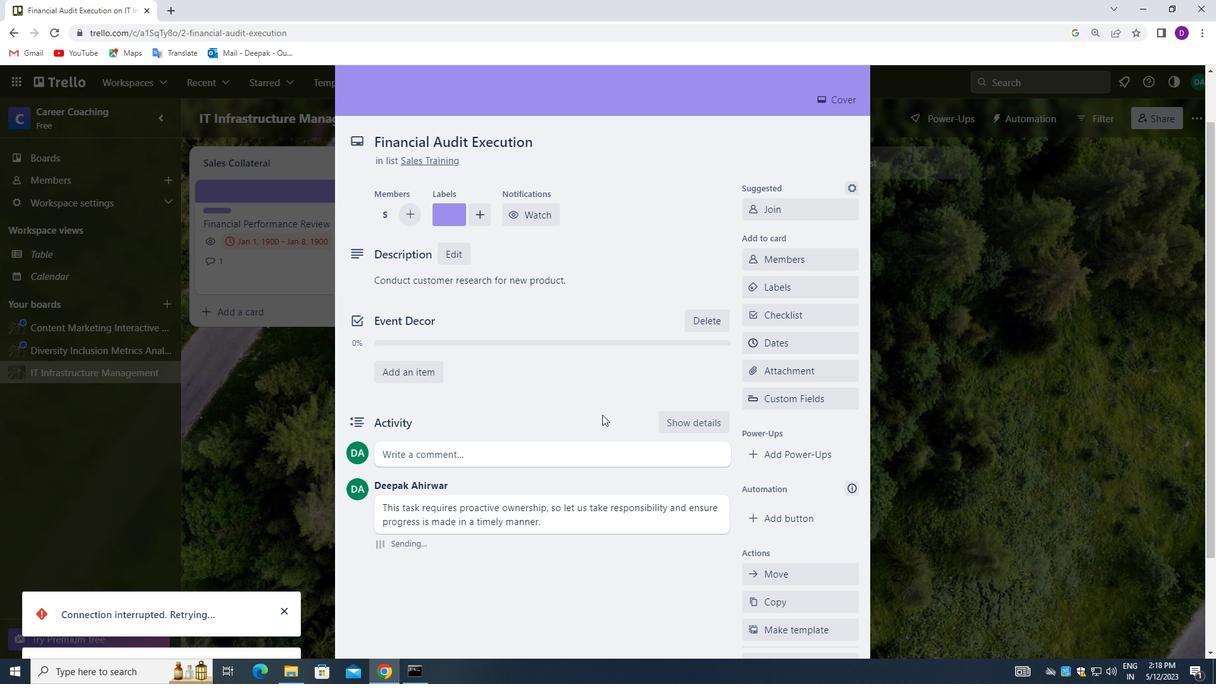 
Action: Mouse moved to (604, 427)
Screenshot: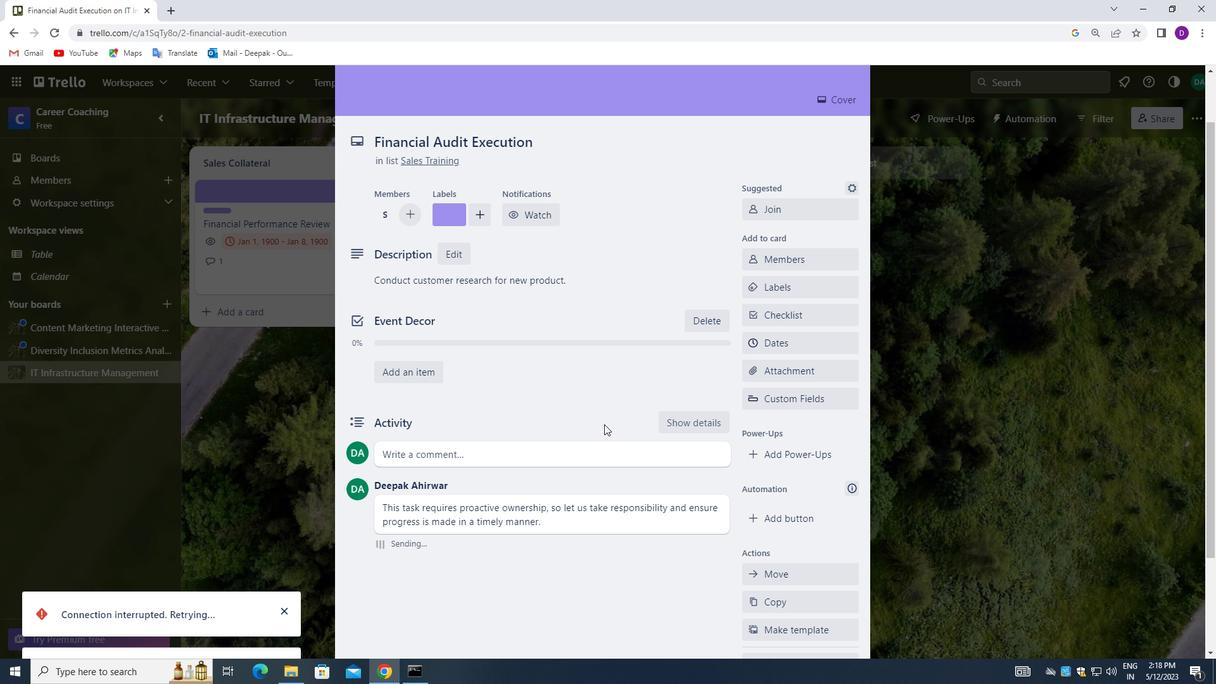 
Action: Mouse scrolled (604, 426) with delta (0, 0)
Screenshot: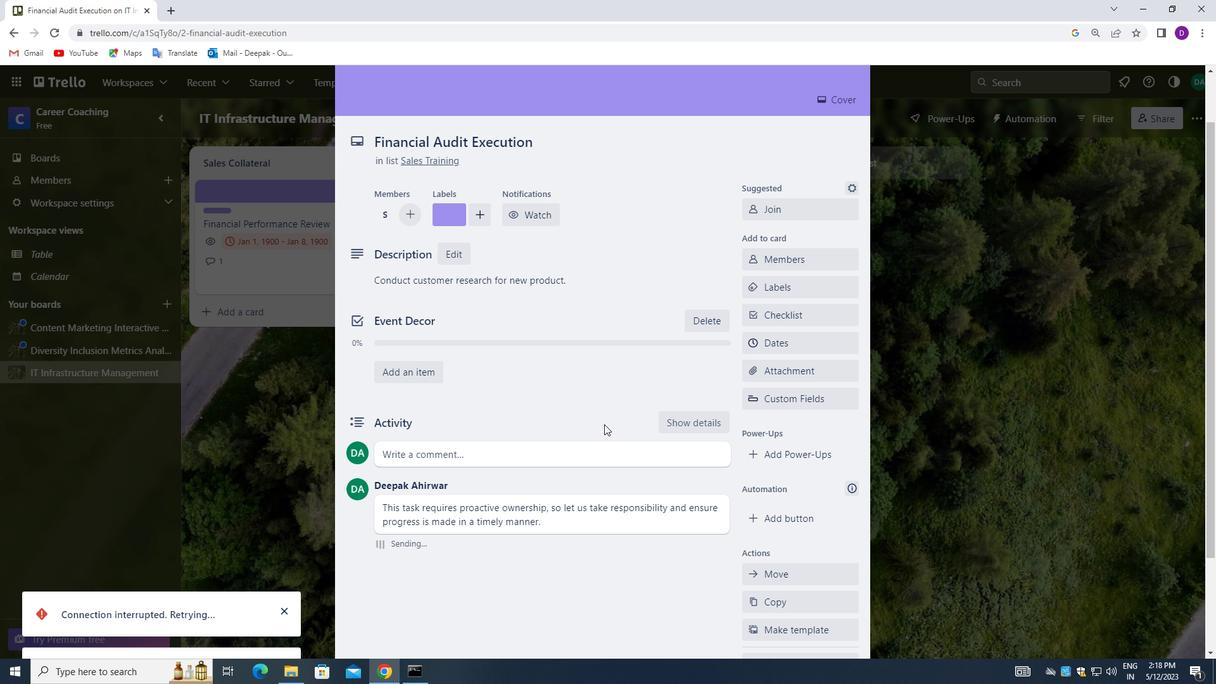 
Action: Mouse moved to (605, 429)
Screenshot: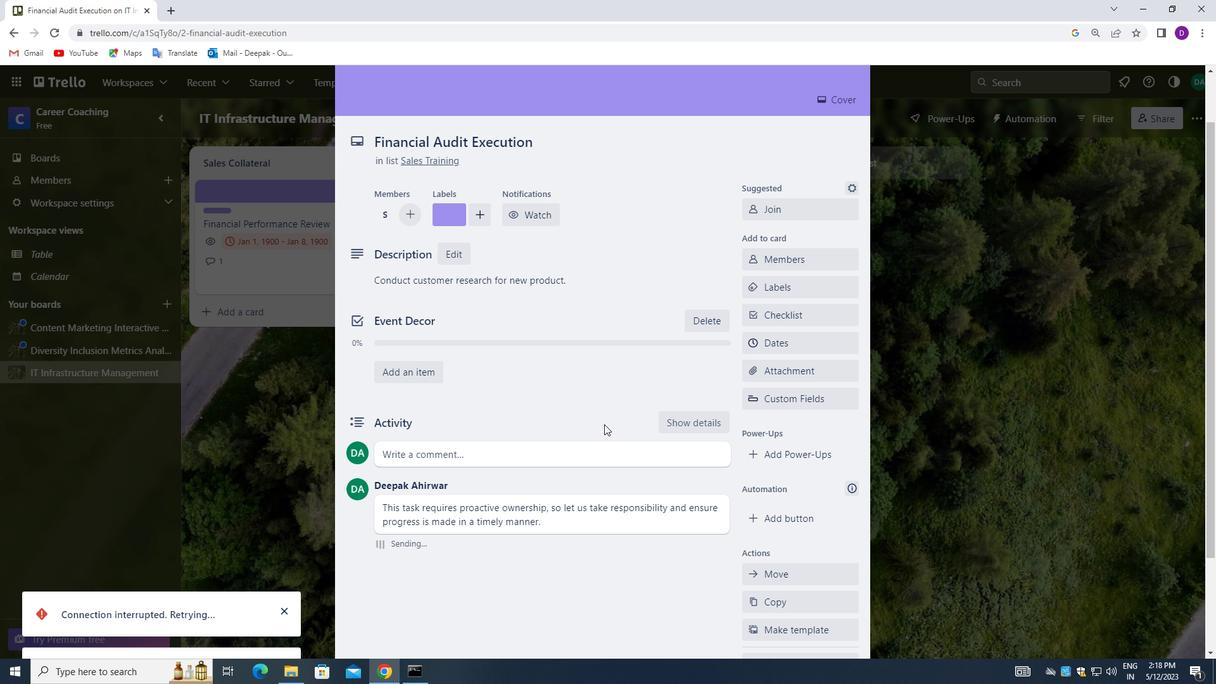 
Action: Mouse scrolled (605, 428) with delta (0, 0)
Screenshot: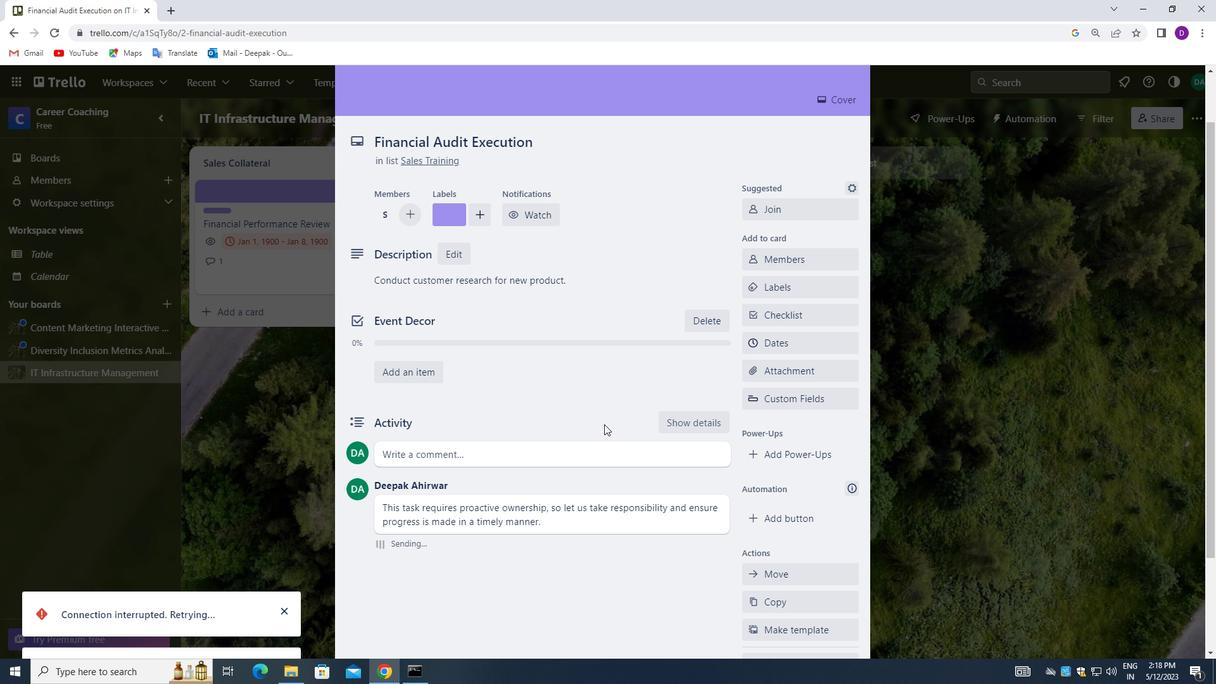 
Action: Mouse moved to (603, 415)
Screenshot: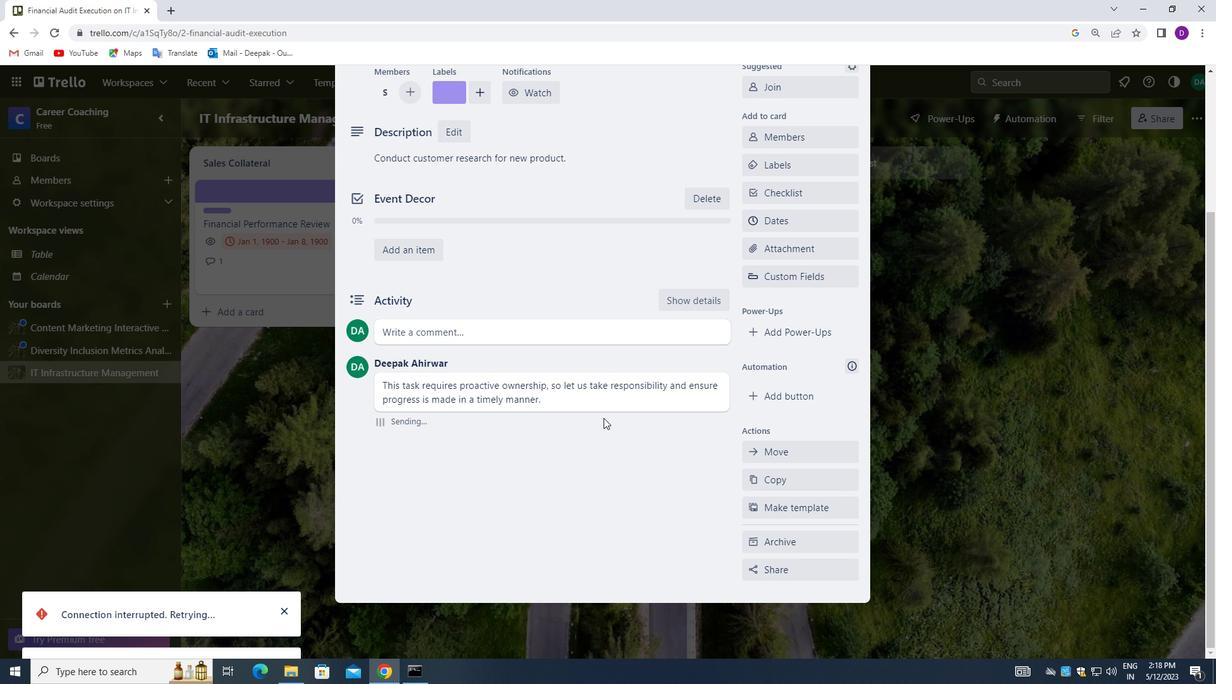
Action: Mouse scrolled (603, 416) with delta (0, 0)
Screenshot: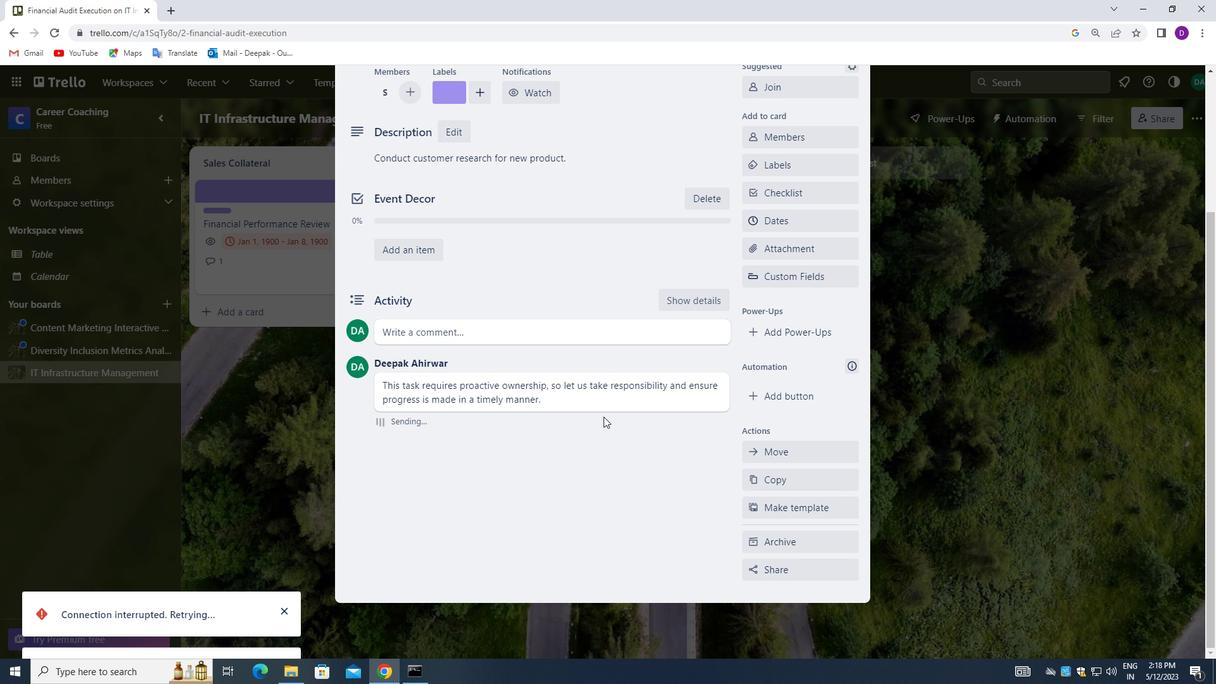 
Action: Mouse moved to (603, 415)
Screenshot: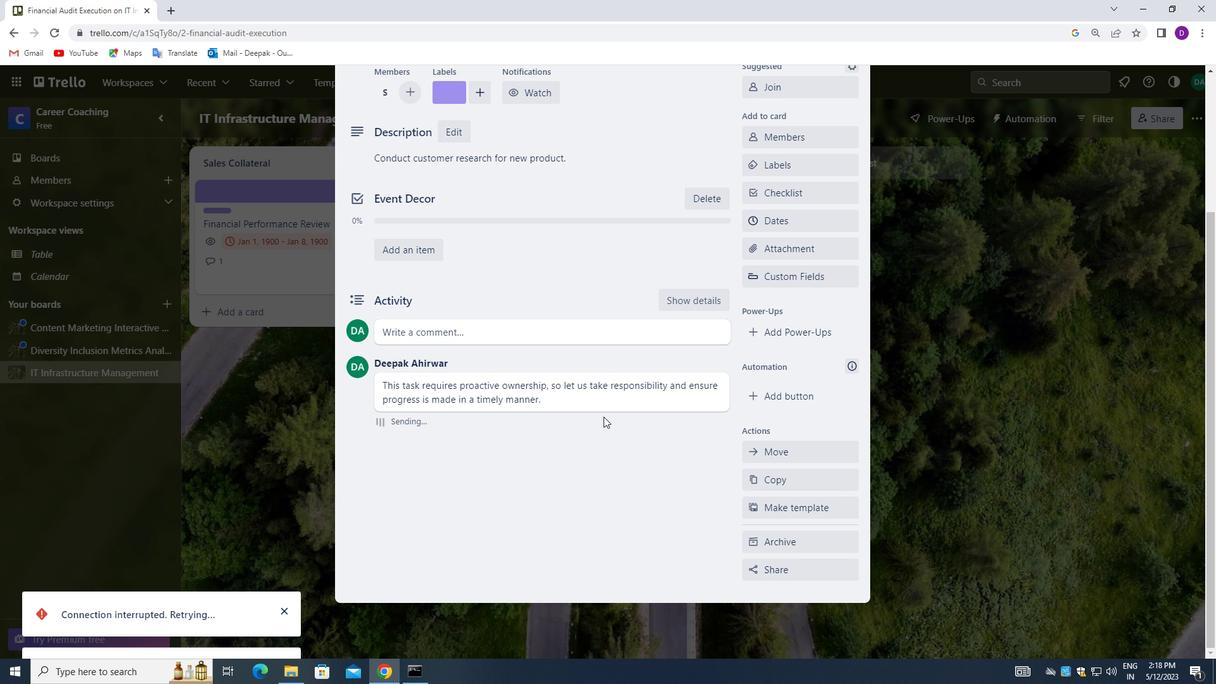 
Action: Mouse scrolled (603, 416) with delta (0, 0)
Screenshot: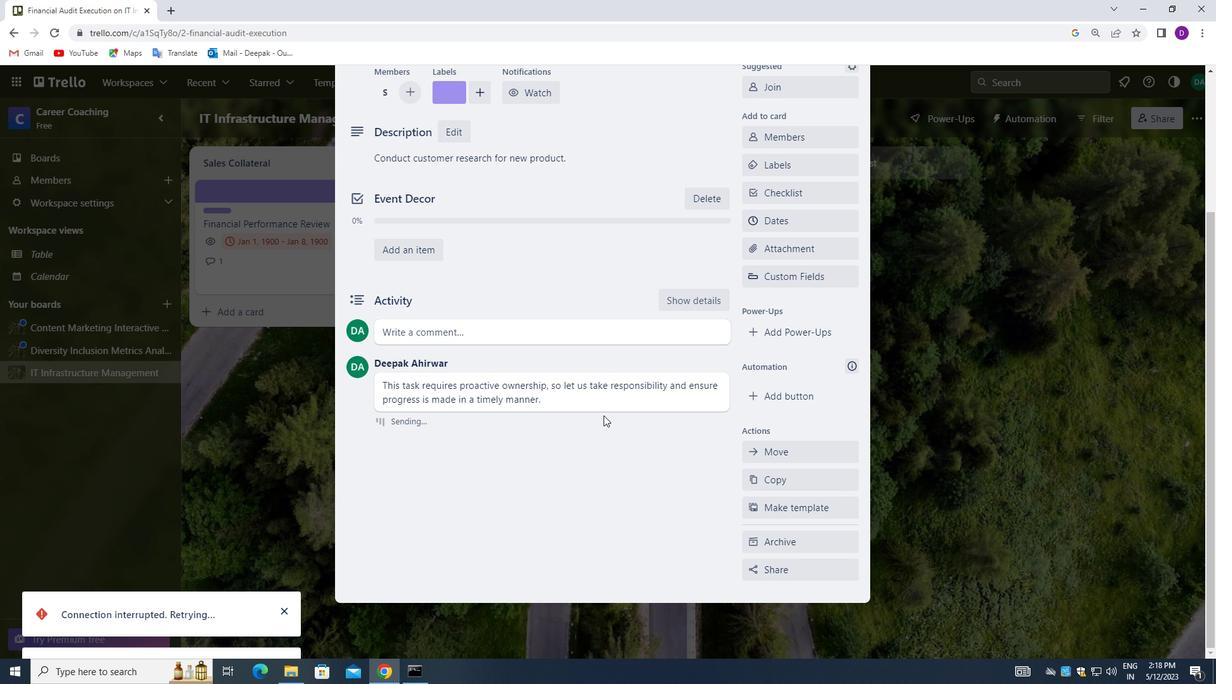 
Action: Mouse scrolled (603, 416) with delta (0, 0)
Screenshot: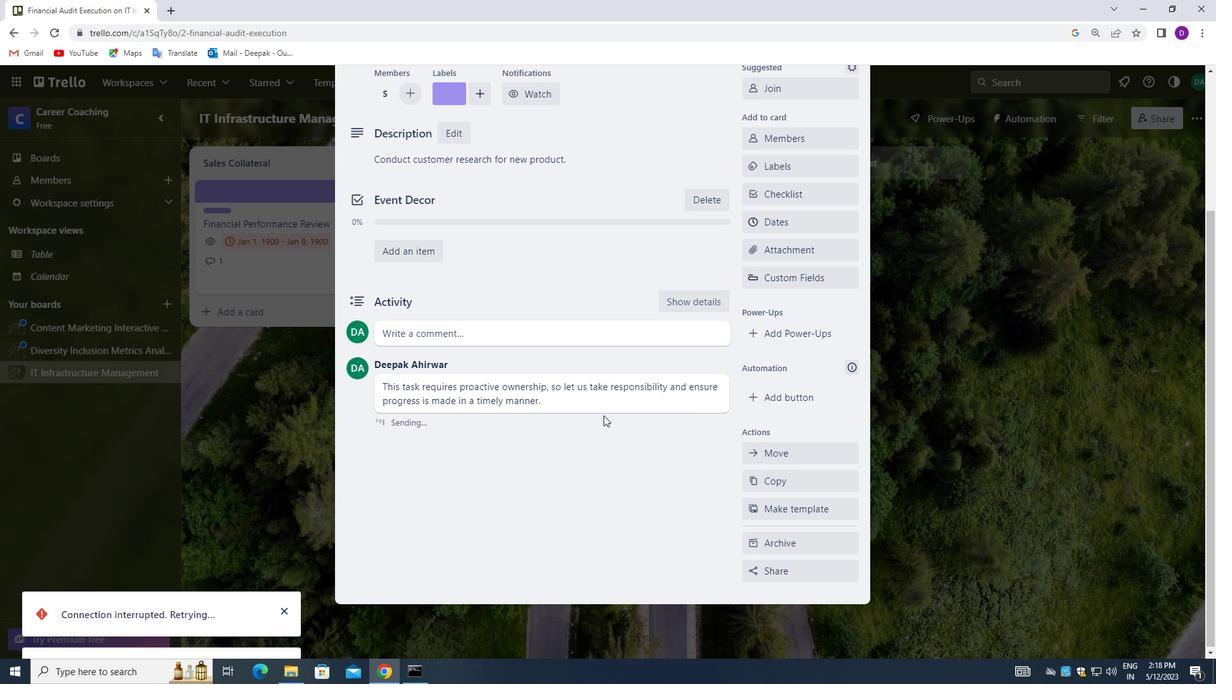 
Action: Mouse scrolled (603, 416) with delta (0, 0)
Screenshot: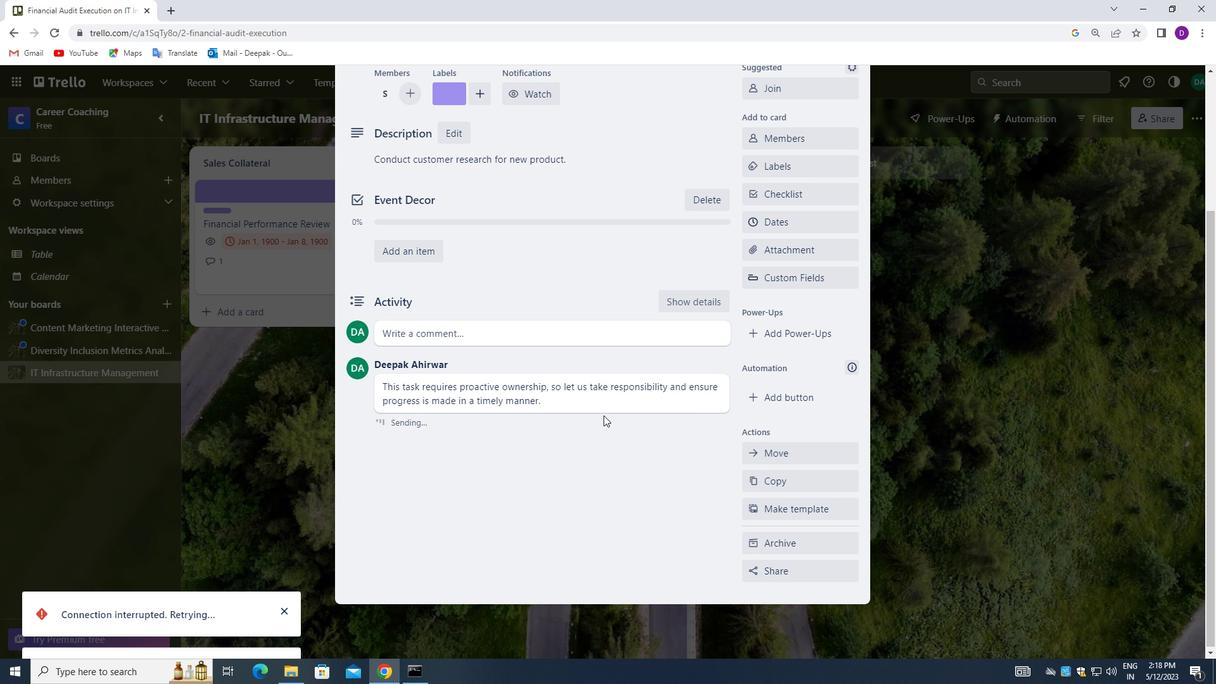
Action: Mouse scrolled (603, 416) with delta (0, 0)
Screenshot: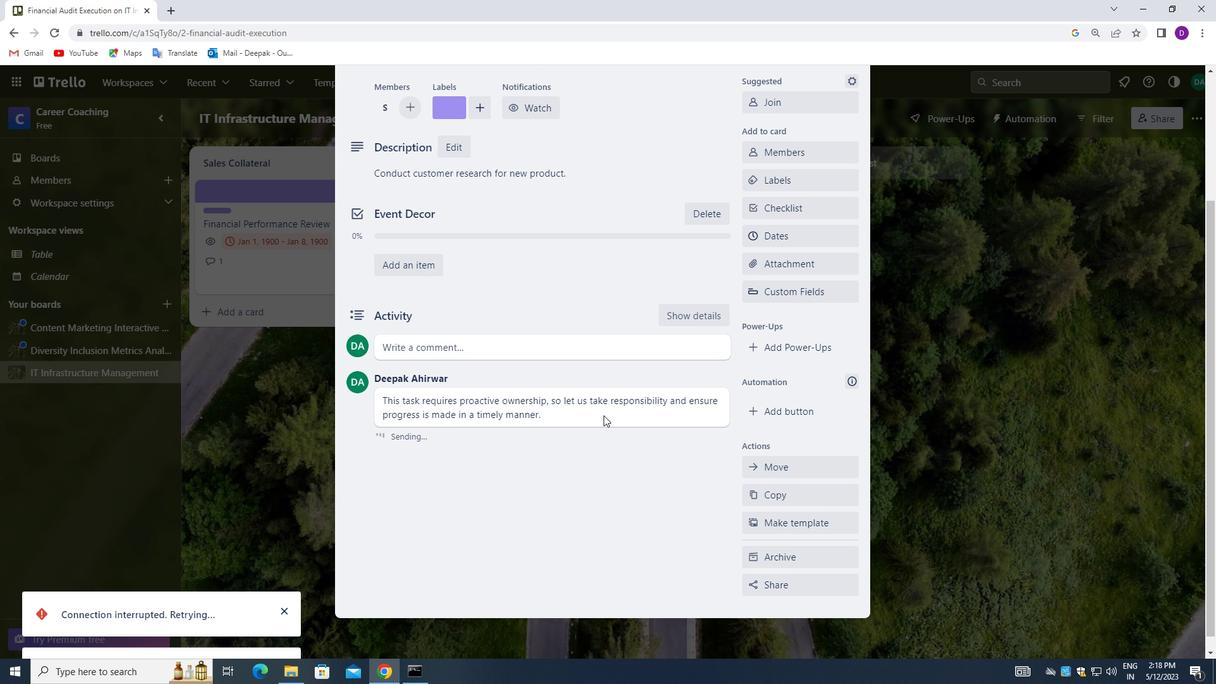 
Action: Mouse moved to (684, 262)
Screenshot: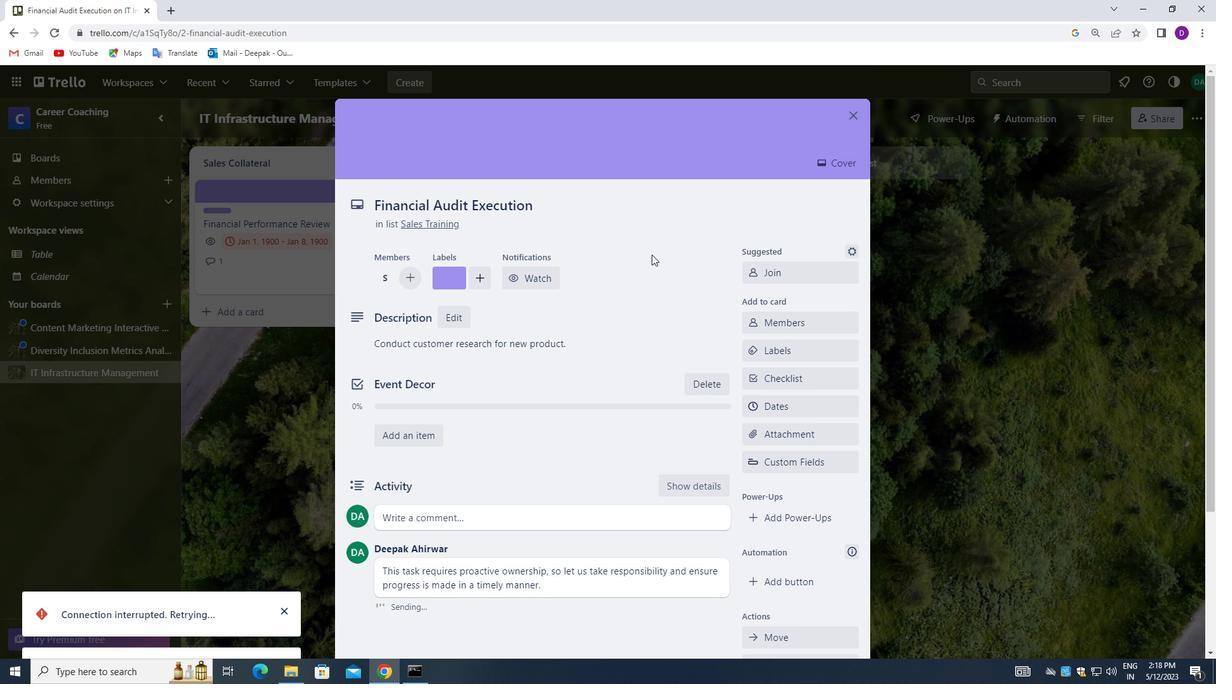 
Action: Mouse scrolled (684, 261) with delta (0, 0)
Screenshot: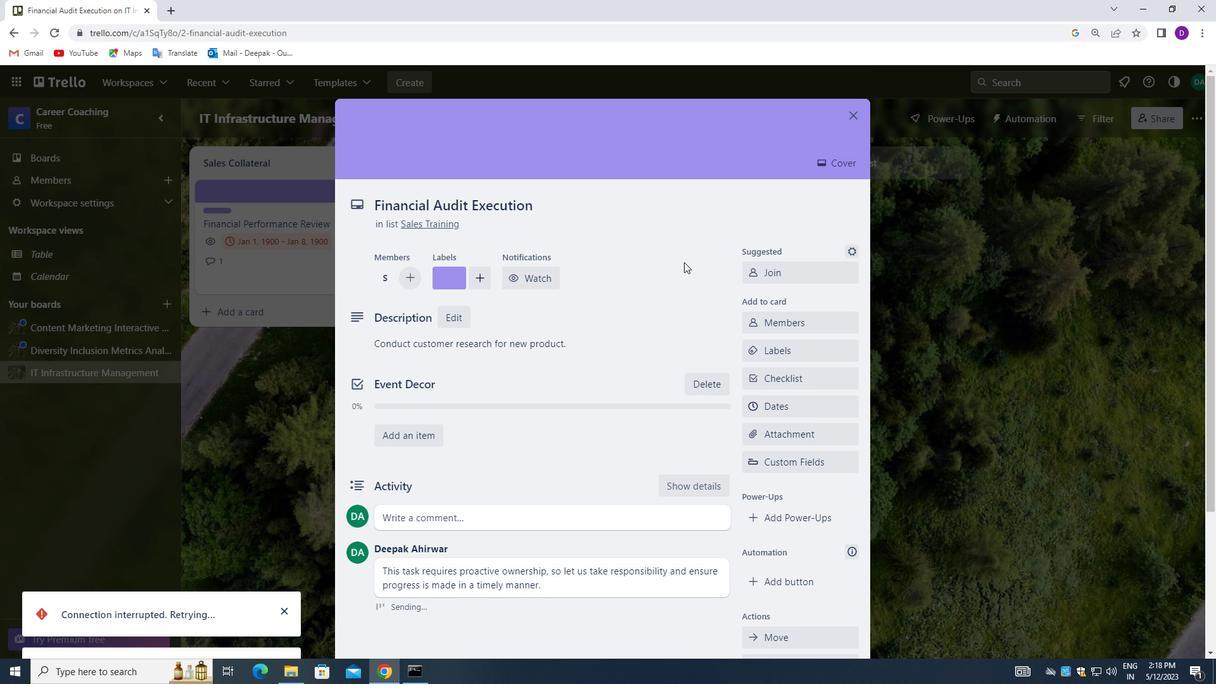 
Action: Mouse moved to (653, 255)
Screenshot: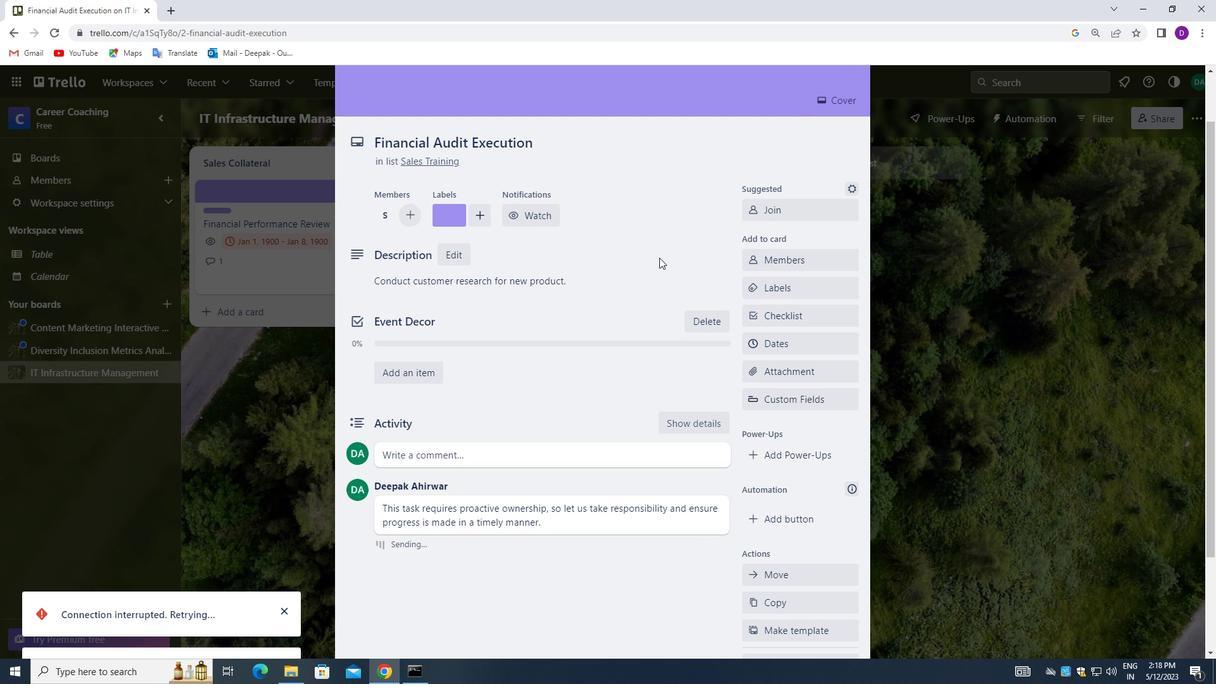 
Action: Mouse scrolled (653, 256) with delta (0, 0)
Screenshot: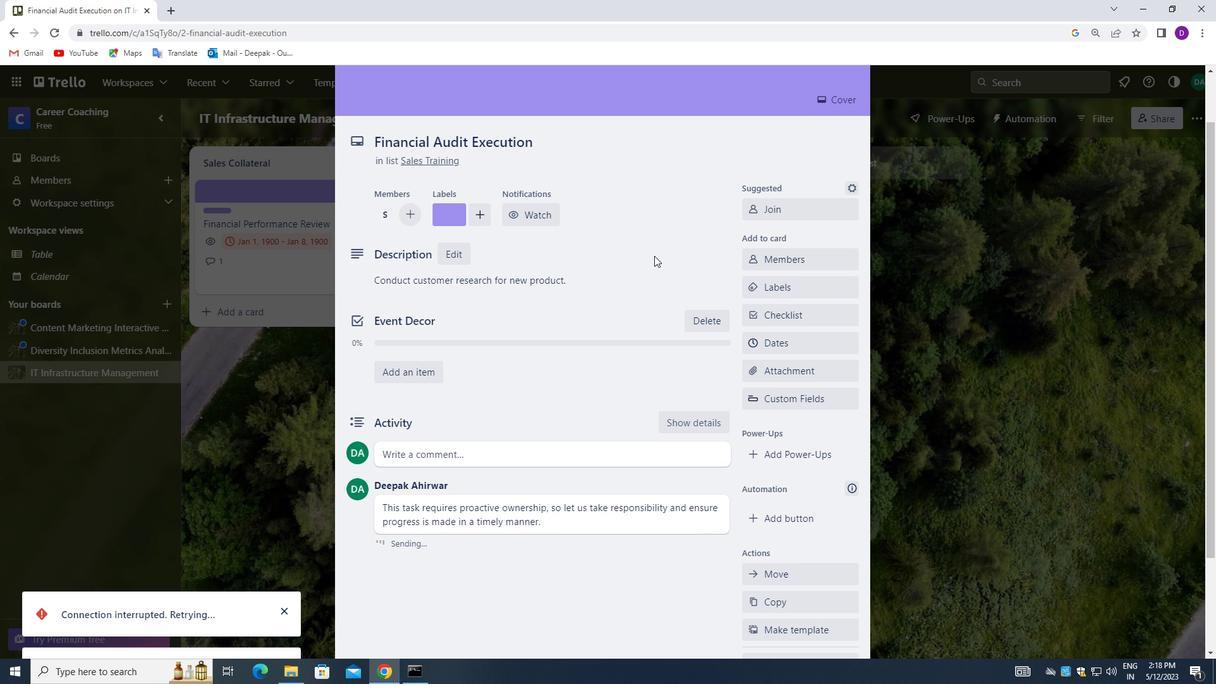 
Action: Mouse moved to (851, 116)
Screenshot: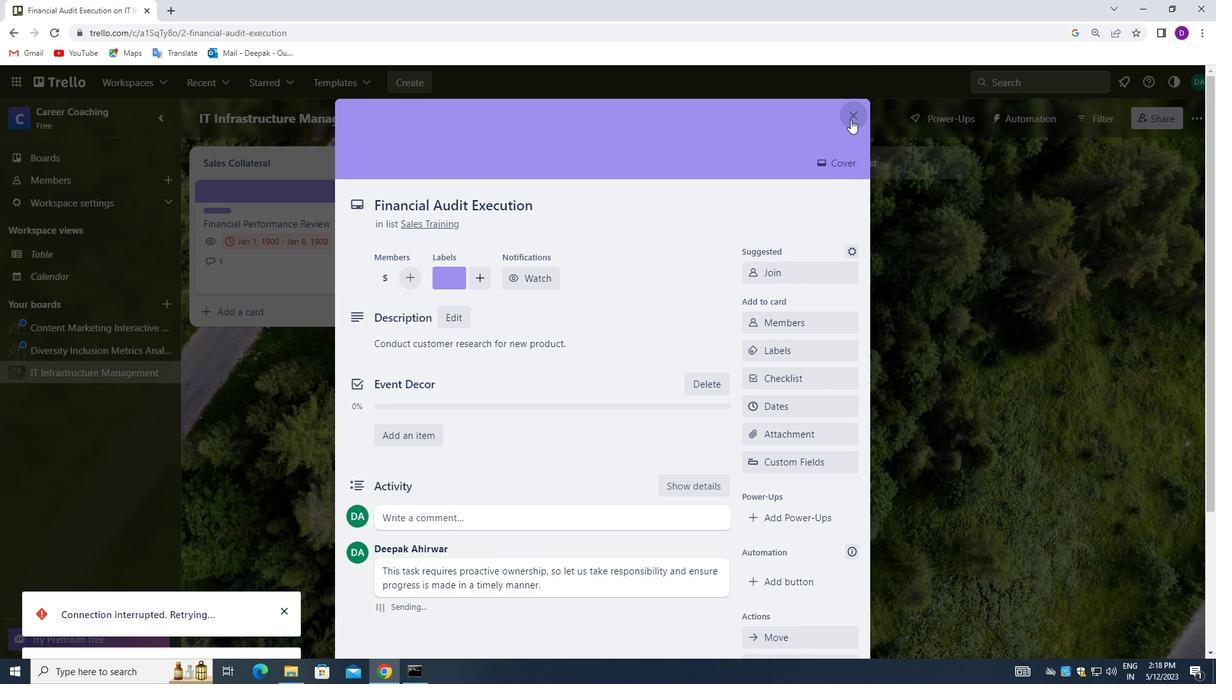 
Action: Mouse pressed left at (851, 116)
Screenshot: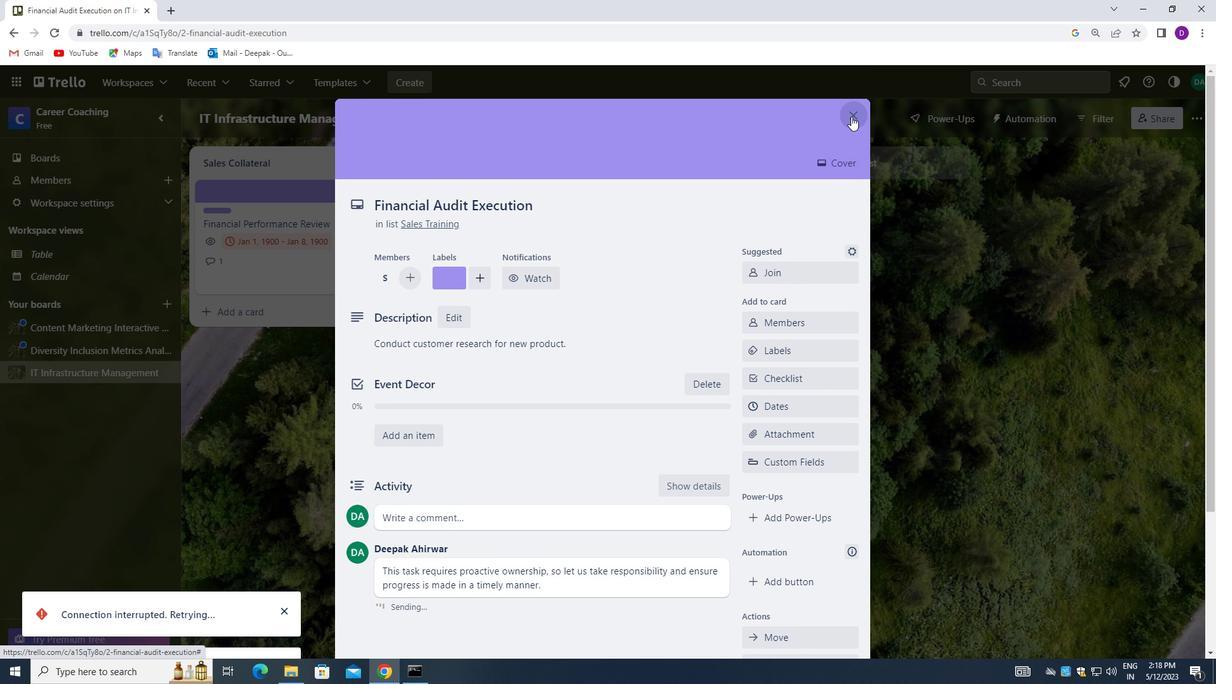 
Action: Mouse moved to (453, 210)
Screenshot: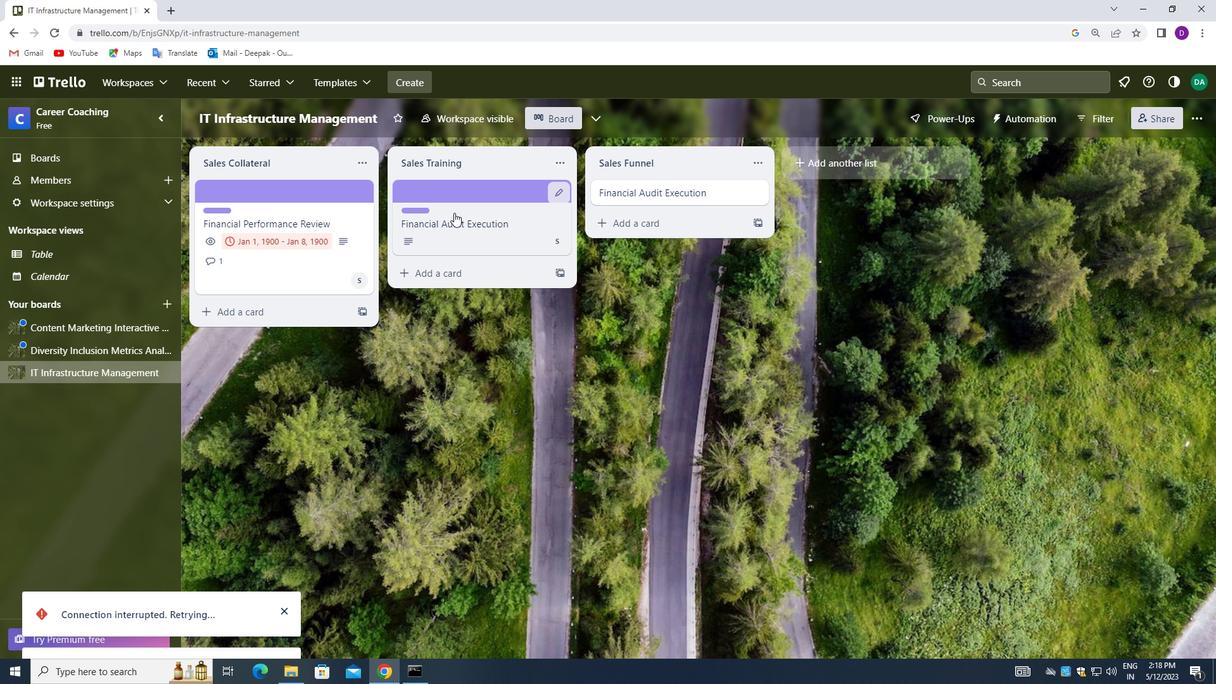 
Action: Mouse pressed left at (453, 210)
Screenshot: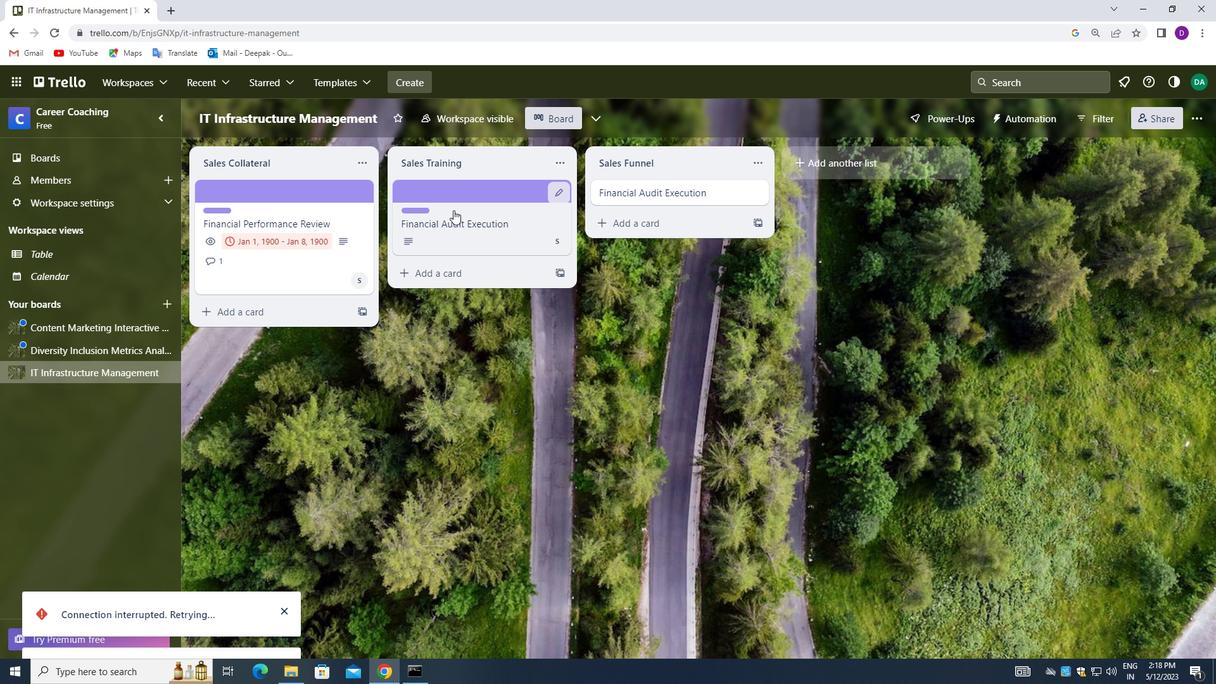 
Action: Mouse moved to (552, 415)
Screenshot: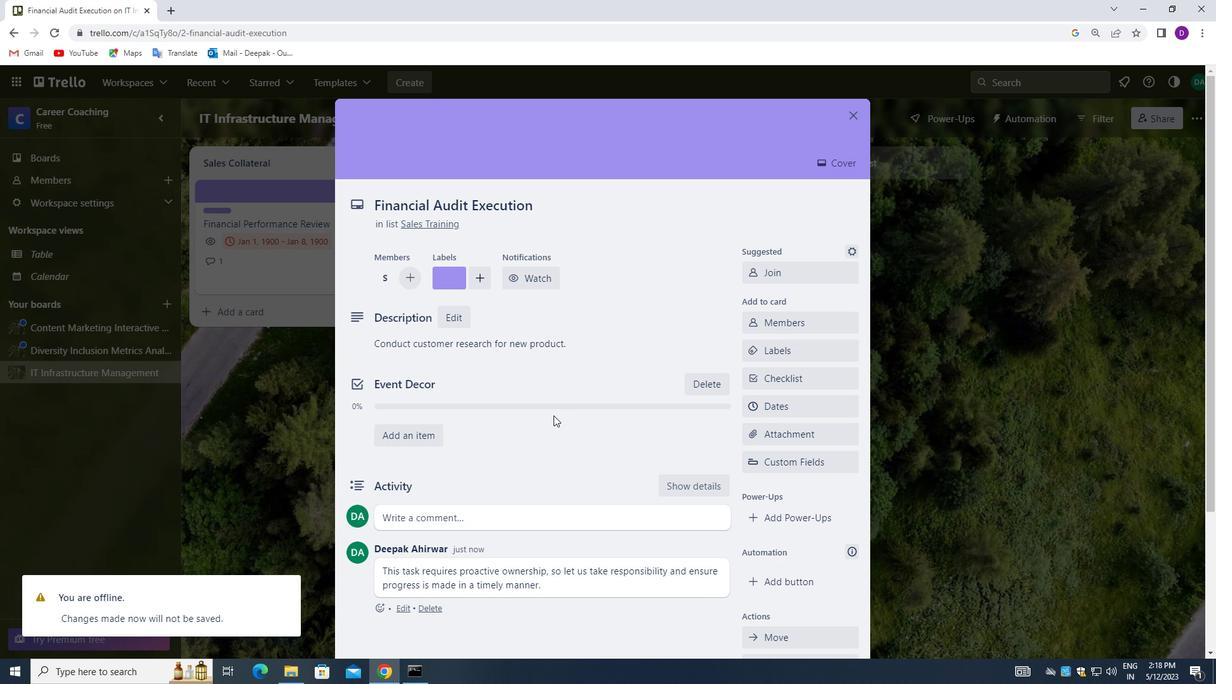 
Action: Mouse scrolled (552, 414) with delta (0, 0)
Screenshot: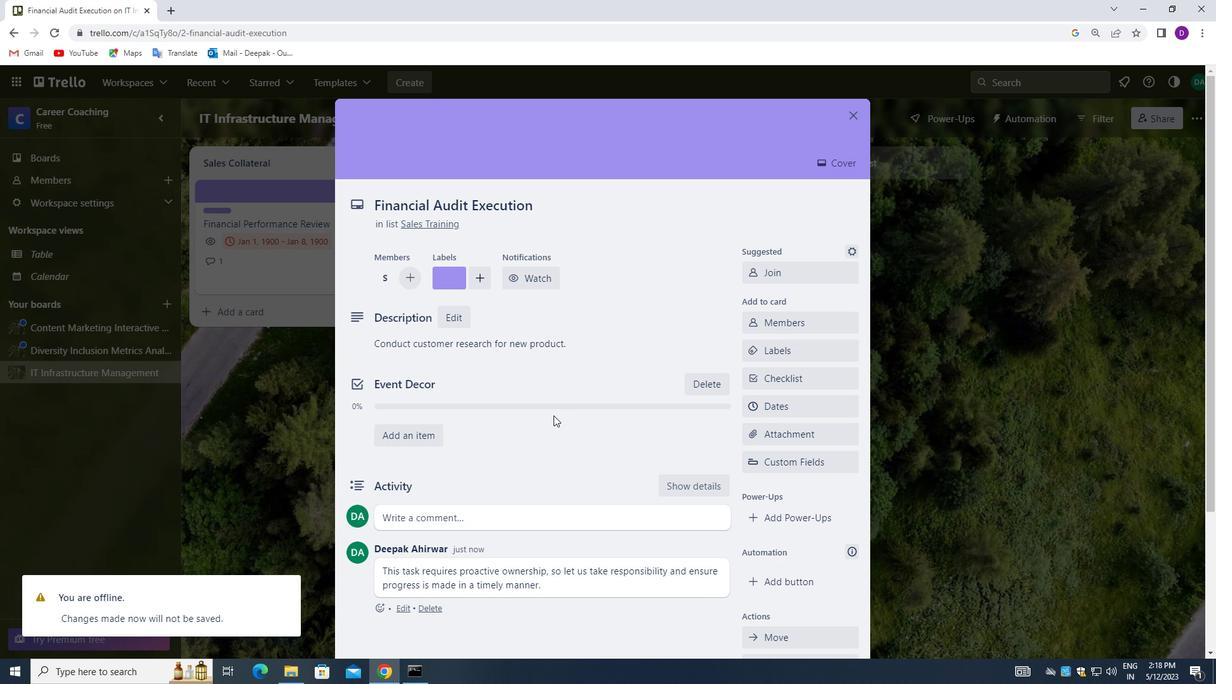
Action: Mouse scrolled (552, 414) with delta (0, 0)
Screenshot: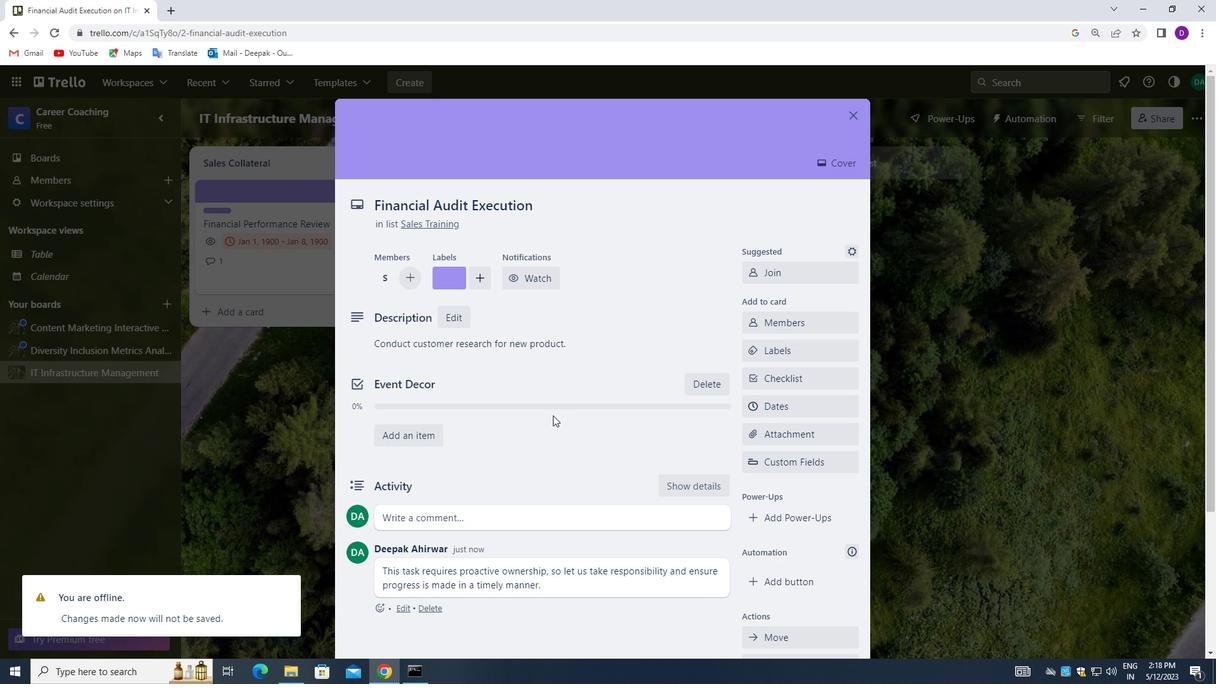 
Action: Mouse moved to (582, 432)
Screenshot: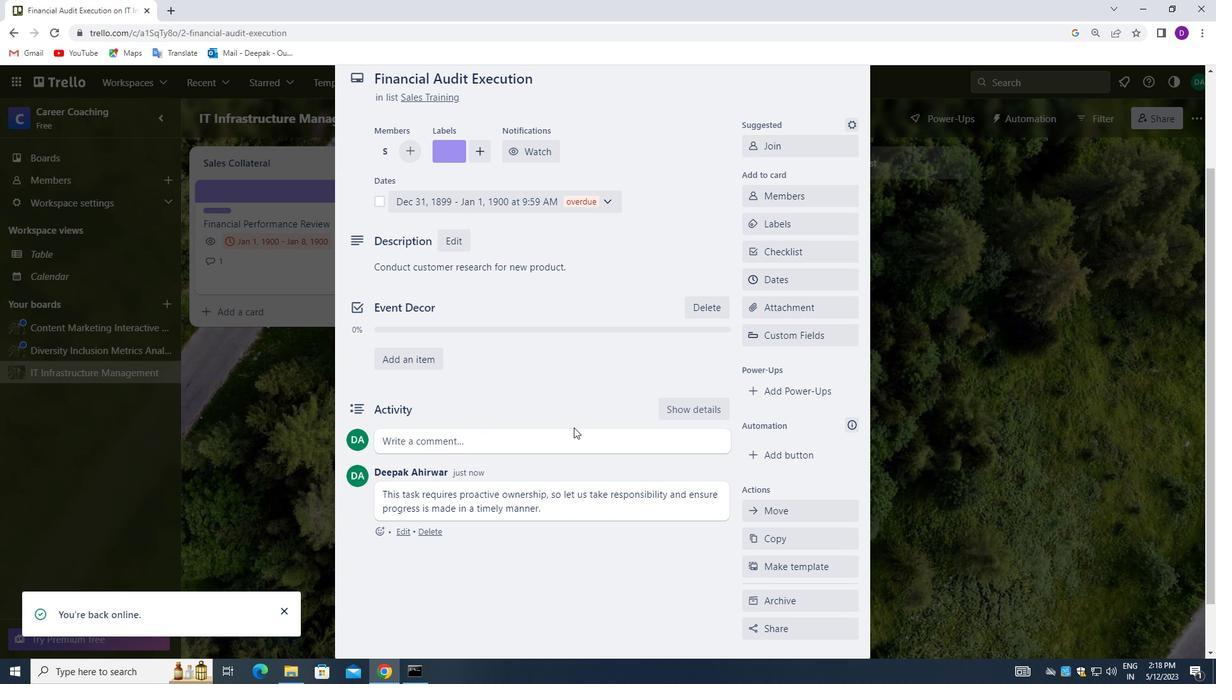 
Action: Mouse scrolled (582, 431) with delta (0, 0)
Screenshot: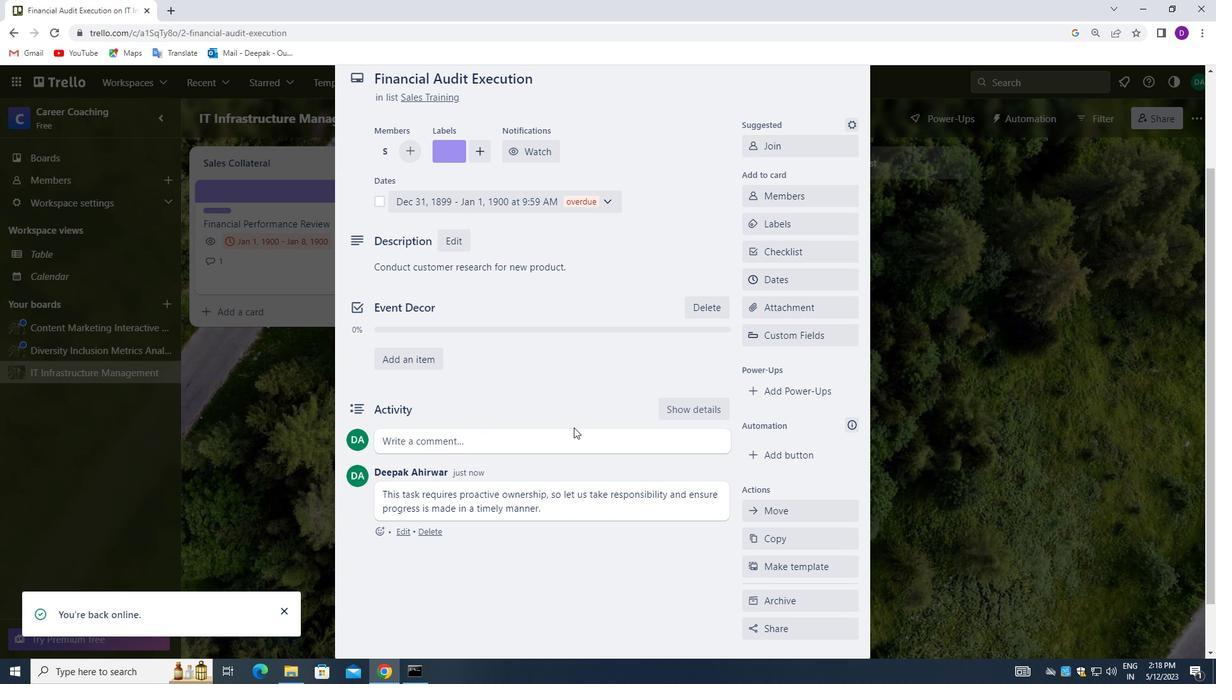 
Action: Mouse moved to (584, 434)
Screenshot: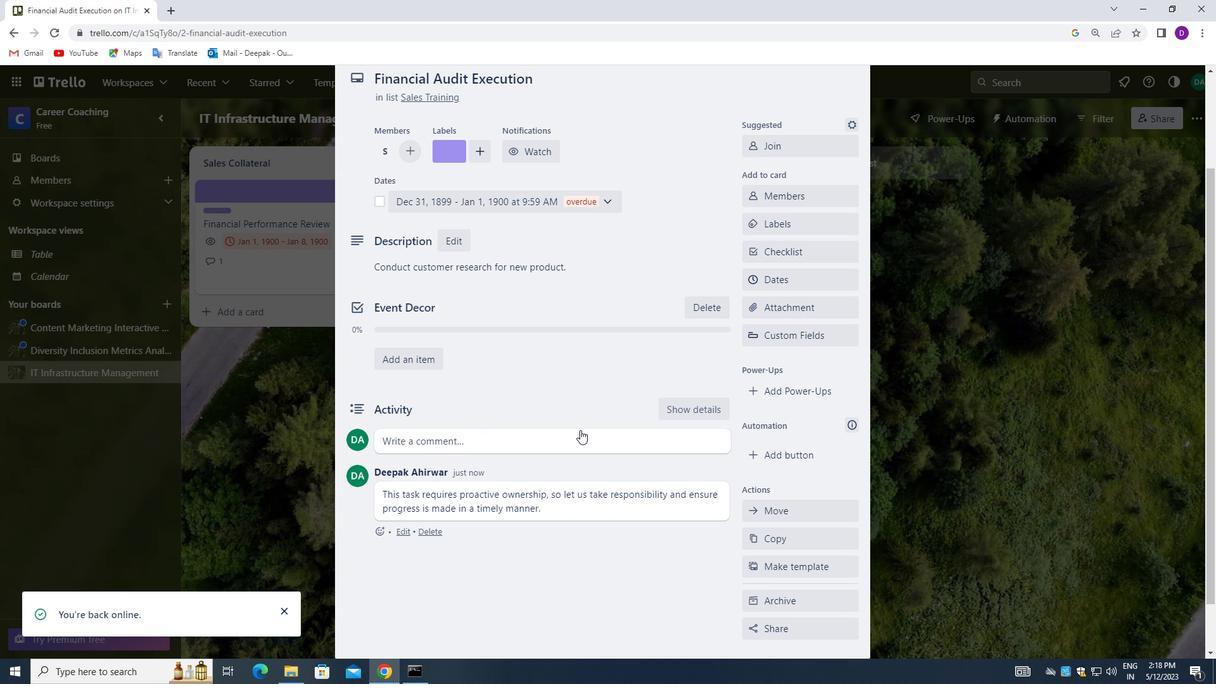 
Action: Mouse scrolled (584, 433) with delta (0, 0)
Screenshot: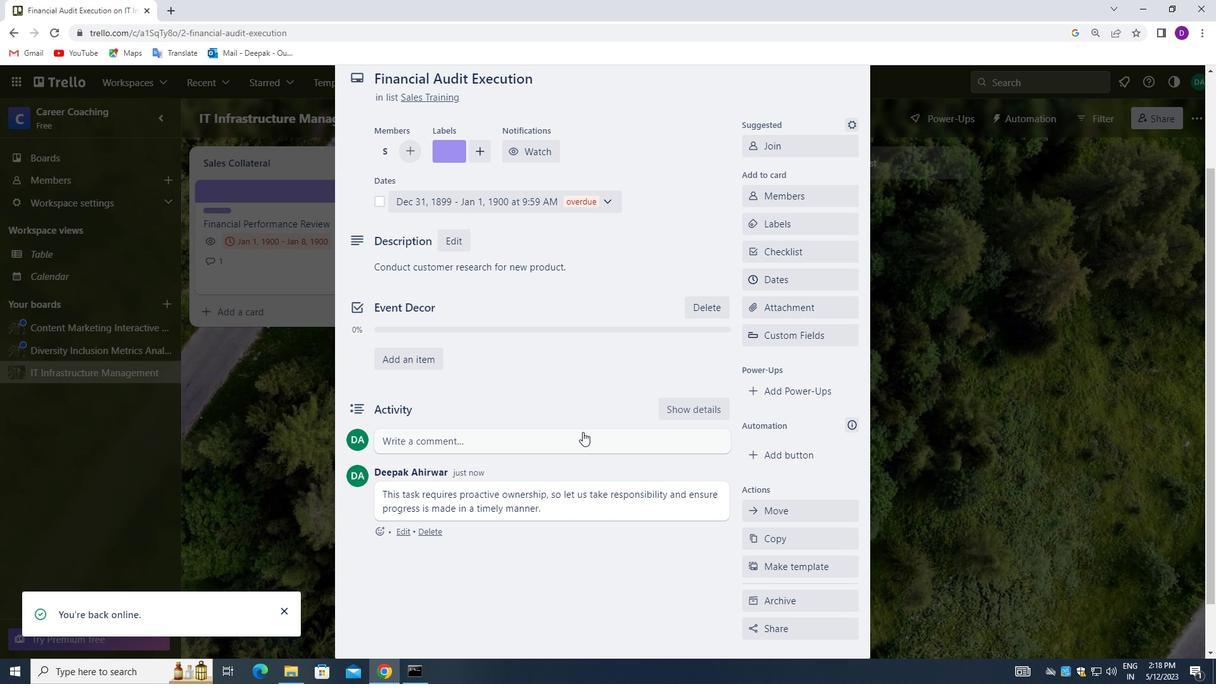 
Action: Mouse moved to (577, 467)
Screenshot: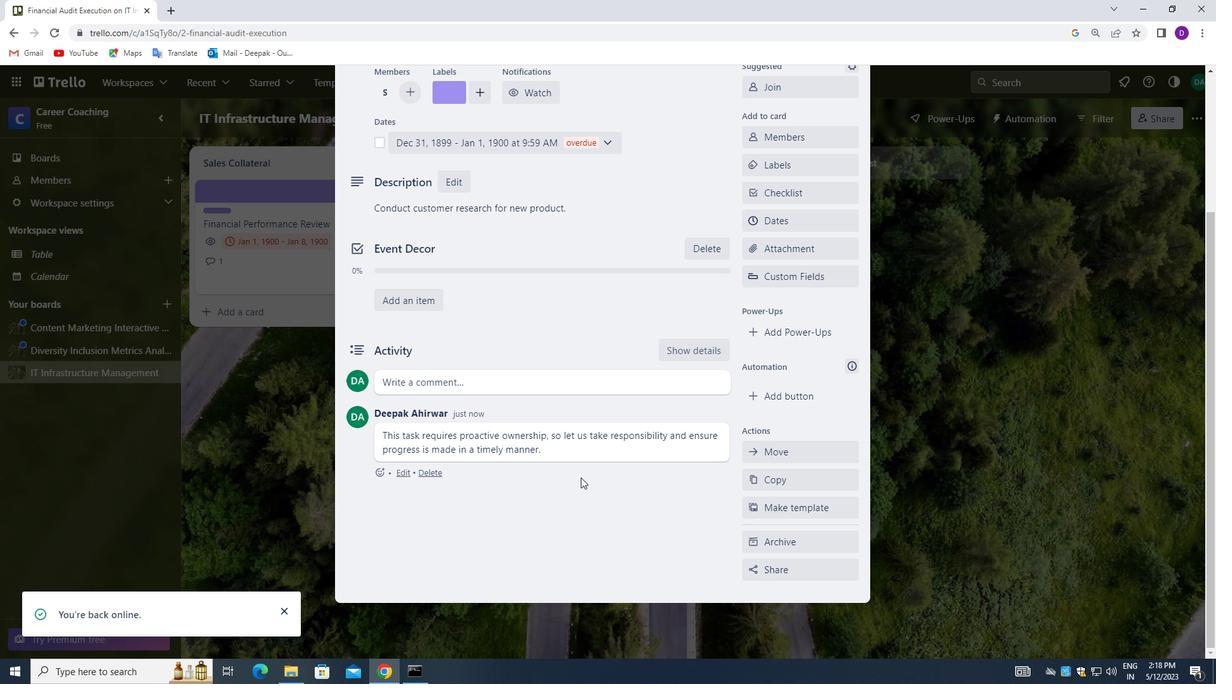 
Action: Mouse scrolled (577, 468) with delta (0, 0)
Screenshot: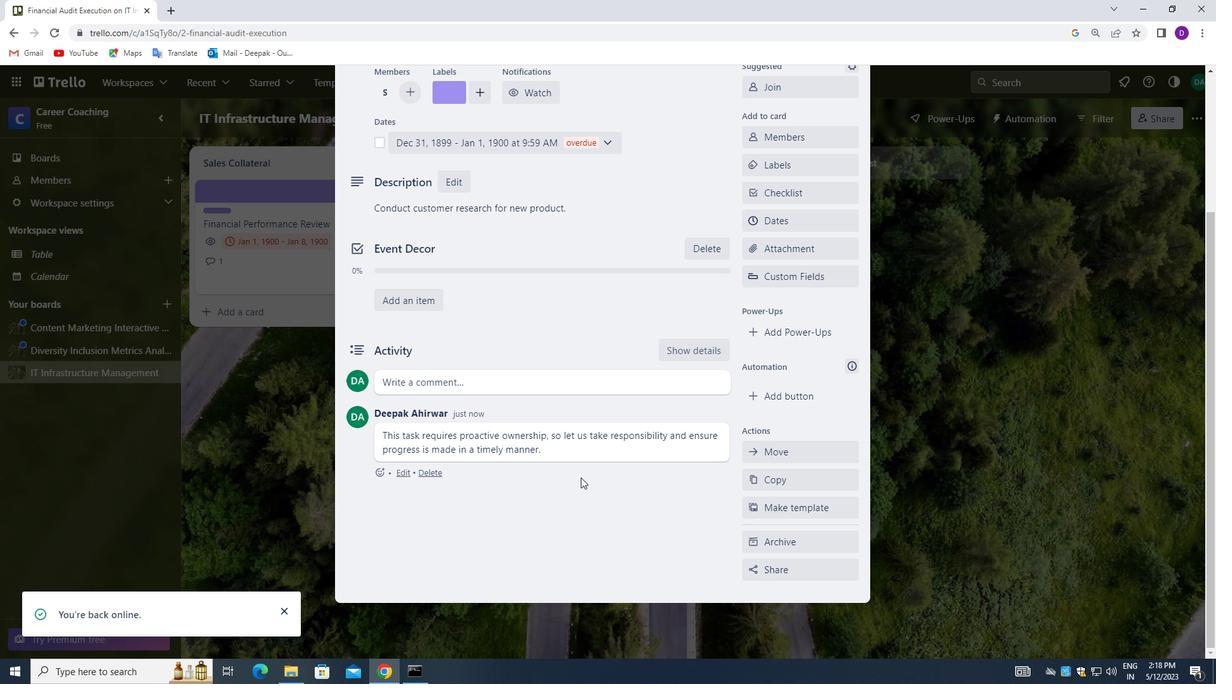 
Action: Mouse moved to (573, 456)
Screenshot: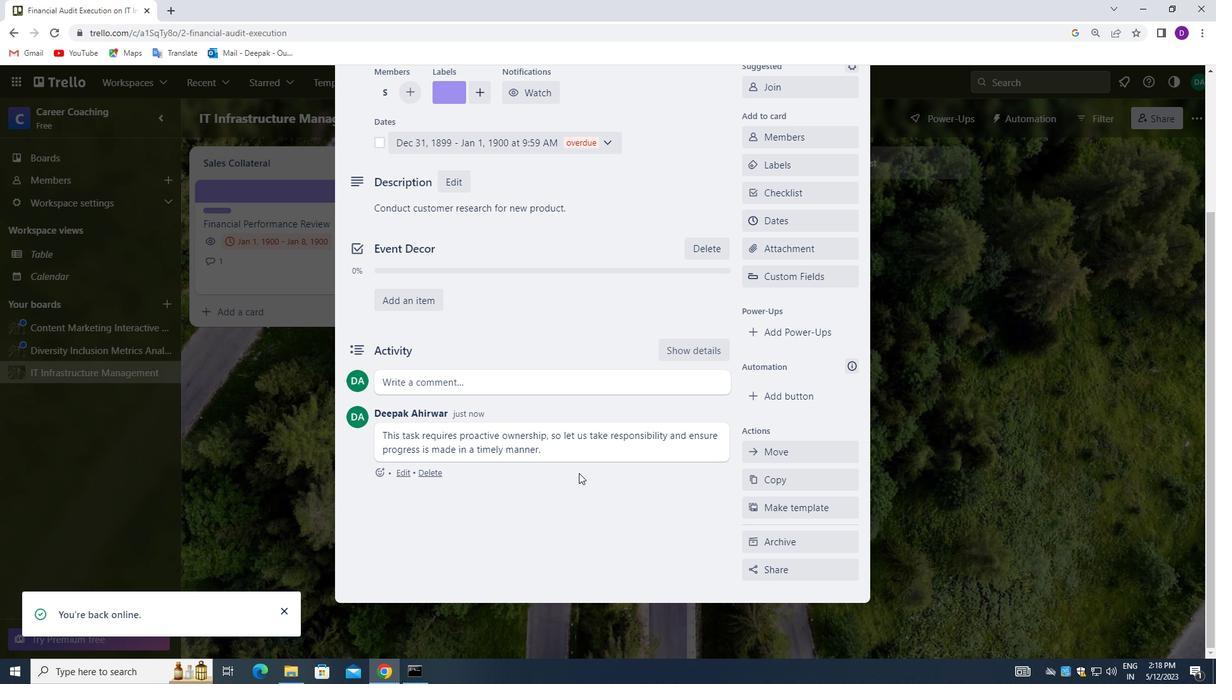 
Action: Mouse scrolled (573, 456) with delta (0, 0)
Screenshot: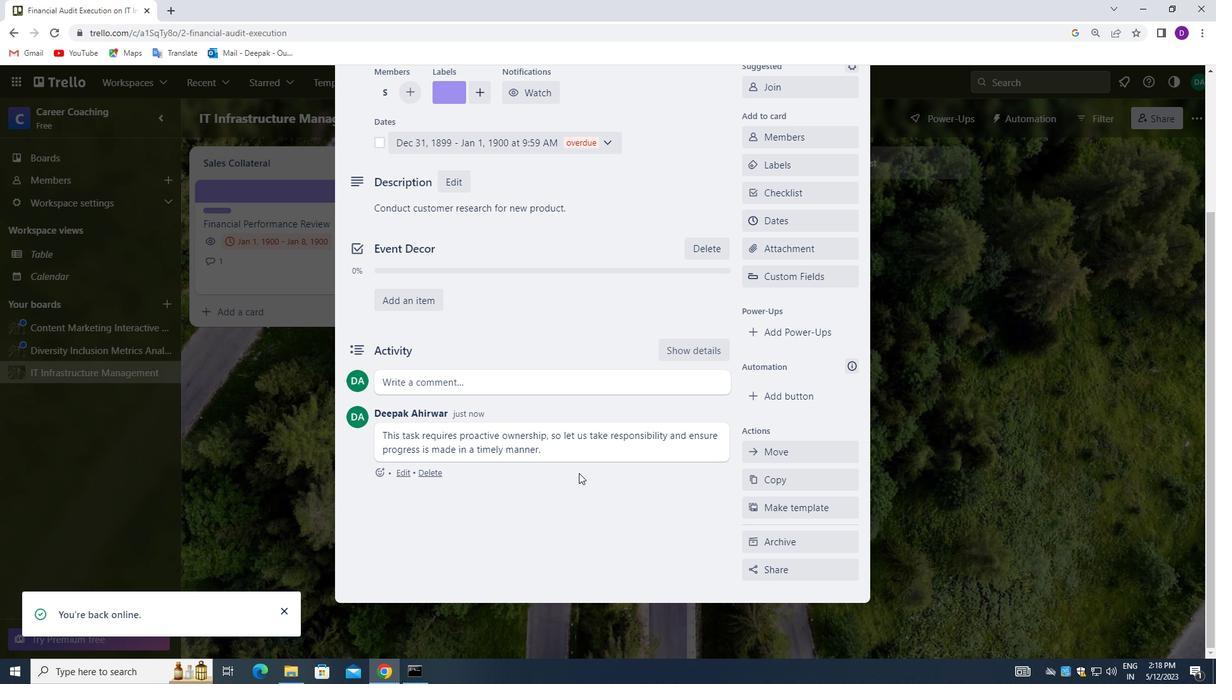 
Action: Mouse moved to (573, 450)
Screenshot: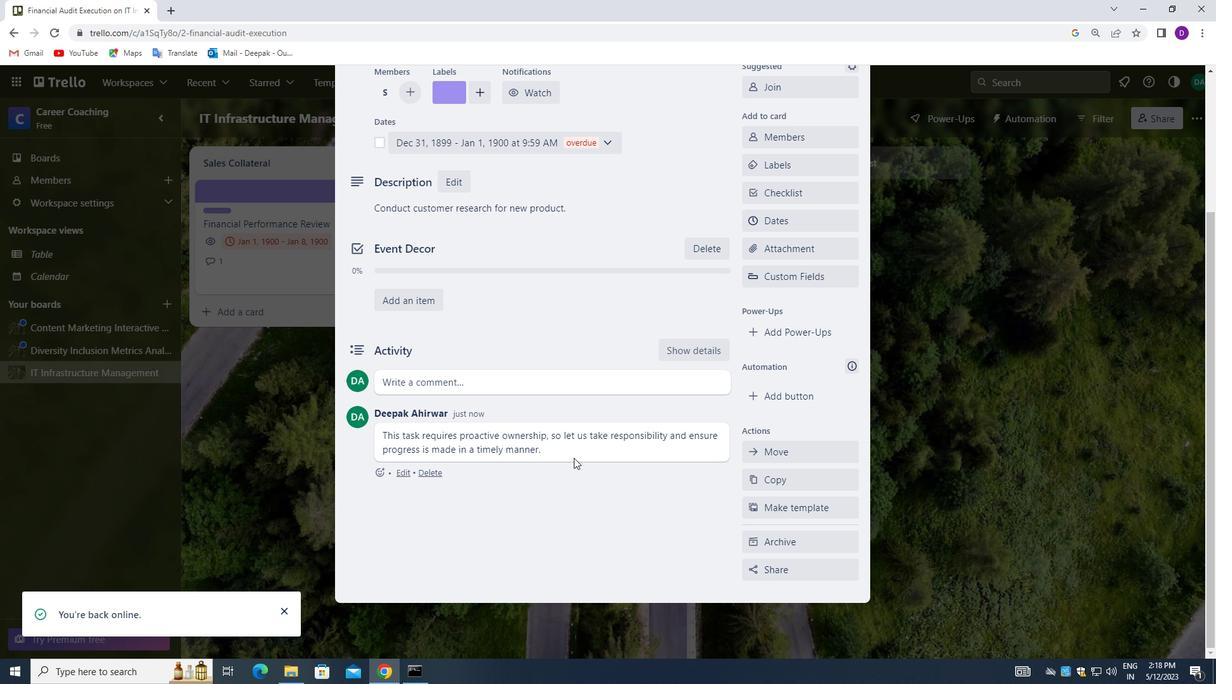 
Action: Mouse scrolled (573, 451) with delta (0, 0)
Screenshot: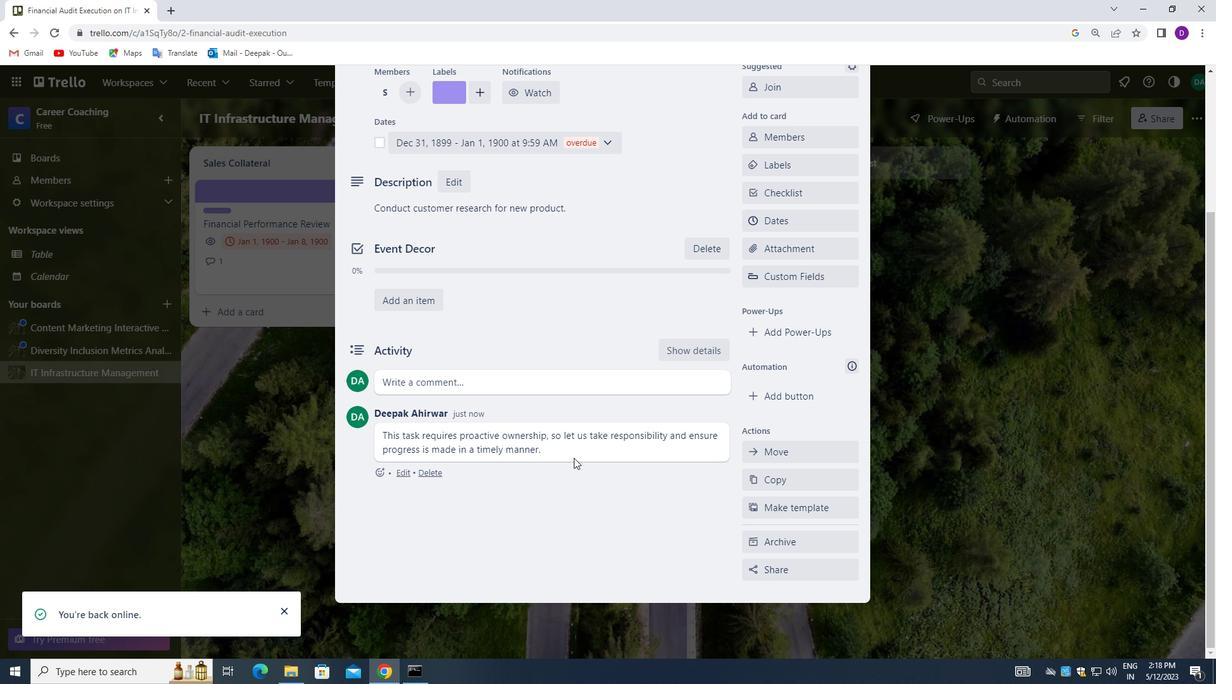 
Action: Mouse moved to (788, 404)
Screenshot: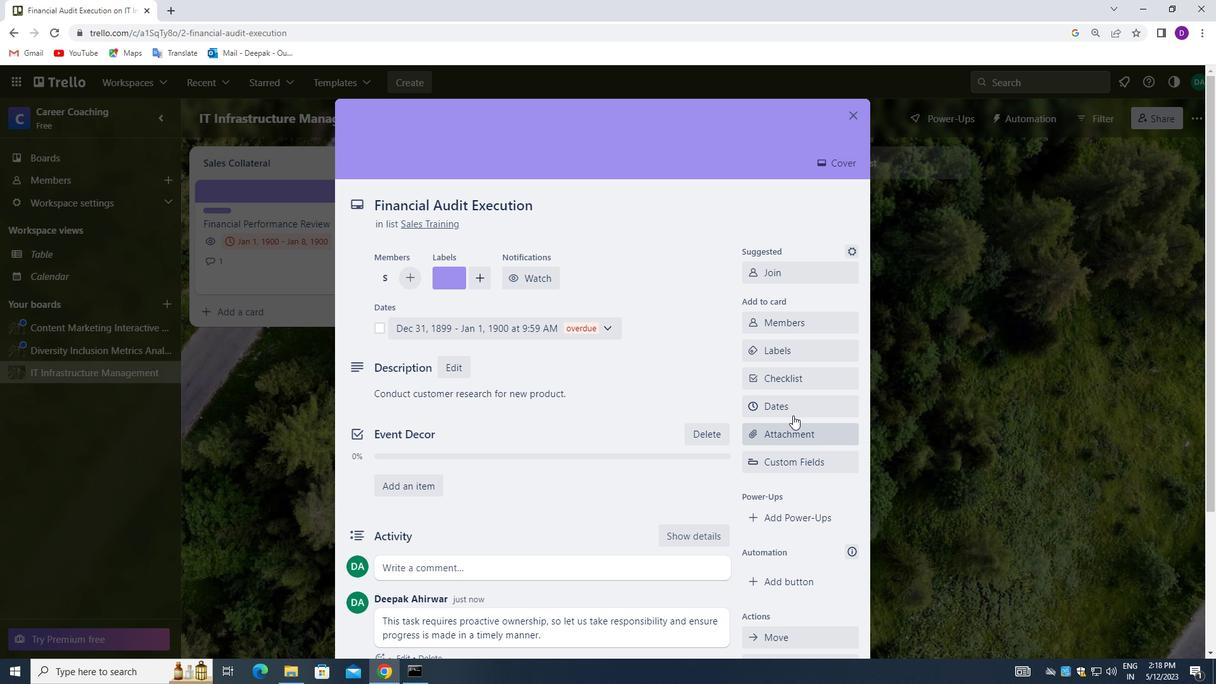 
Action: Mouse pressed left at (788, 404)
Screenshot: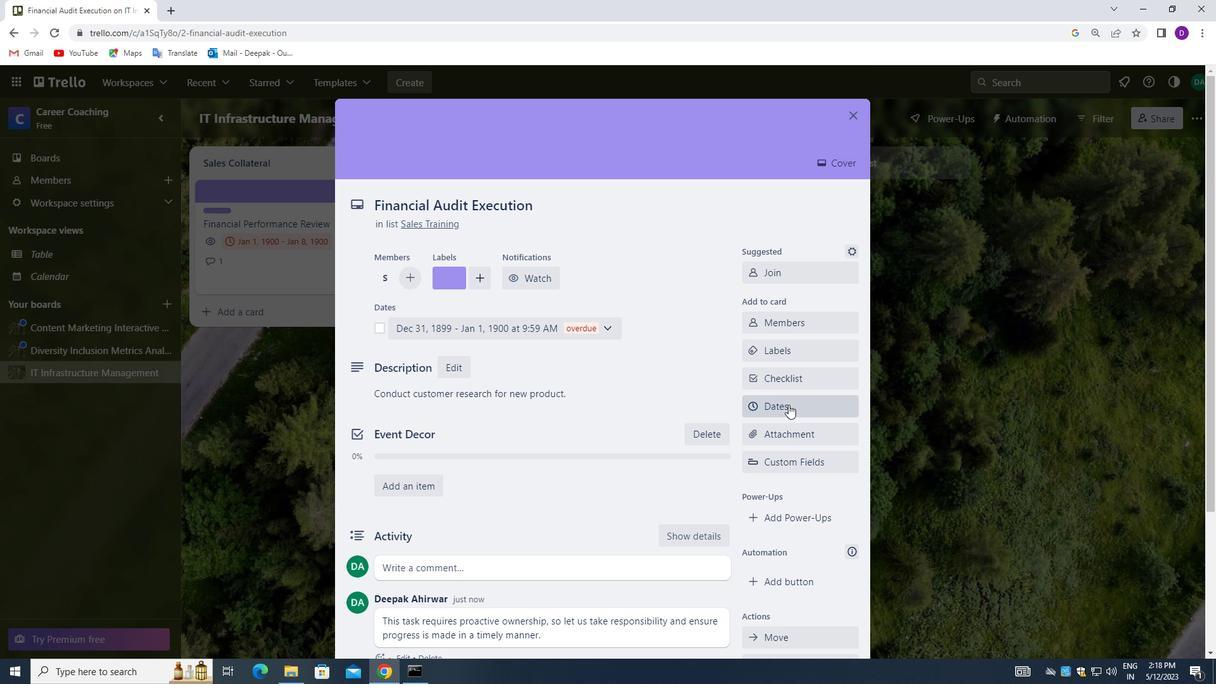 
Action: Mouse moved to (625, 387)
Screenshot: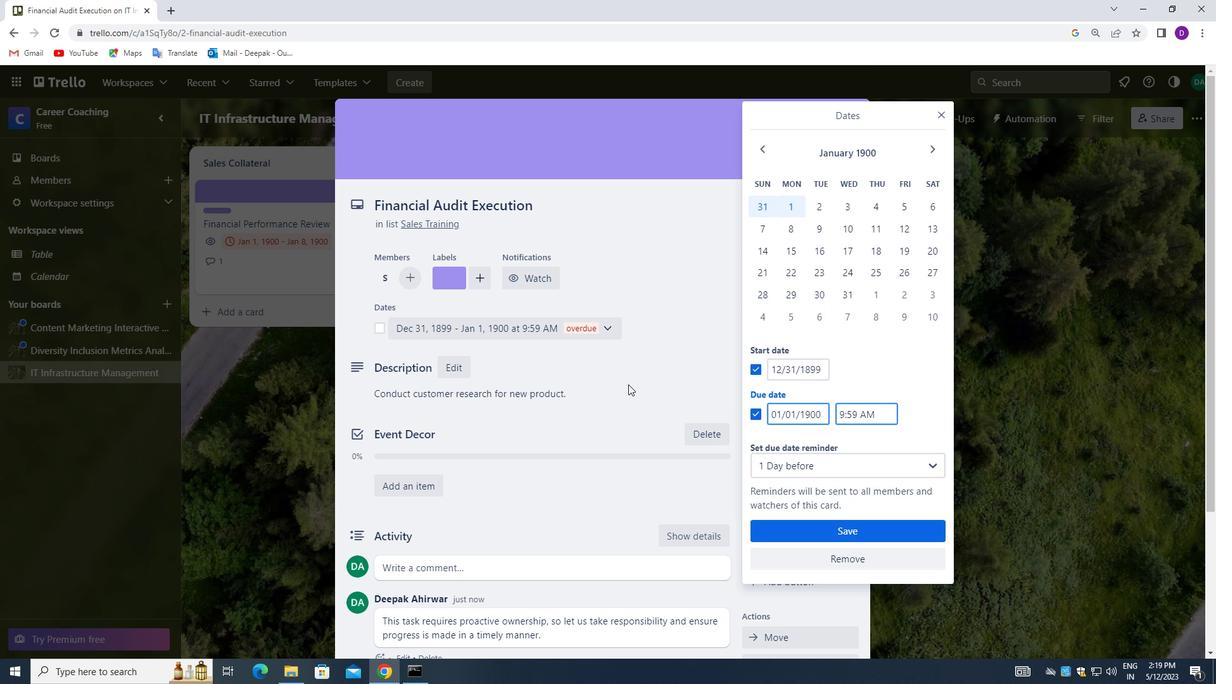 
Action: Mouse scrolled (625, 386) with delta (0, 0)
Screenshot: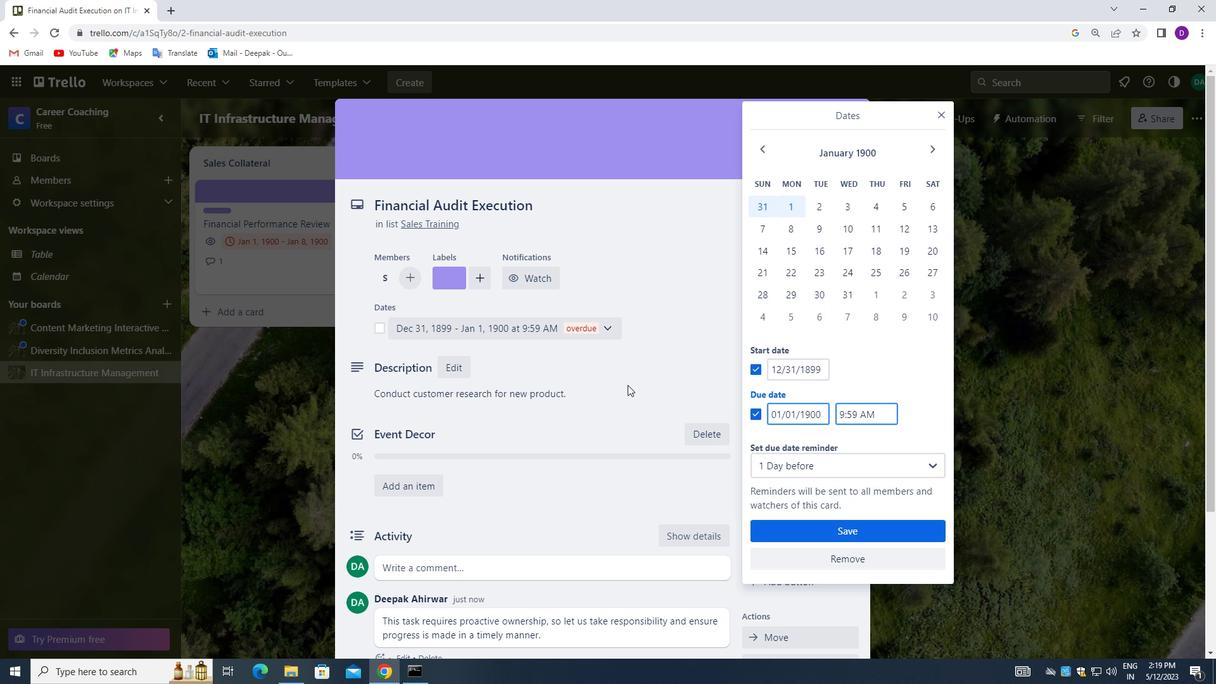 
Action: Mouse moved to (822, 368)
Screenshot: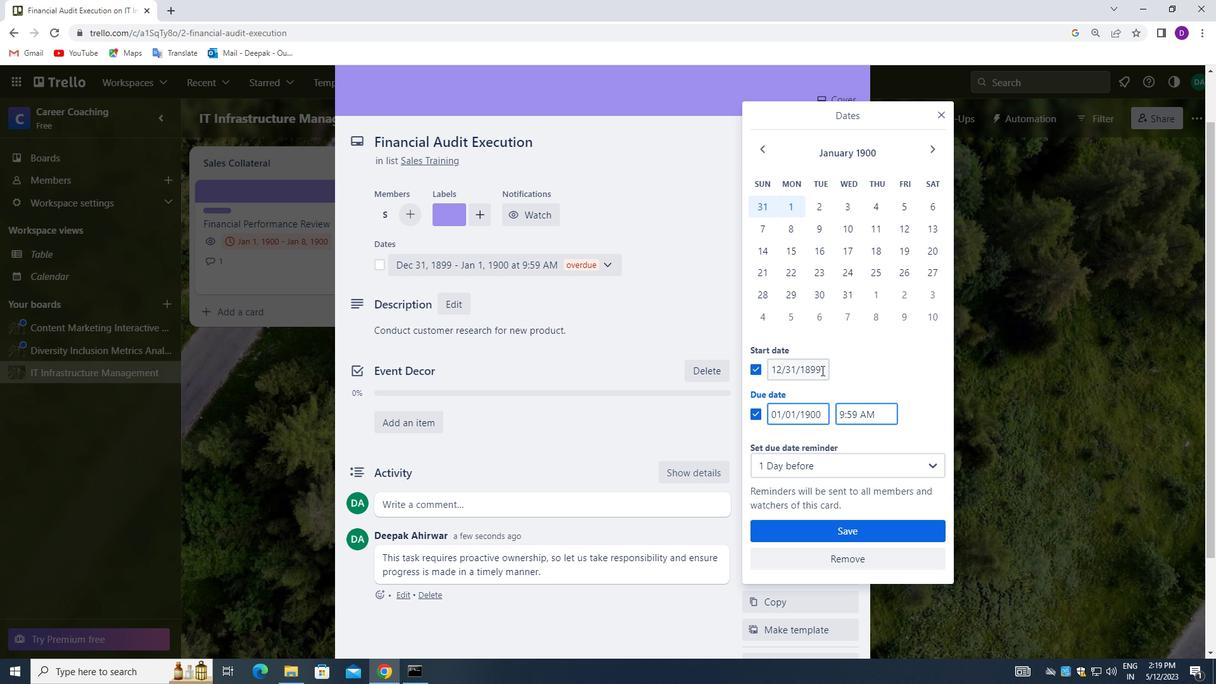 
Action: Mouse pressed left at (822, 368)
Screenshot: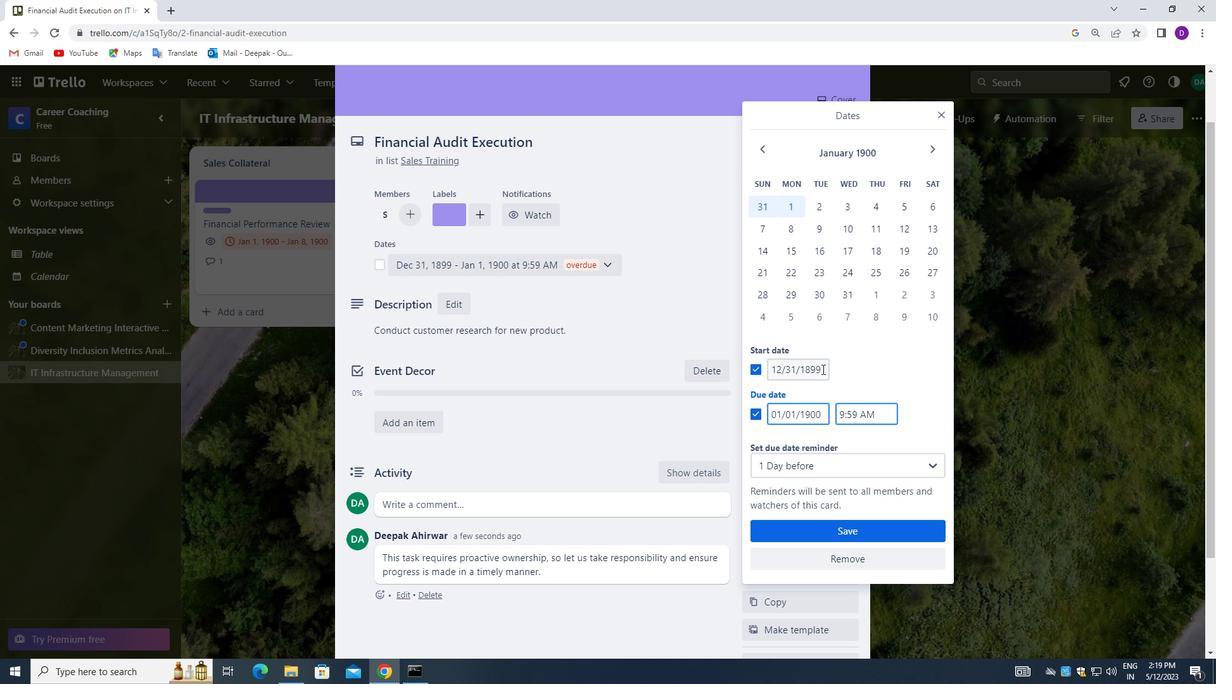 
Action: Mouse pressed left at (822, 368)
Screenshot: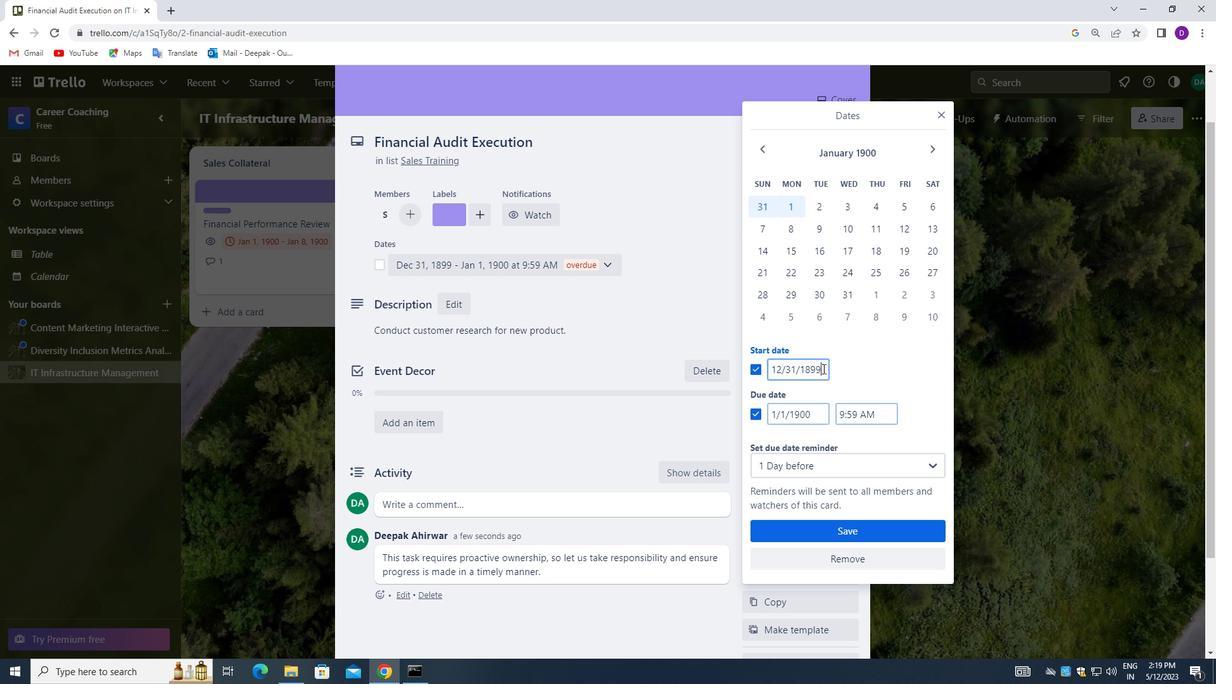 
Action: Mouse pressed left at (822, 368)
Screenshot: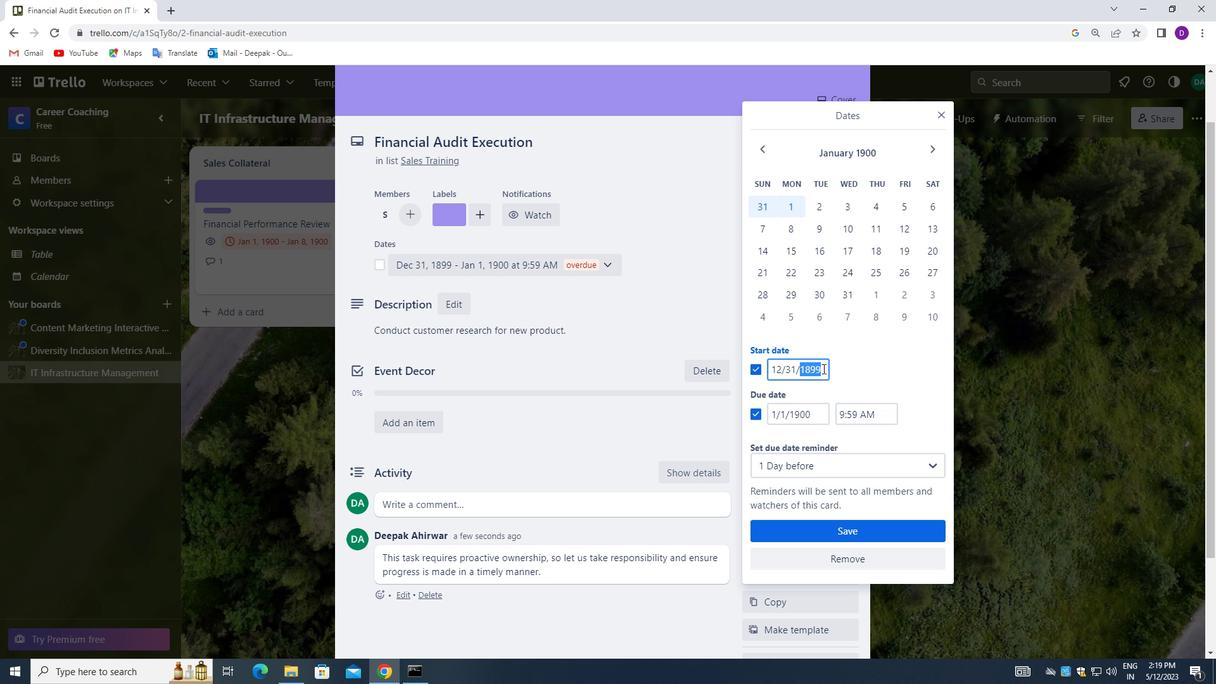 
Action: Key pressed <Key.backspace>01/04/1900
Screenshot: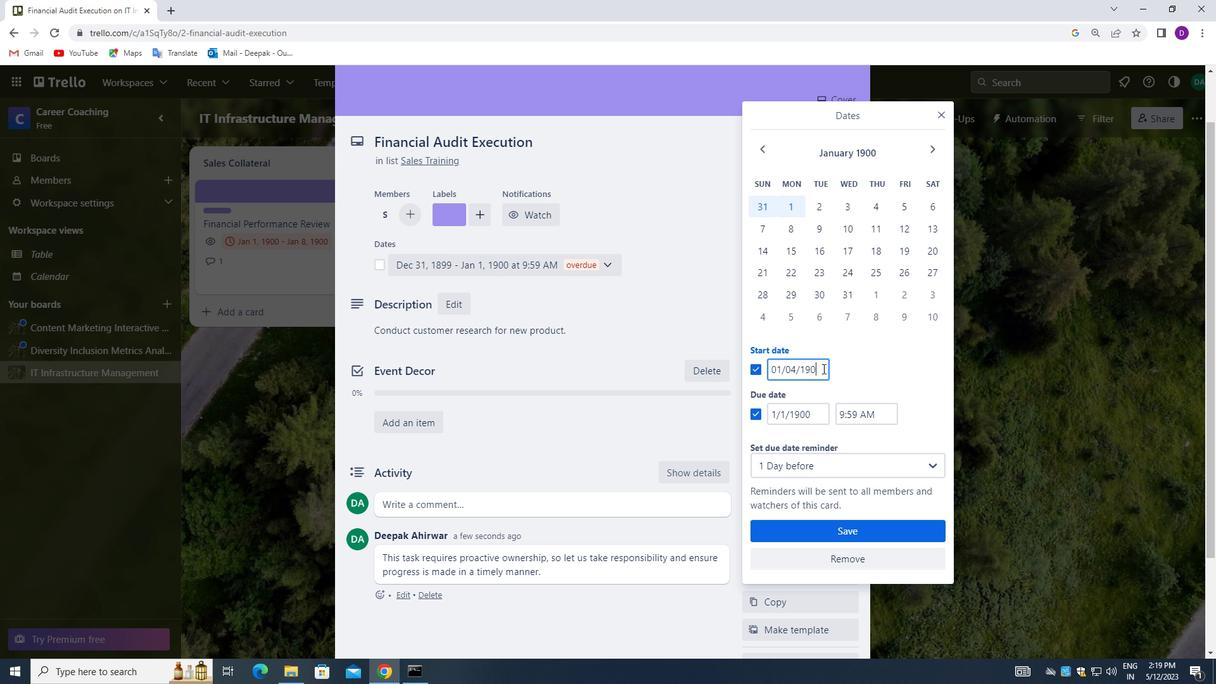 
Action: Mouse moved to (815, 413)
Screenshot: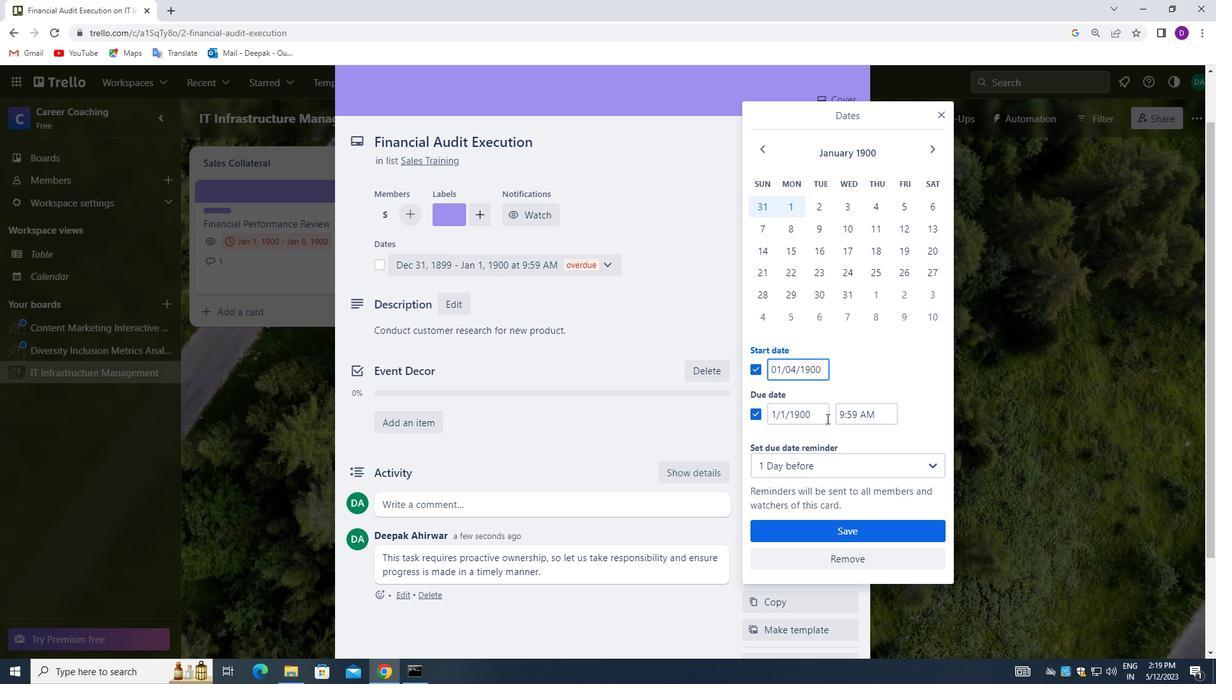 
Action: Mouse pressed left at (815, 413)
Screenshot: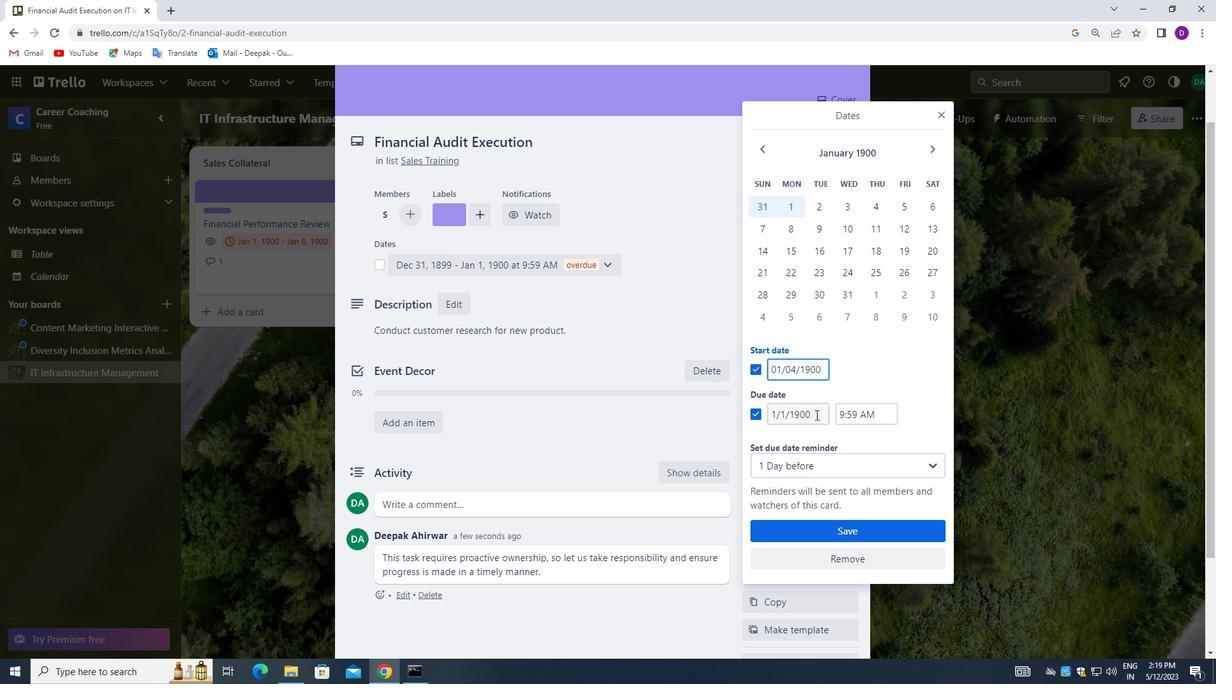 
Action: Mouse pressed left at (815, 413)
Screenshot: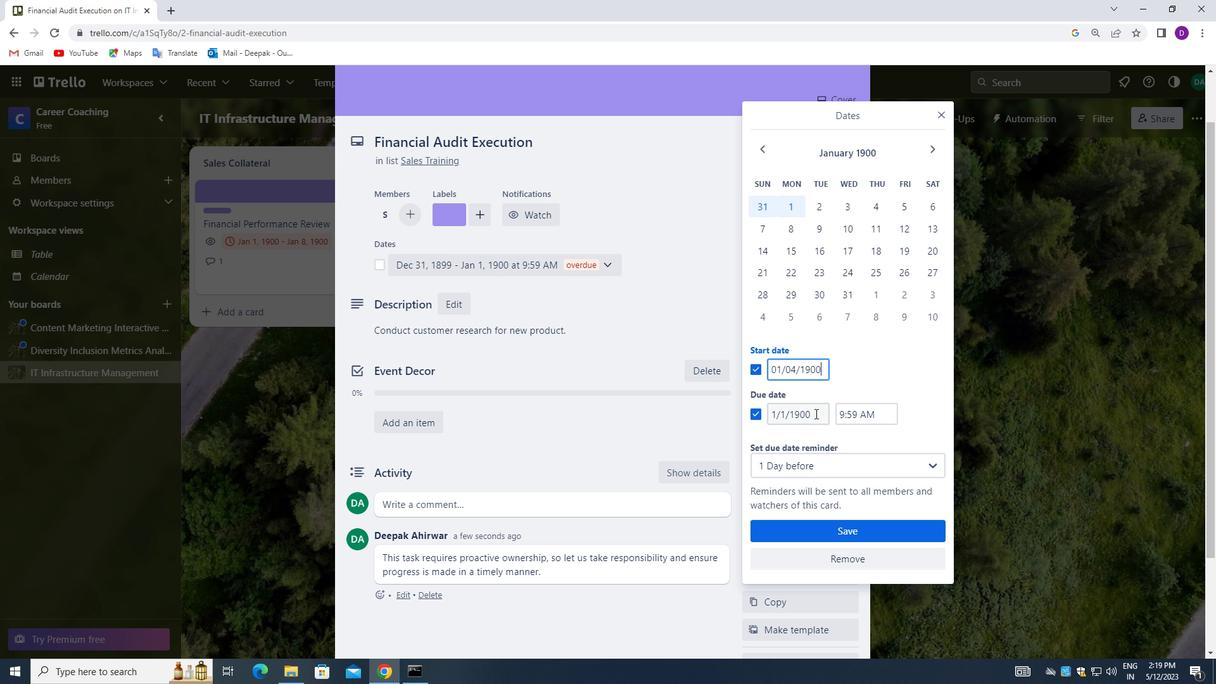 
Action: Mouse pressed left at (815, 413)
Screenshot: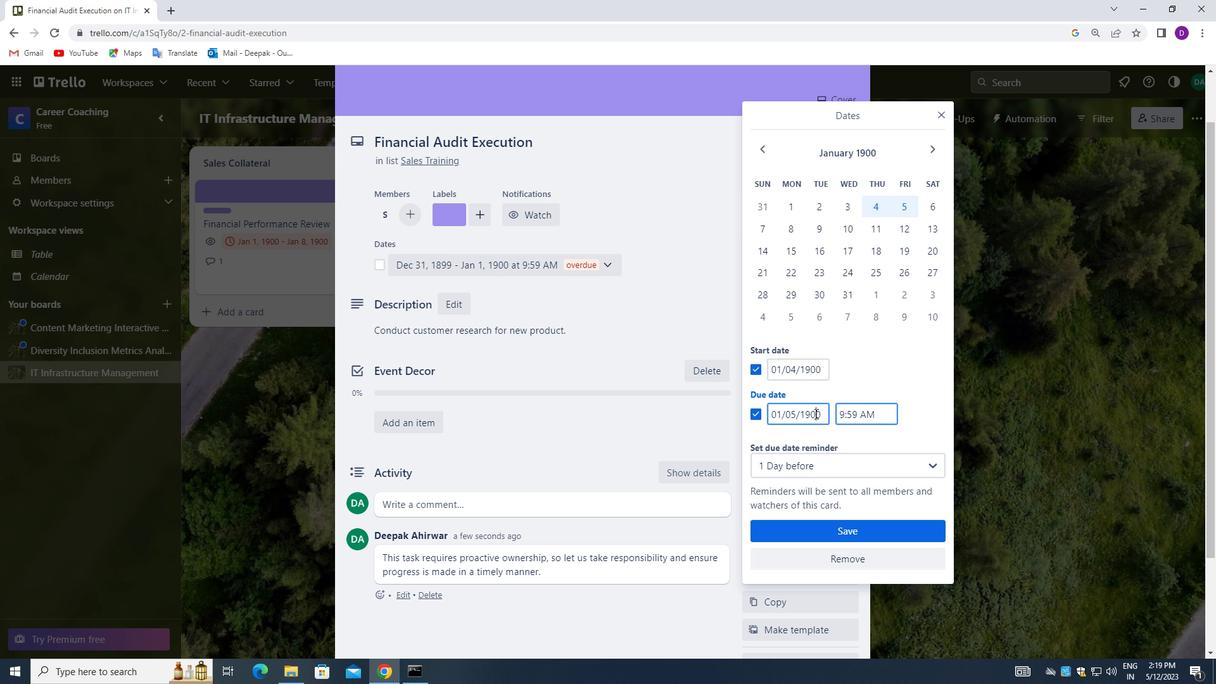 
Action: Key pressed <Key.backspace>01/11/1900
Screenshot: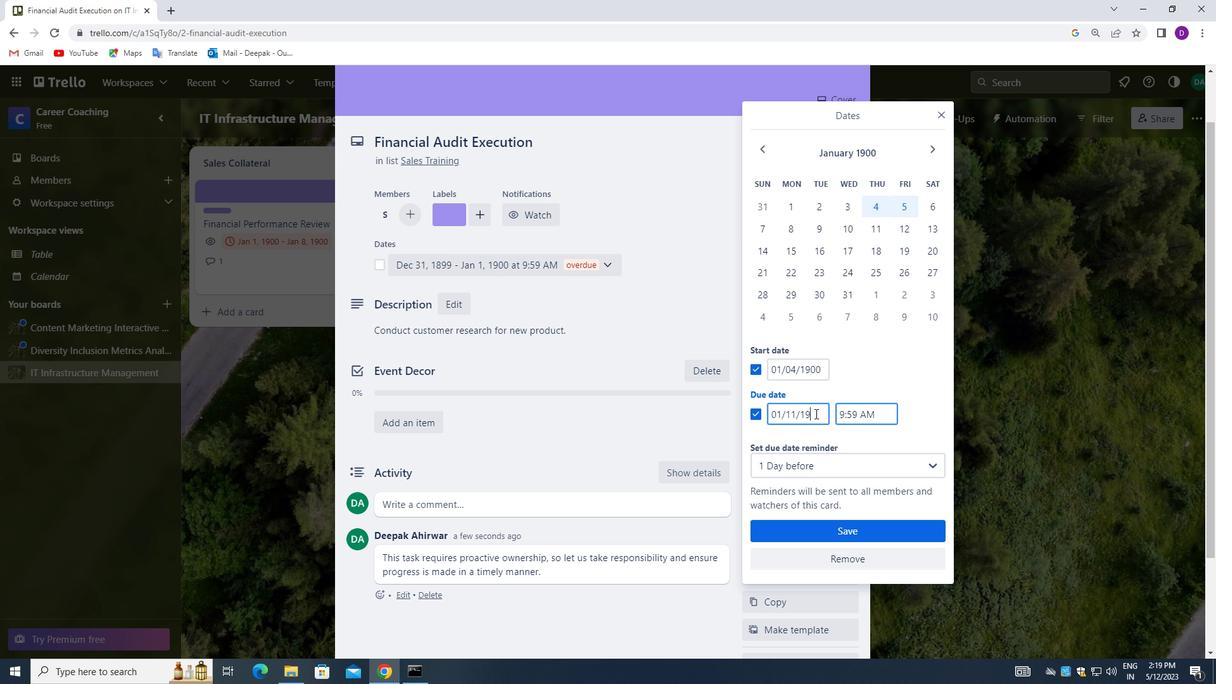 
Action: Mouse moved to (850, 527)
Screenshot: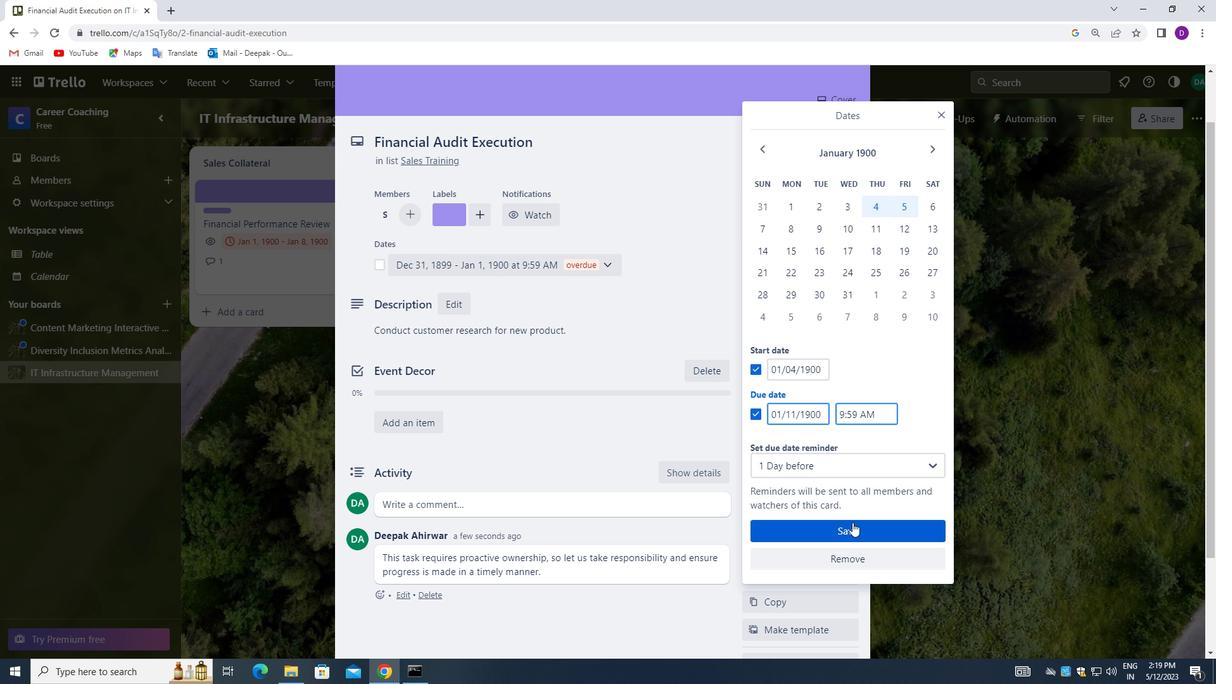 
Action: Mouse pressed left at (850, 527)
Screenshot: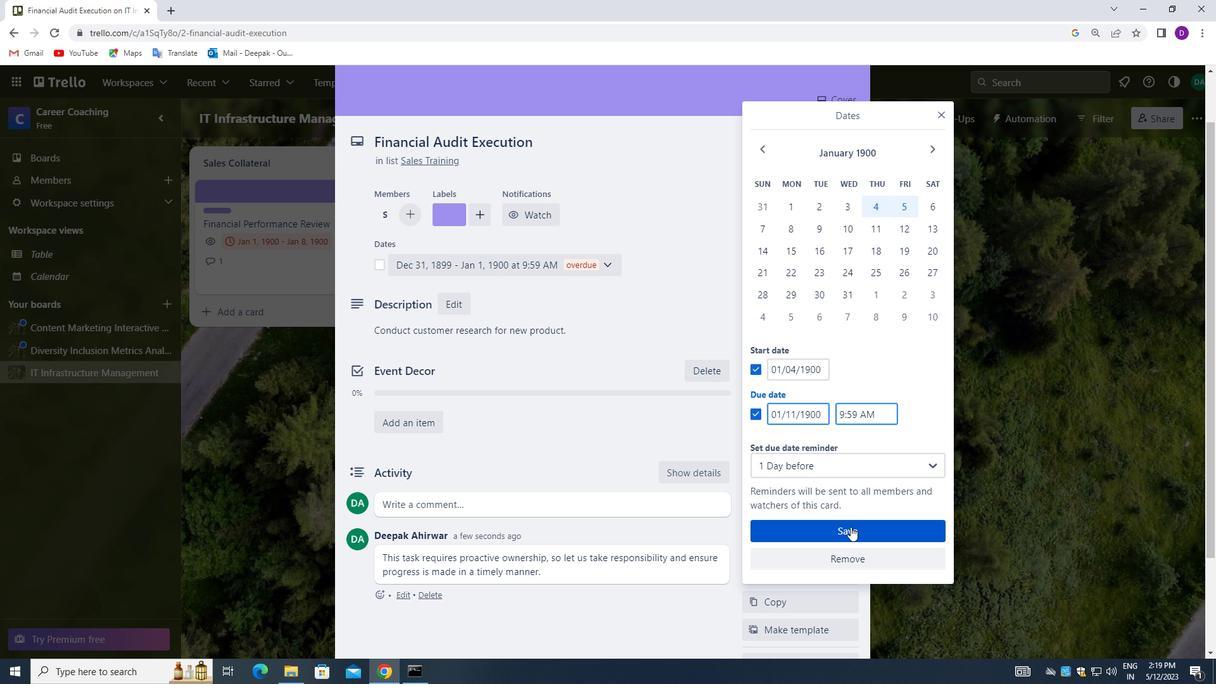 
Action: Mouse moved to (819, 176)
Screenshot: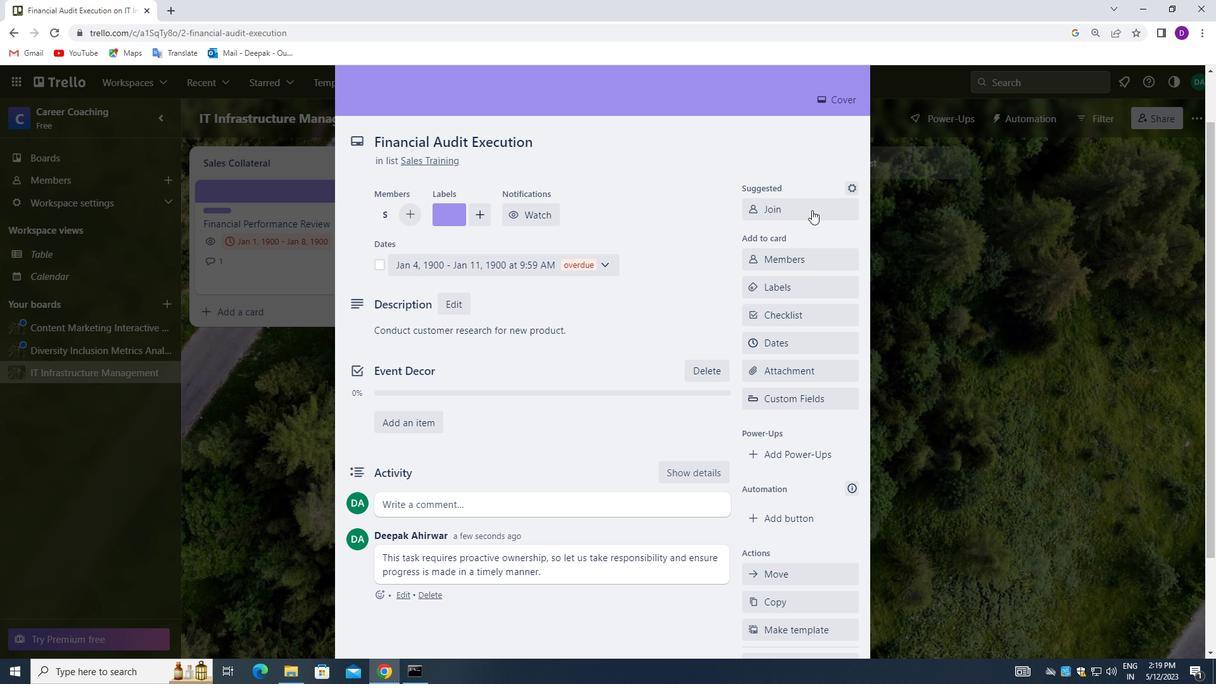 
Action: Mouse scrolled (819, 176) with delta (0, 0)
Screenshot: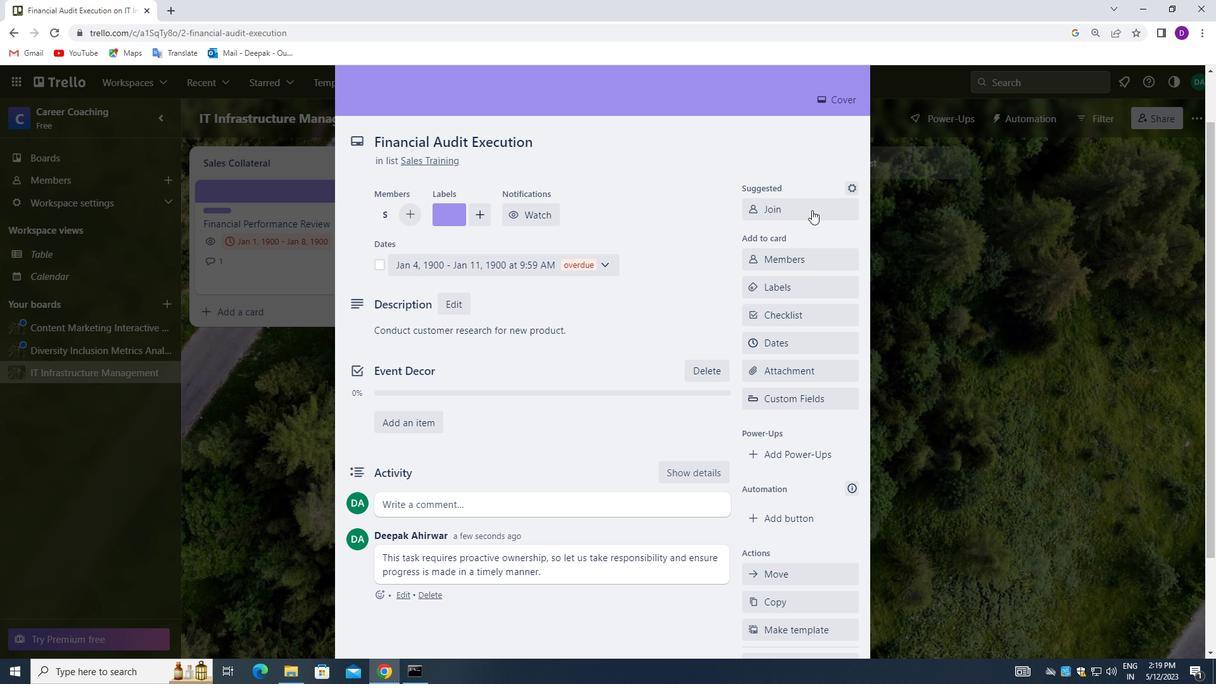 
Action: Mouse moved to (821, 169)
Screenshot: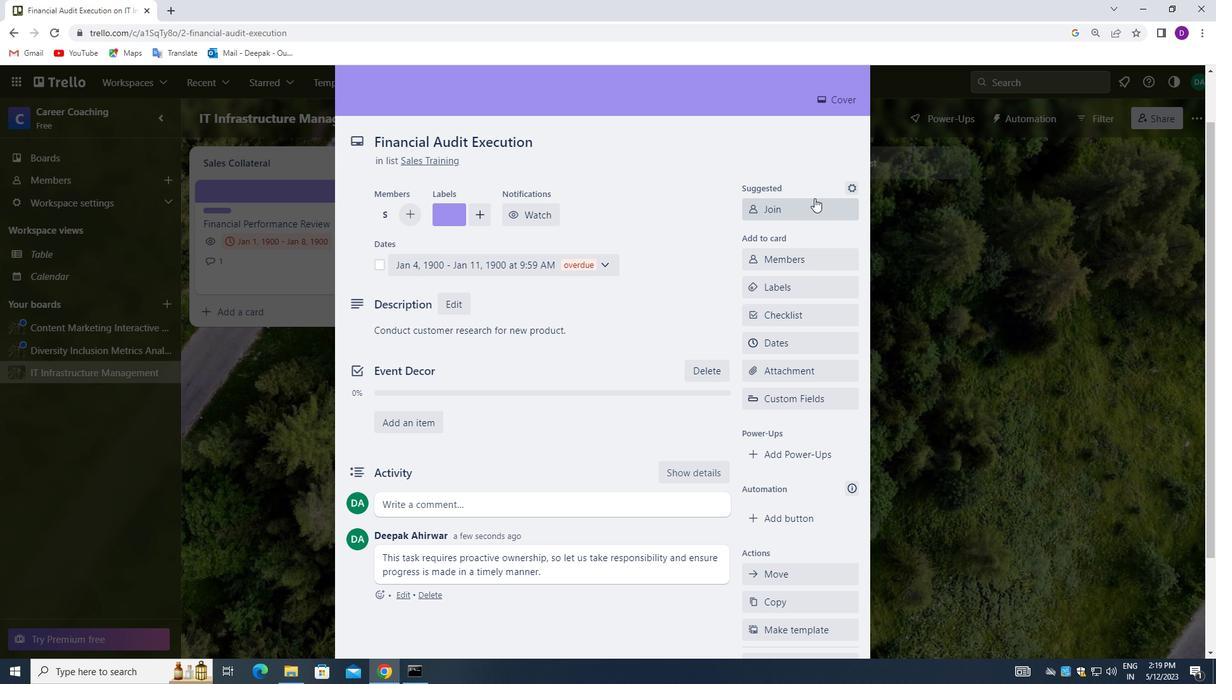 
Action: Mouse scrolled (821, 169) with delta (0, 0)
Screenshot: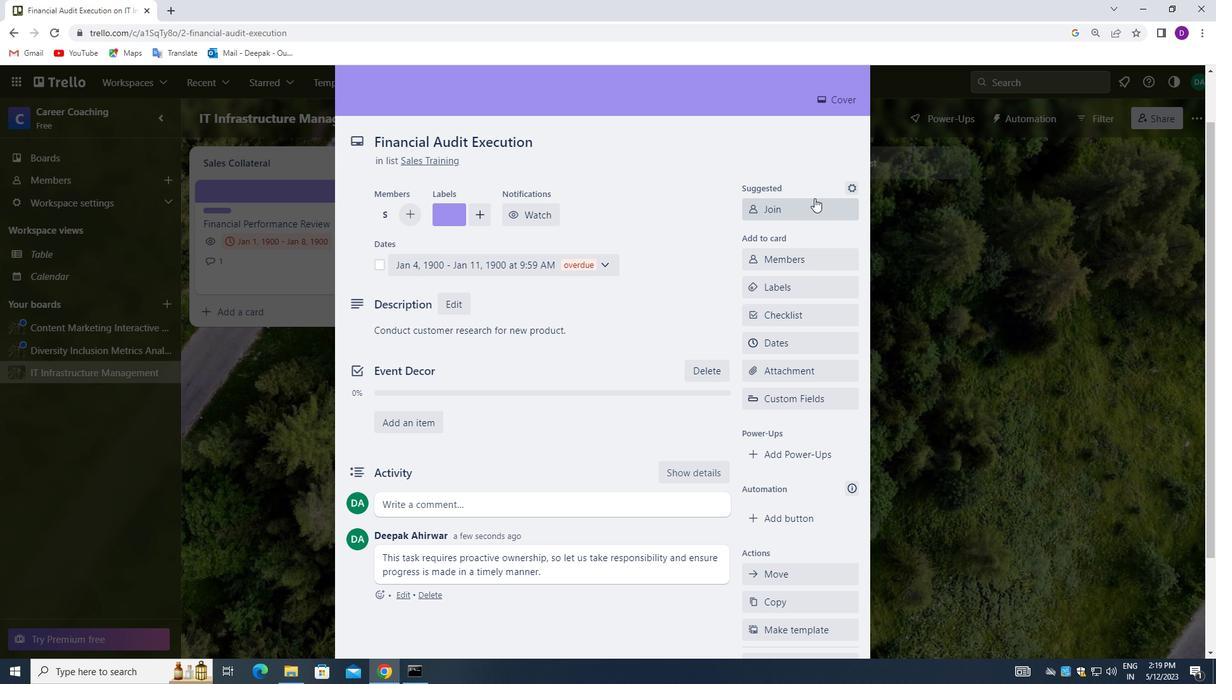 
Action: Mouse moved to (850, 112)
Screenshot: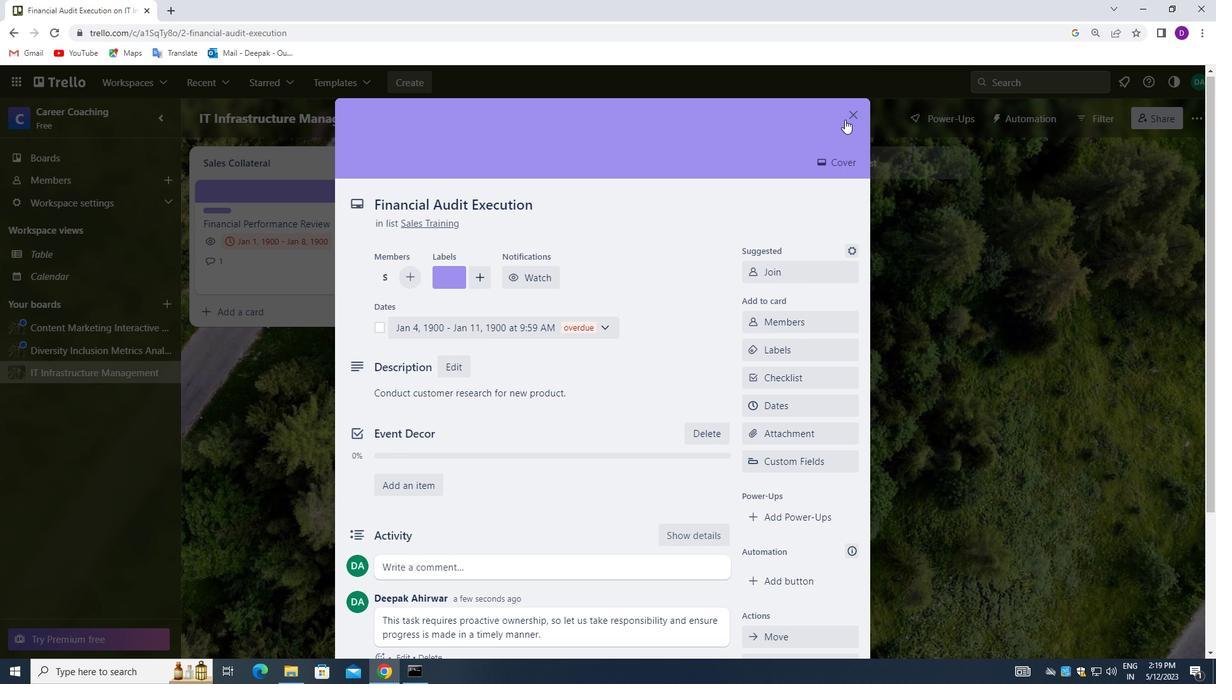 
Action: Mouse pressed left at (850, 112)
Screenshot: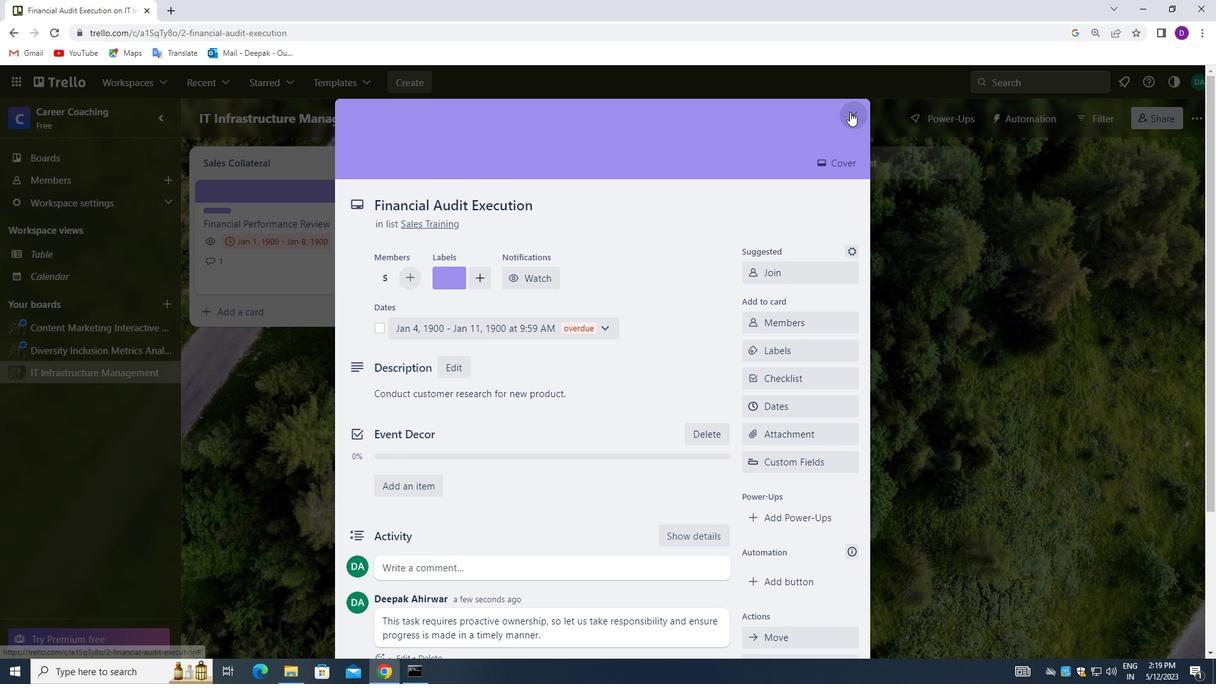 
Action: Mouse moved to (487, 381)
Screenshot: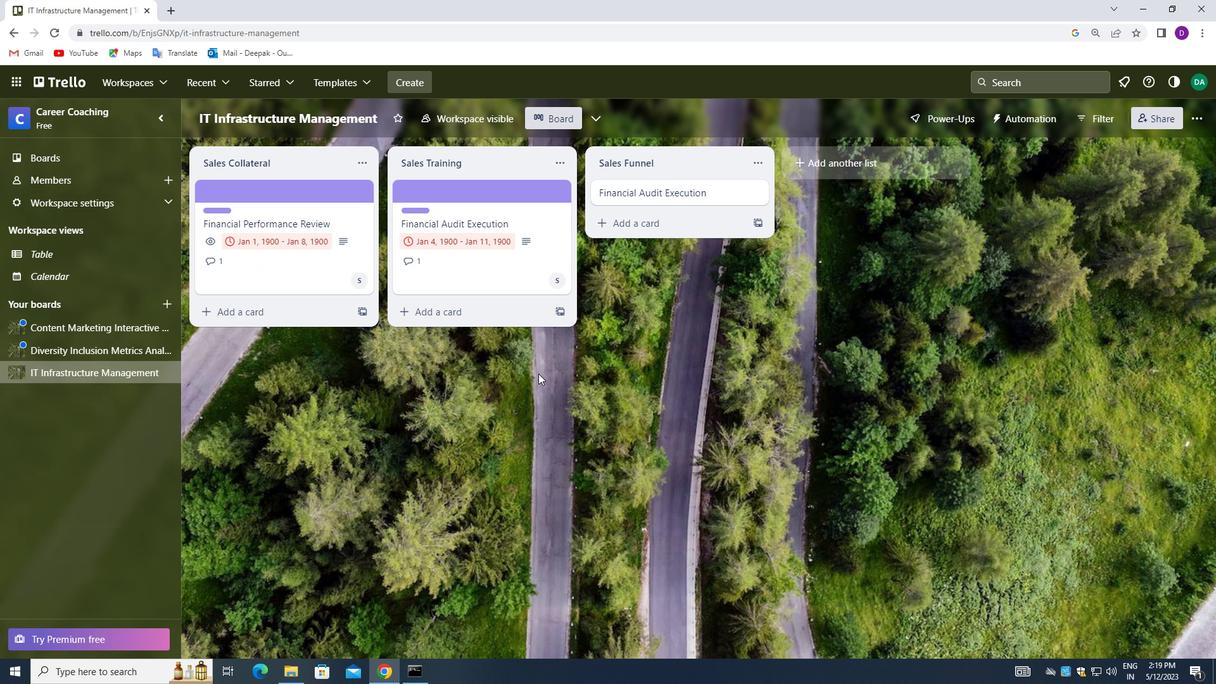 
